 Task: Search and explore beachside Airbnb listings in Key West, Florida. 
Action: Mouse moved to (427, 57)
Screenshot: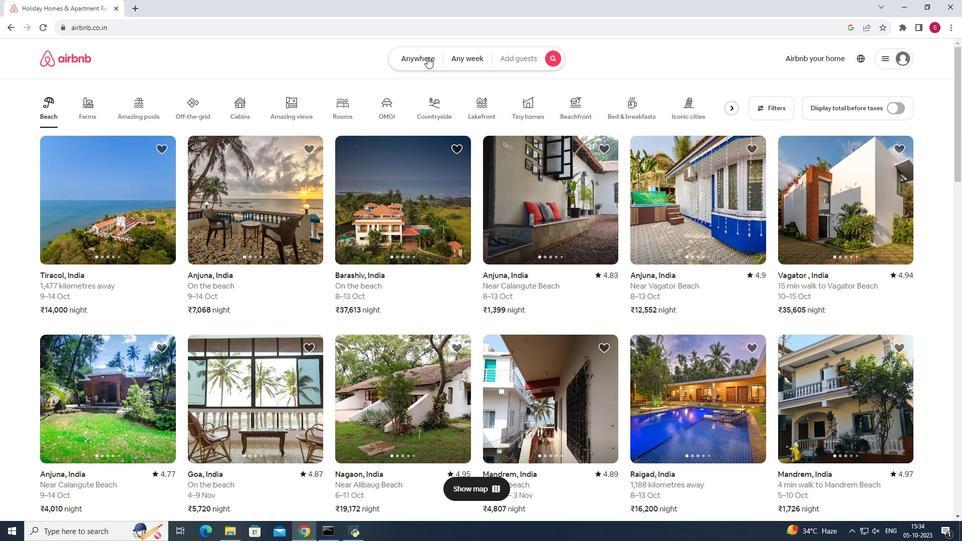 
Action: Mouse pressed left at (427, 57)
Screenshot: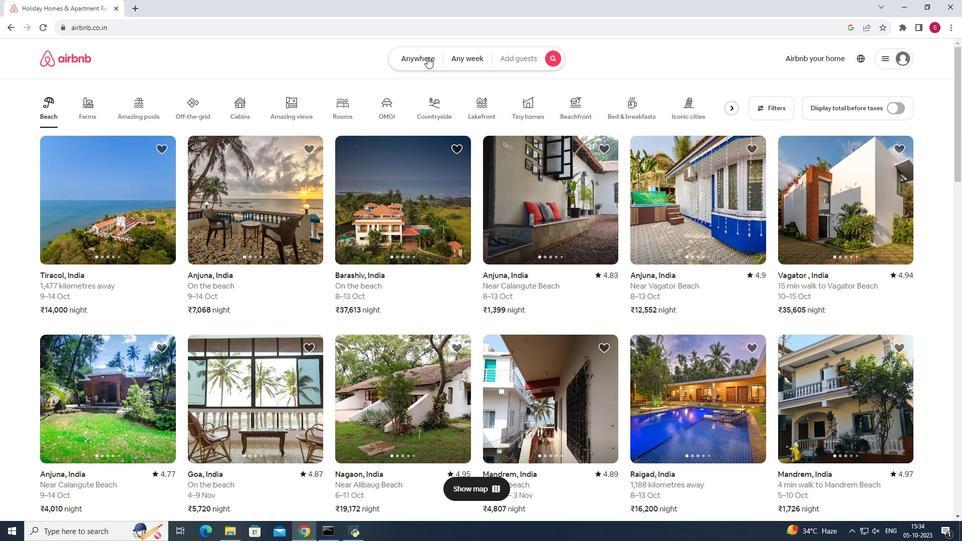 
Action: Mouse moved to (337, 94)
Screenshot: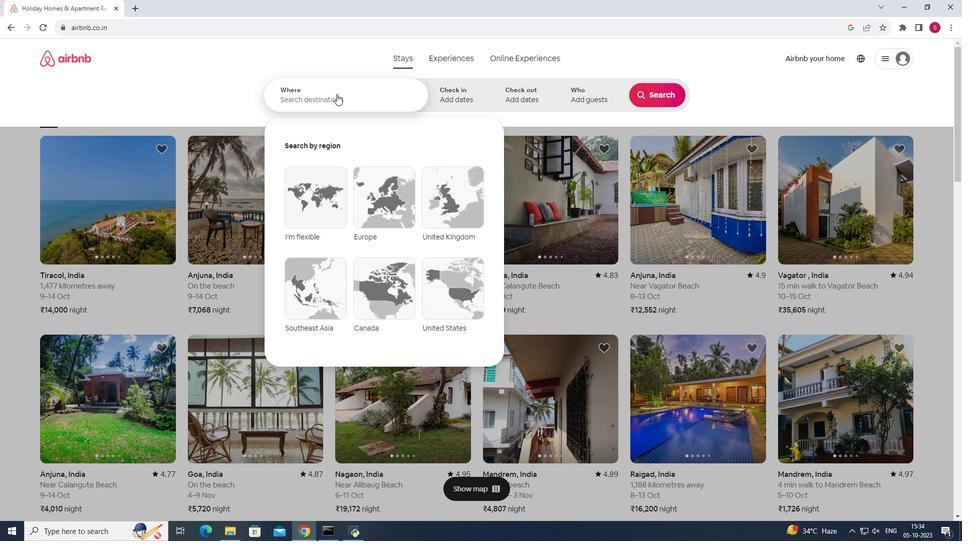
Action: Mouse pressed left at (337, 94)
Screenshot: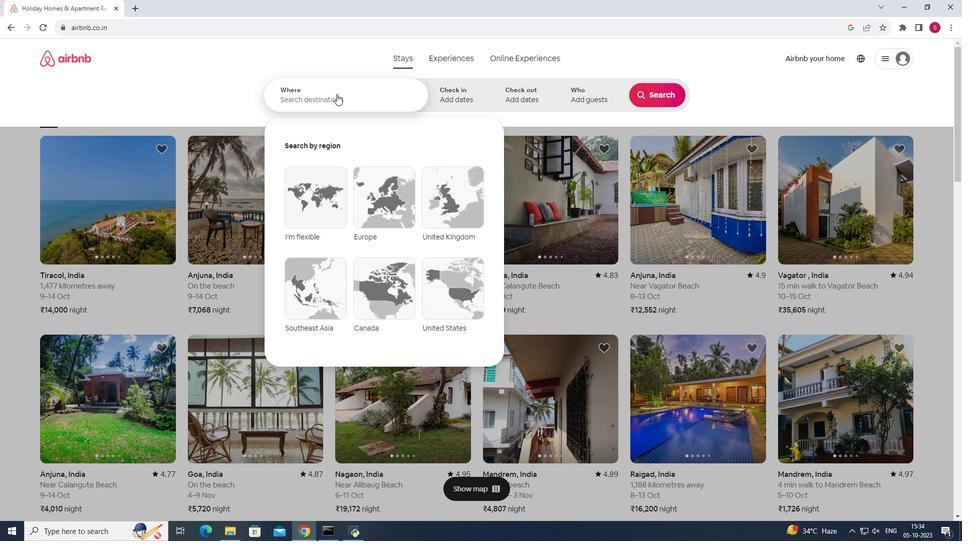 
Action: Mouse moved to (332, 101)
Screenshot: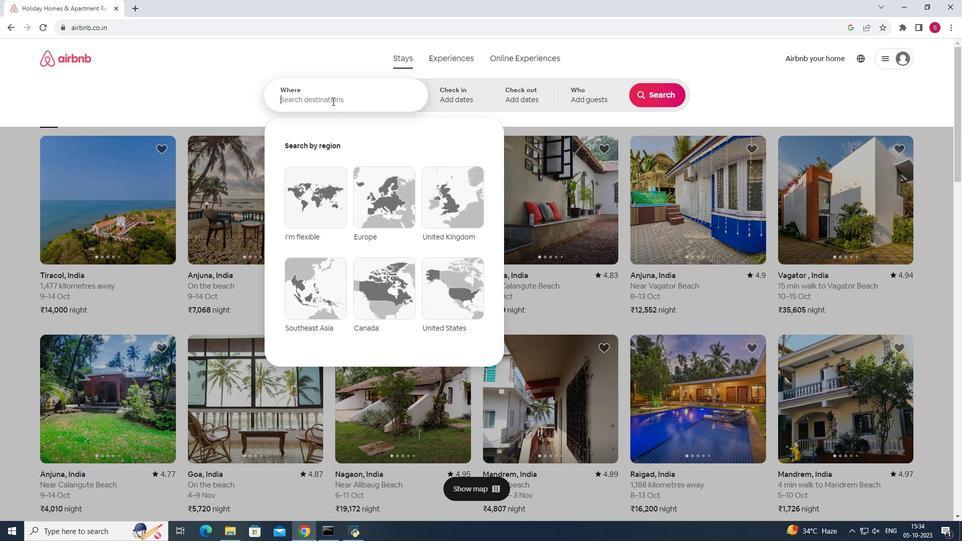 
Action: Key pressed <Key.shift>Key<Key.space><Key.shift>West
Screenshot: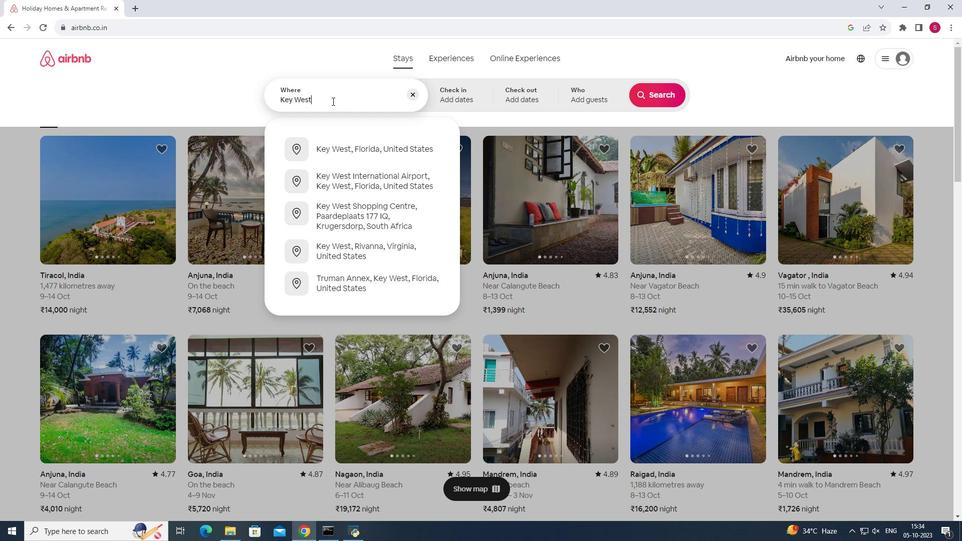 
Action: Mouse moved to (352, 156)
Screenshot: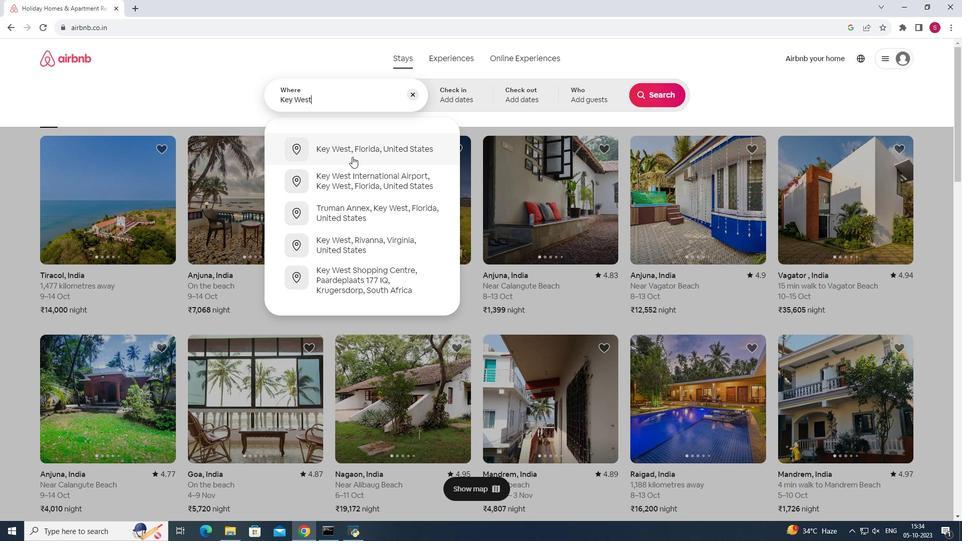 
Action: Mouse pressed left at (352, 156)
Screenshot: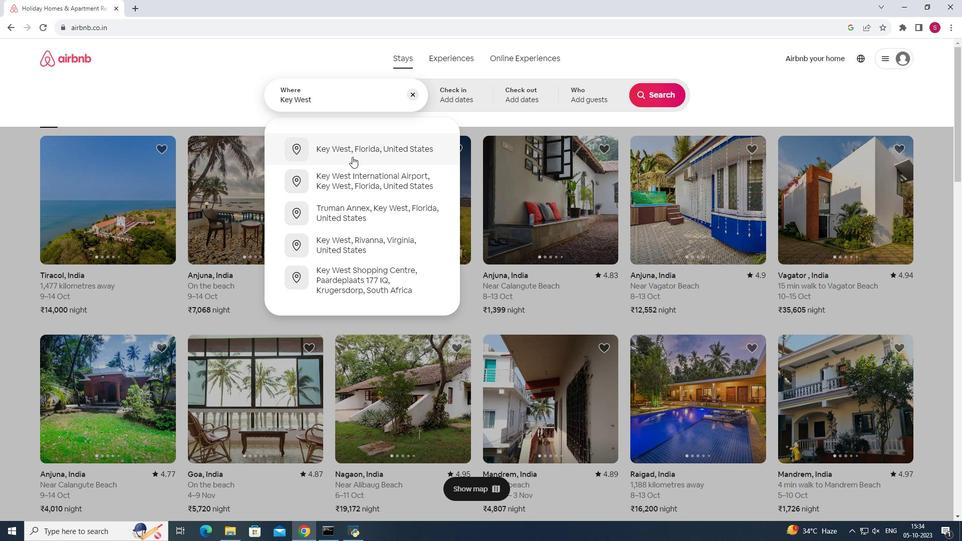
Action: Mouse moved to (664, 97)
Screenshot: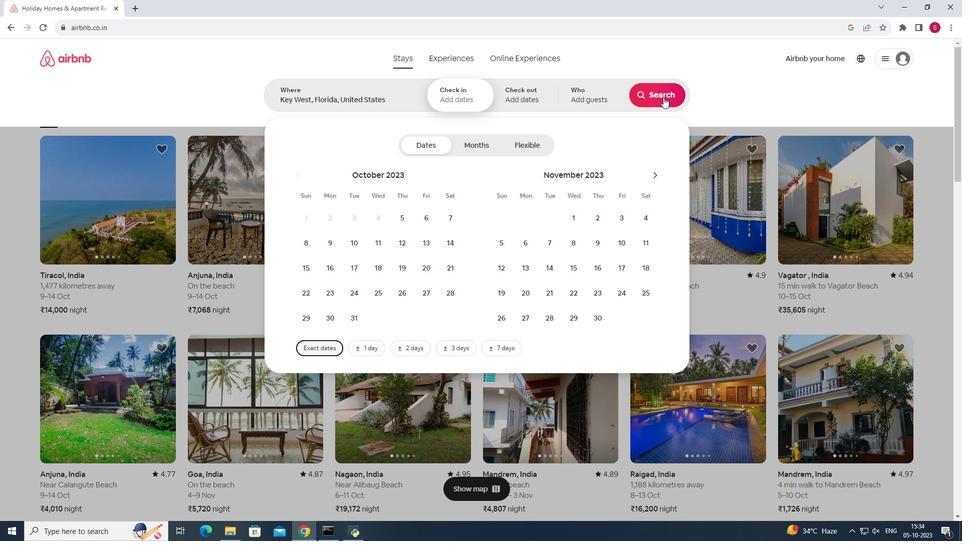 
Action: Mouse pressed left at (664, 97)
Screenshot: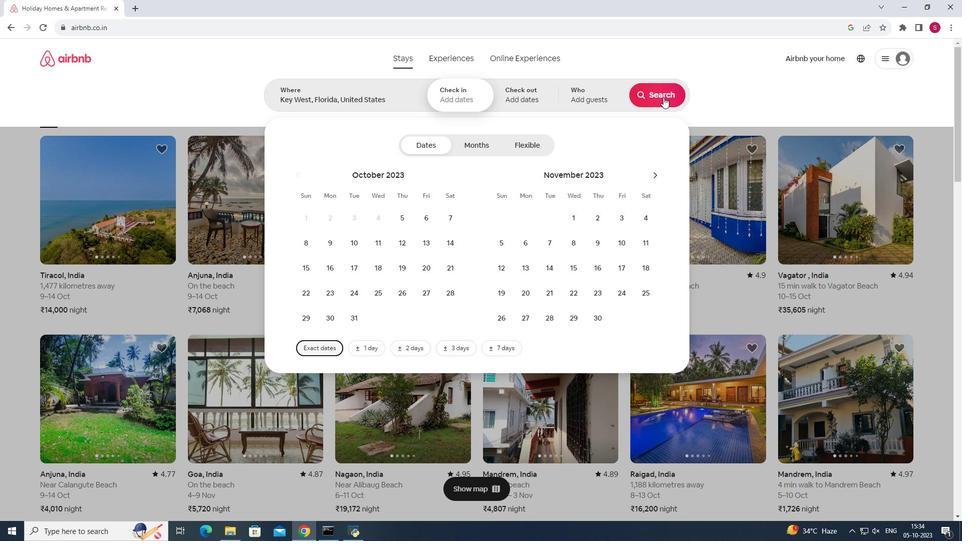 
Action: Mouse moved to (763, 96)
Screenshot: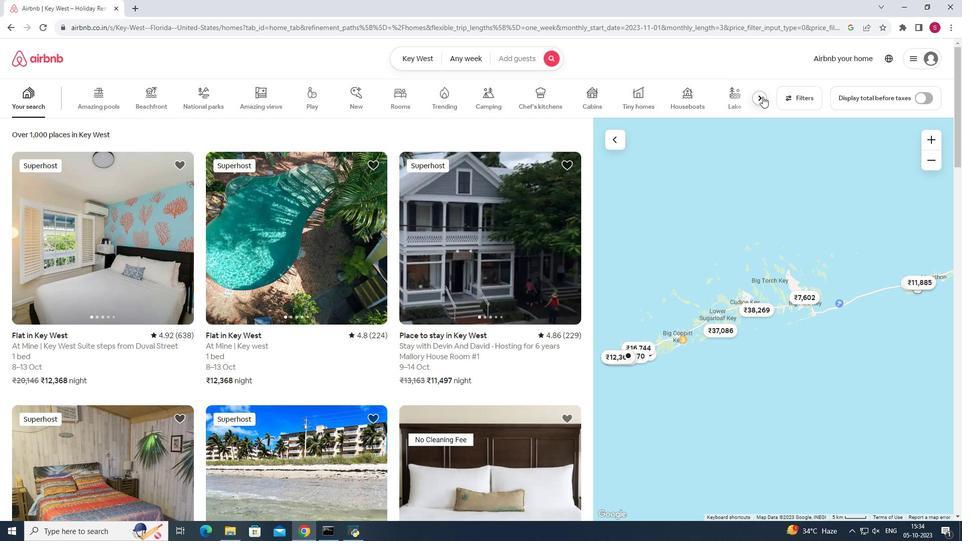 
Action: Mouse pressed left at (763, 96)
Screenshot: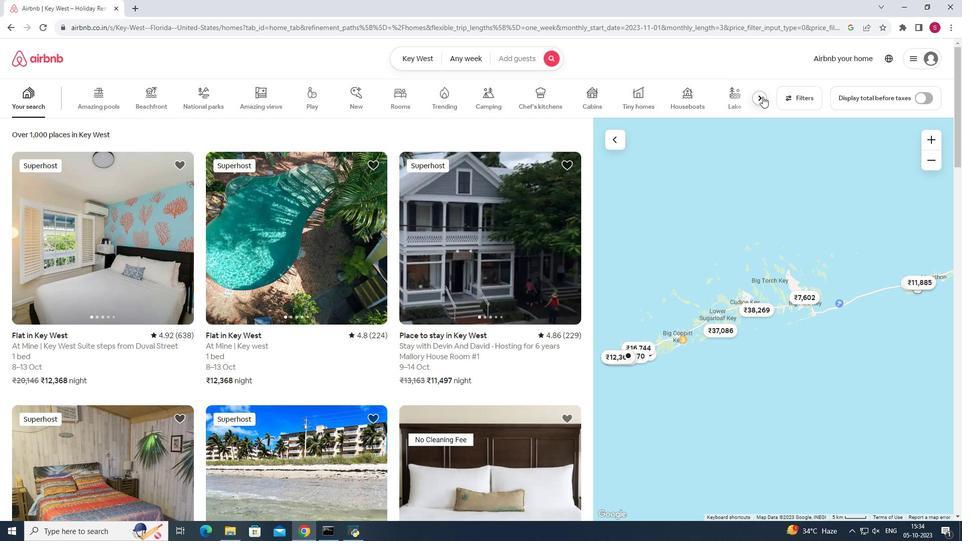 
Action: Mouse moved to (651, 96)
Screenshot: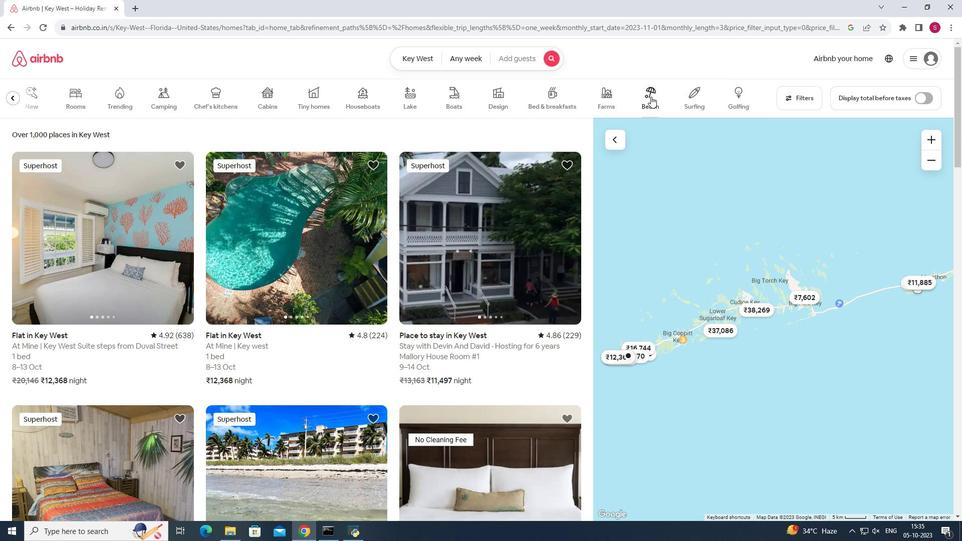 
Action: Mouse pressed left at (651, 96)
Screenshot: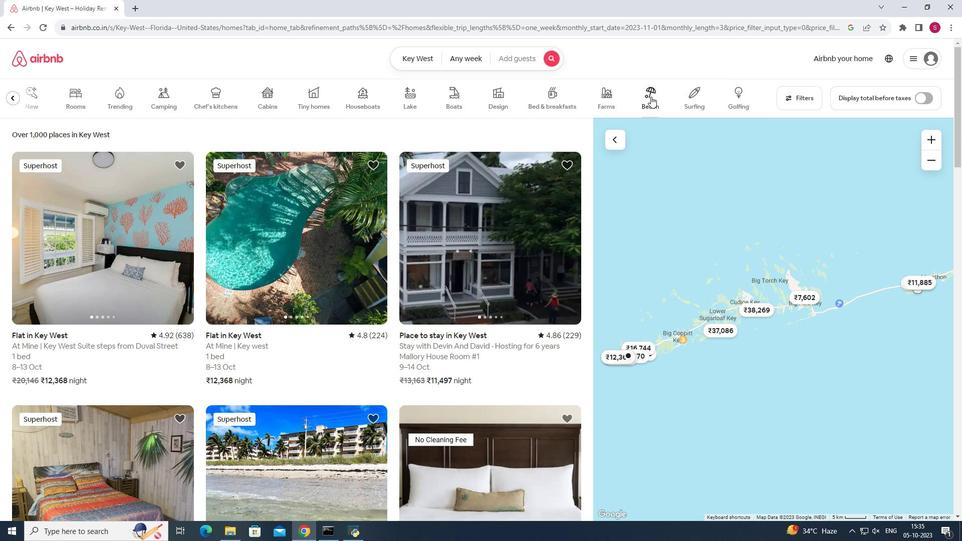 
Action: Mouse moved to (467, 273)
Screenshot: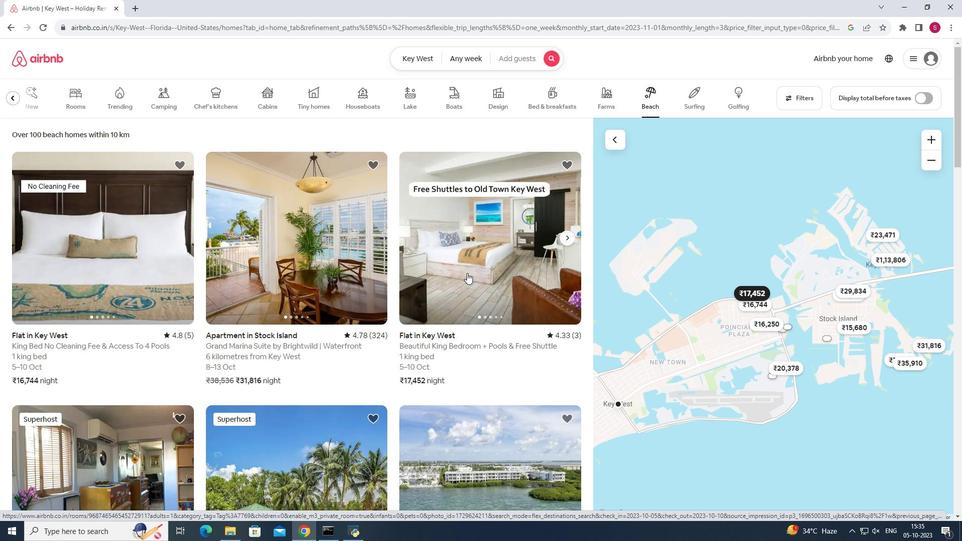 
Action: Mouse pressed left at (467, 273)
Screenshot: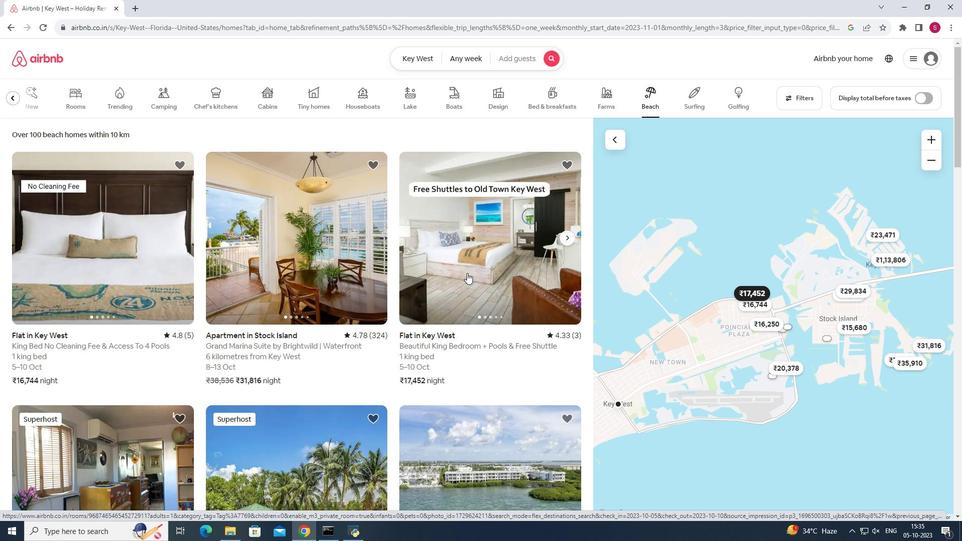 
Action: Mouse moved to (717, 356)
Screenshot: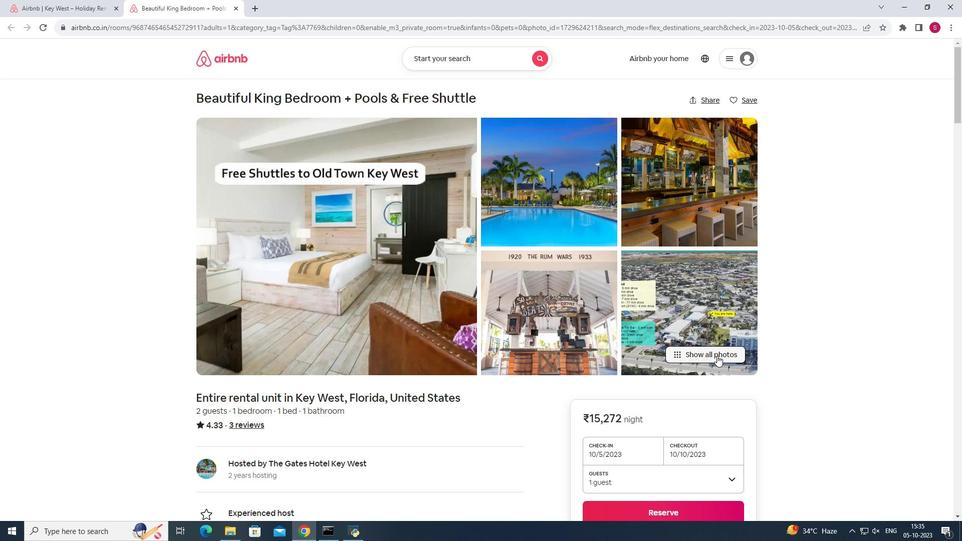 
Action: Mouse pressed left at (717, 356)
Screenshot: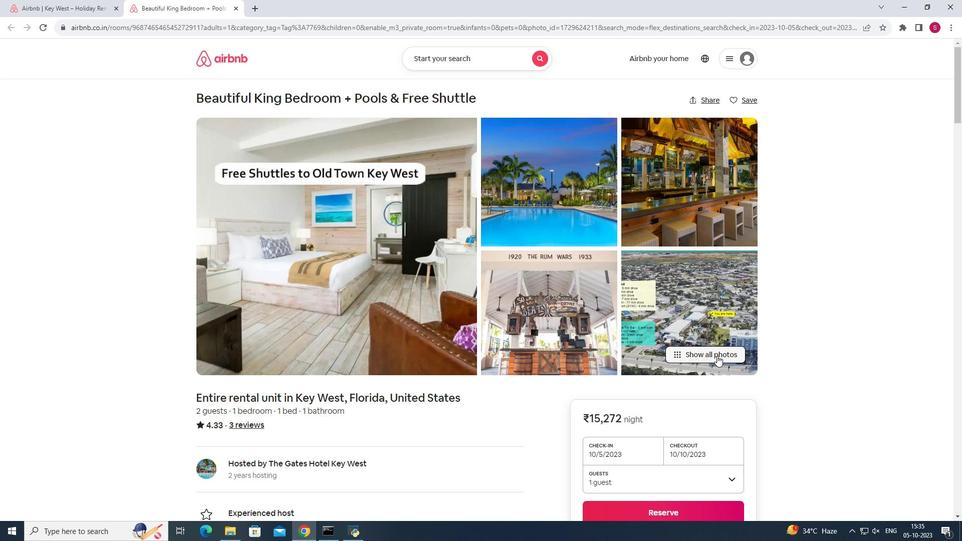 
Action: Mouse moved to (610, 318)
Screenshot: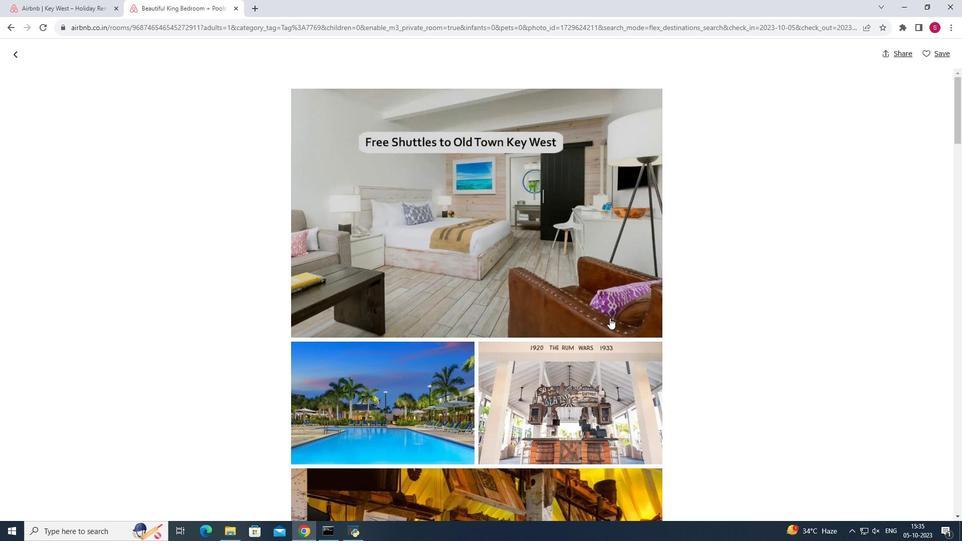 
Action: Mouse scrolled (610, 317) with delta (0, 0)
Screenshot: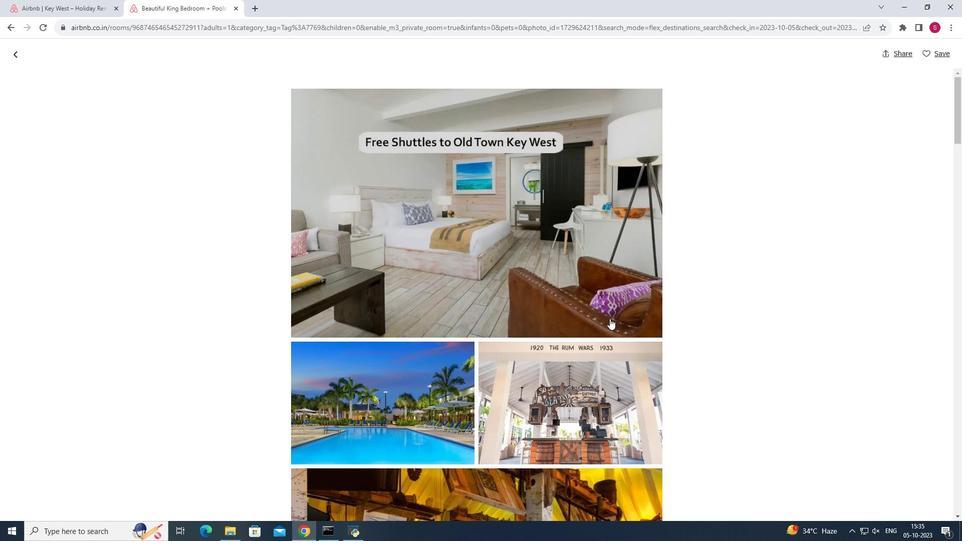 
Action: Mouse moved to (610, 318)
Screenshot: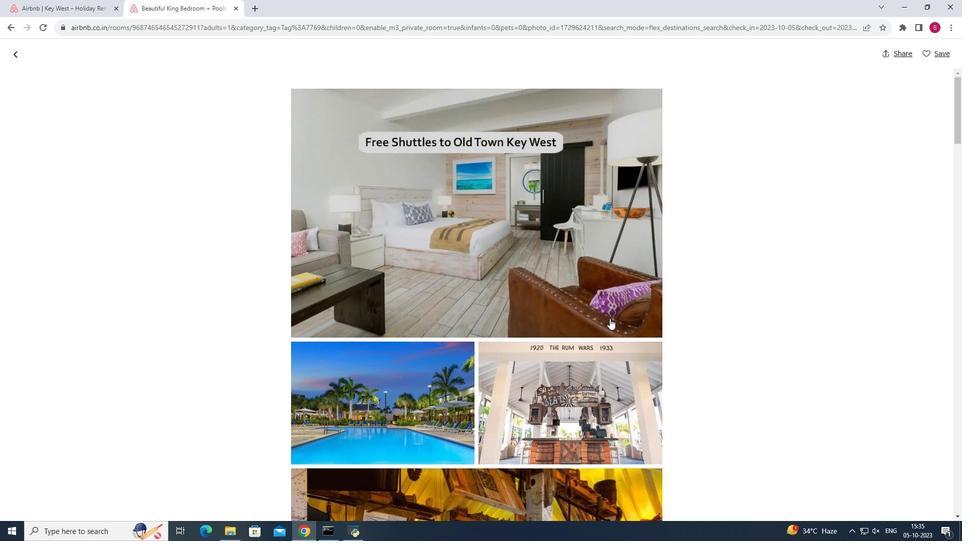 
Action: Mouse scrolled (610, 318) with delta (0, 0)
Screenshot: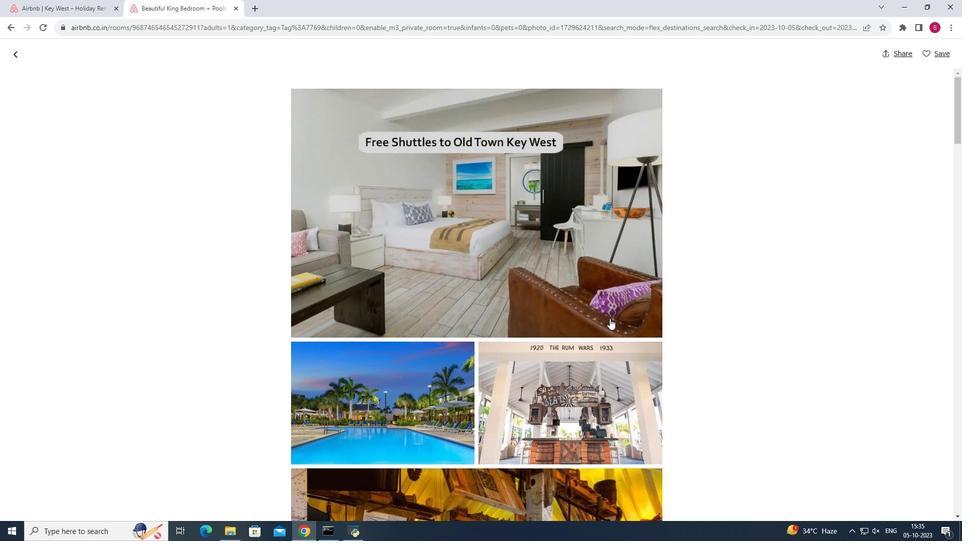 
Action: Mouse scrolled (610, 318) with delta (0, 0)
Screenshot: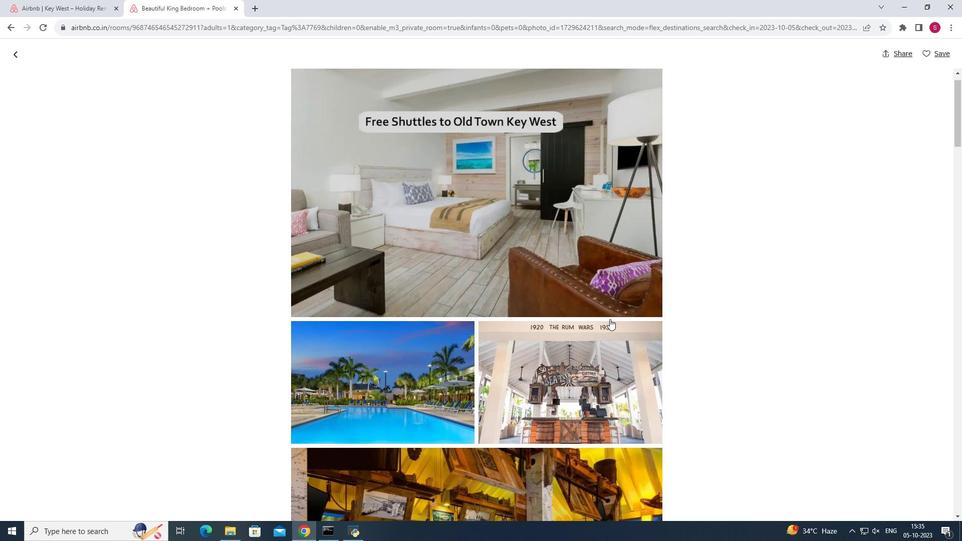 
Action: Mouse moved to (610, 319)
Screenshot: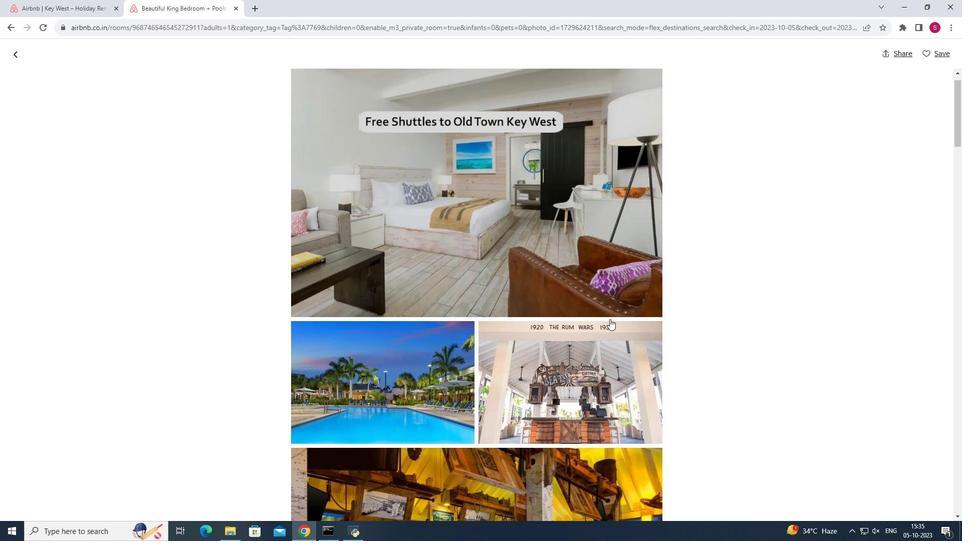 
Action: Mouse scrolled (610, 318) with delta (0, 0)
Screenshot: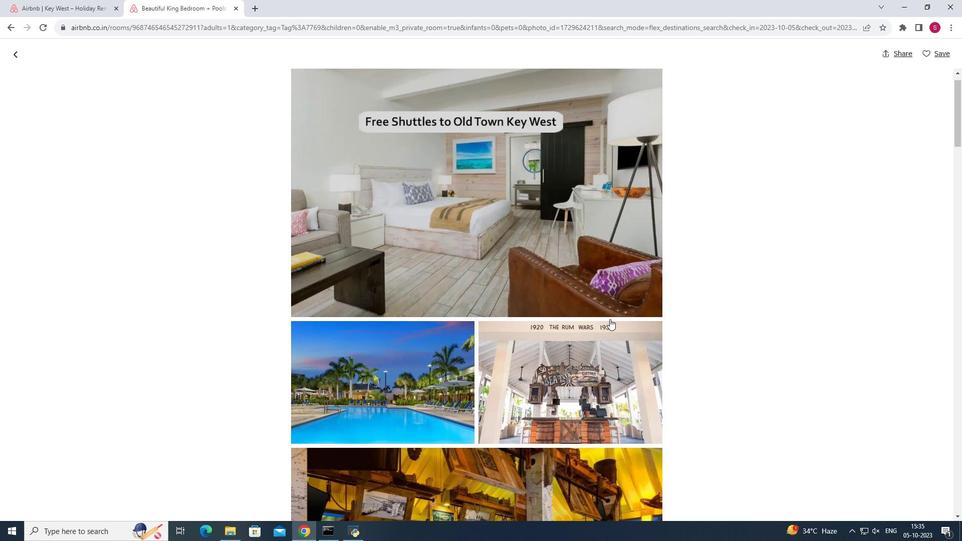 
Action: Mouse scrolled (610, 318) with delta (0, 0)
Screenshot: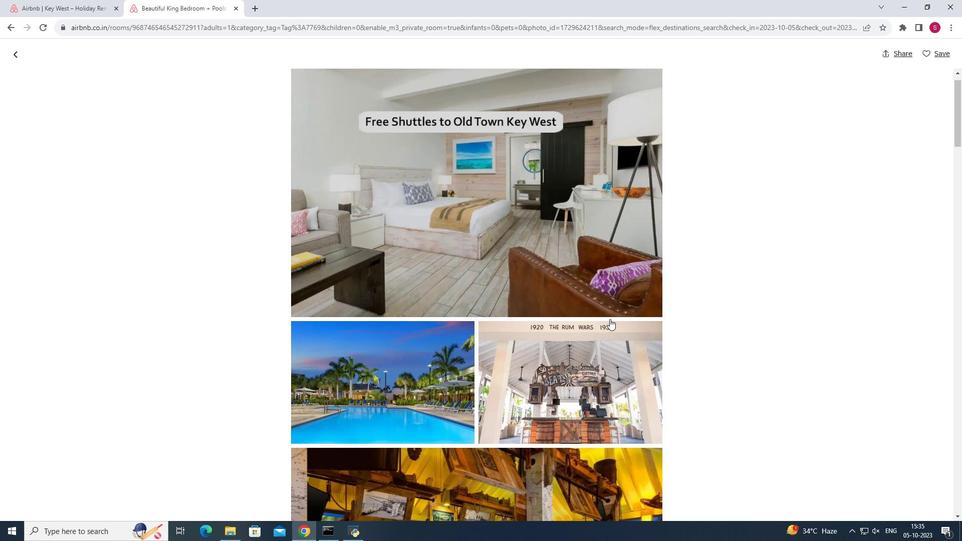 
Action: Mouse moved to (610, 319)
Screenshot: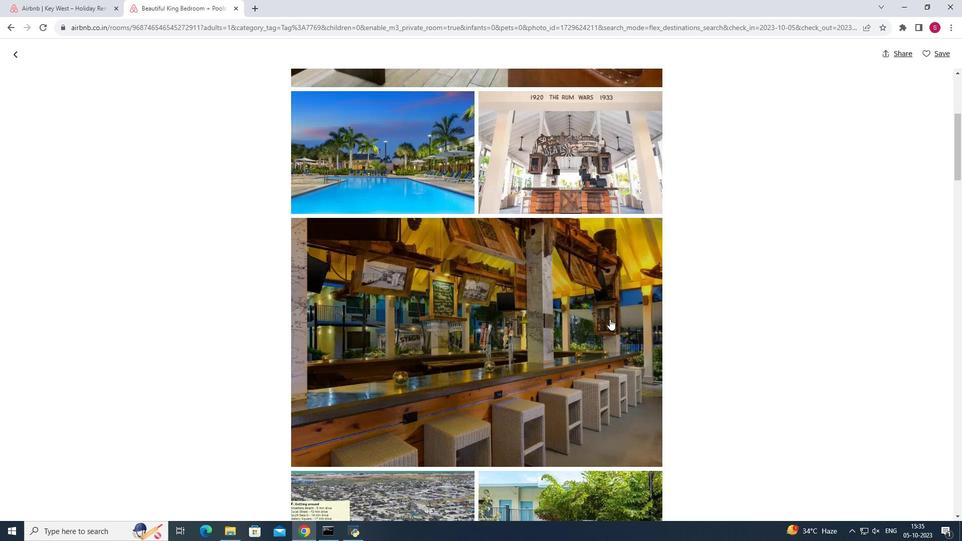 
Action: Mouse scrolled (610, 319) with delta (0, 0)
Screenshot: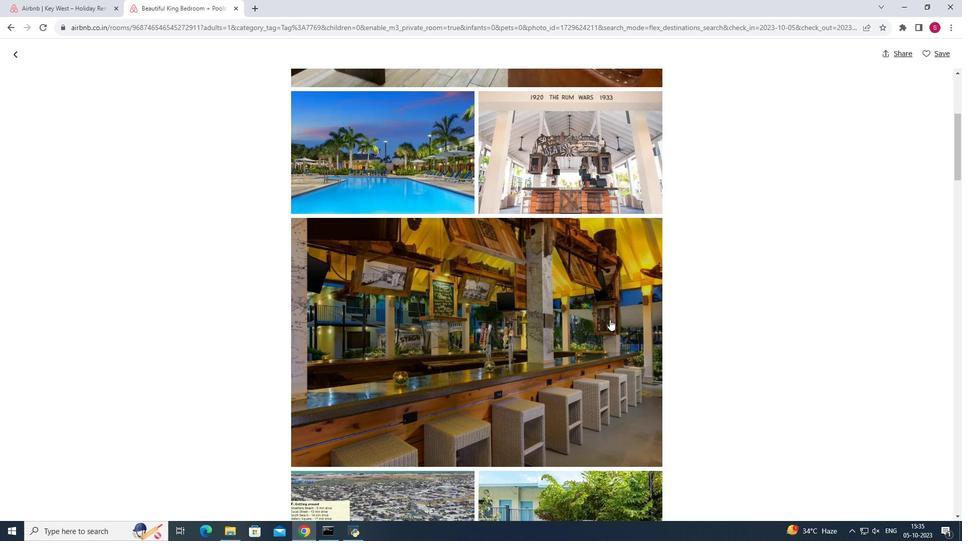 
Action: Mouse scrolled (610, 319) with delta (0, 0)
Screenshot: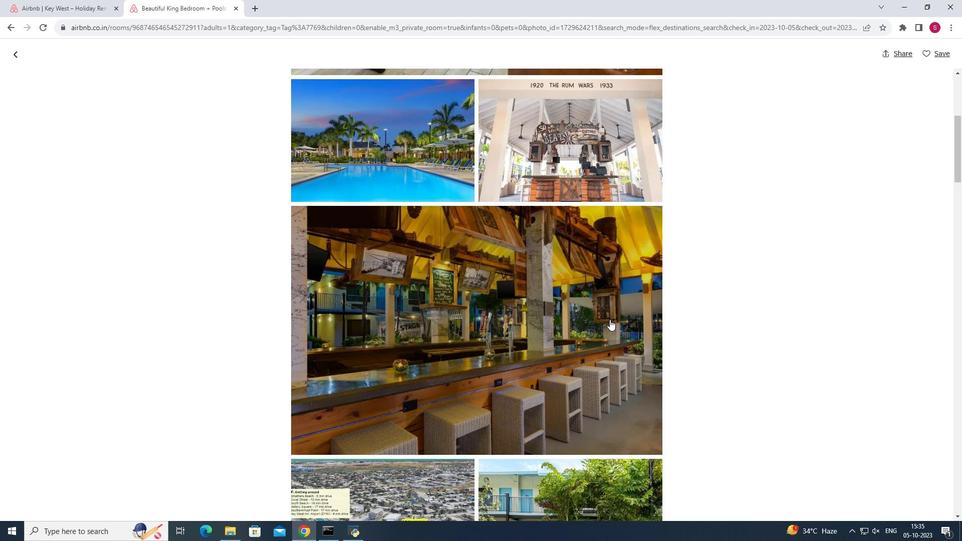 
Action: Mouse moved to (610, 319)
Screenshot: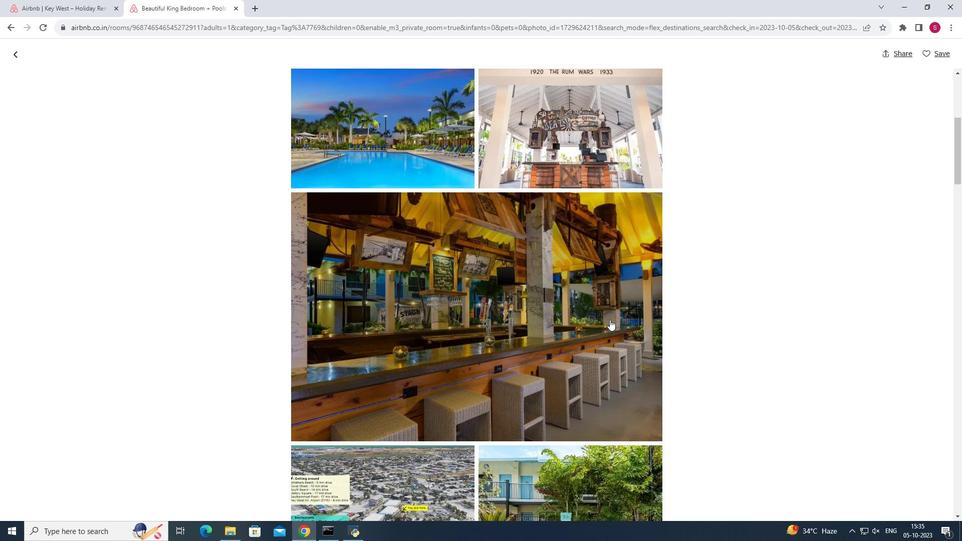 
Action: Mouse scrolled (610, 319) with delta (0, 0)
Screenshot: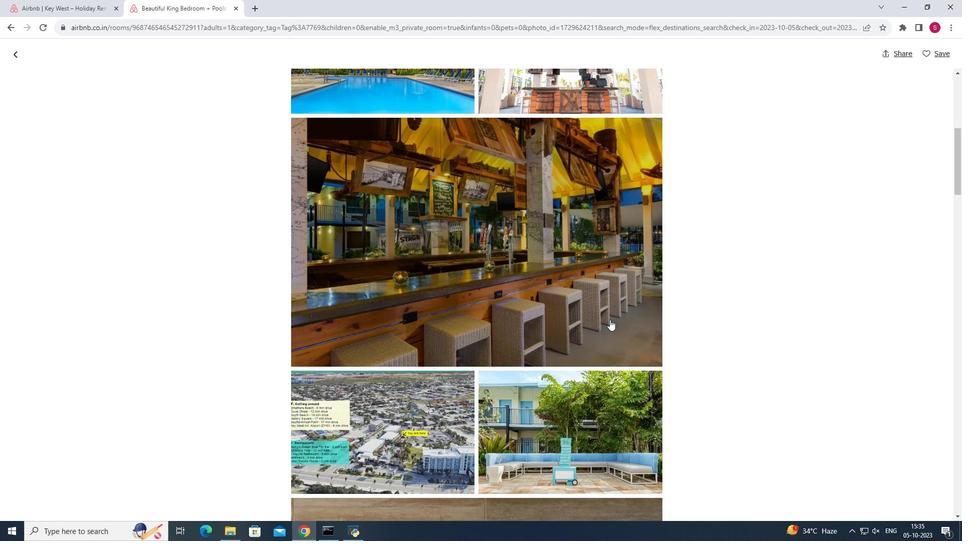 
Action: Mouse scrolled (610, 319) with delta (0, 0)
Screenshot: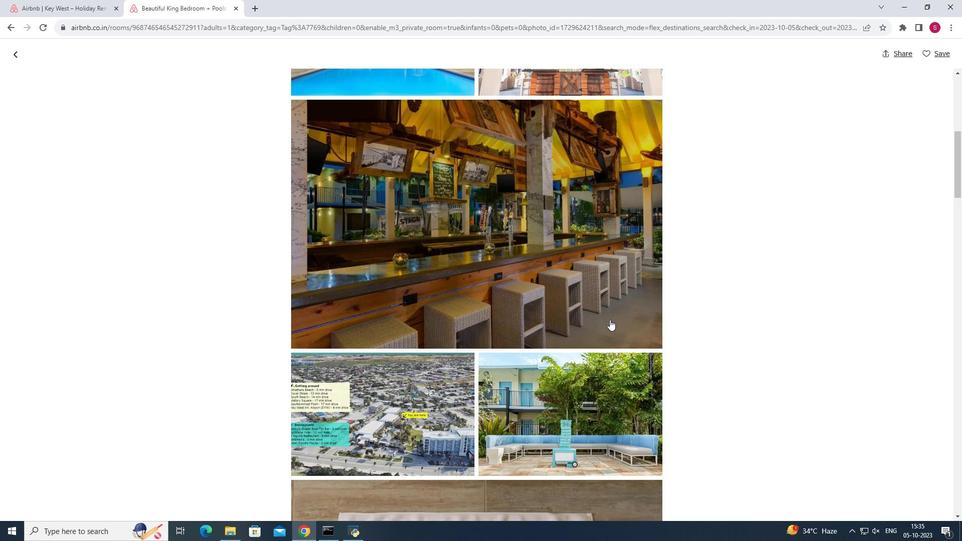 
Action: Mouse scrolled (610, 319) with delta (0, 0)
Screenshot: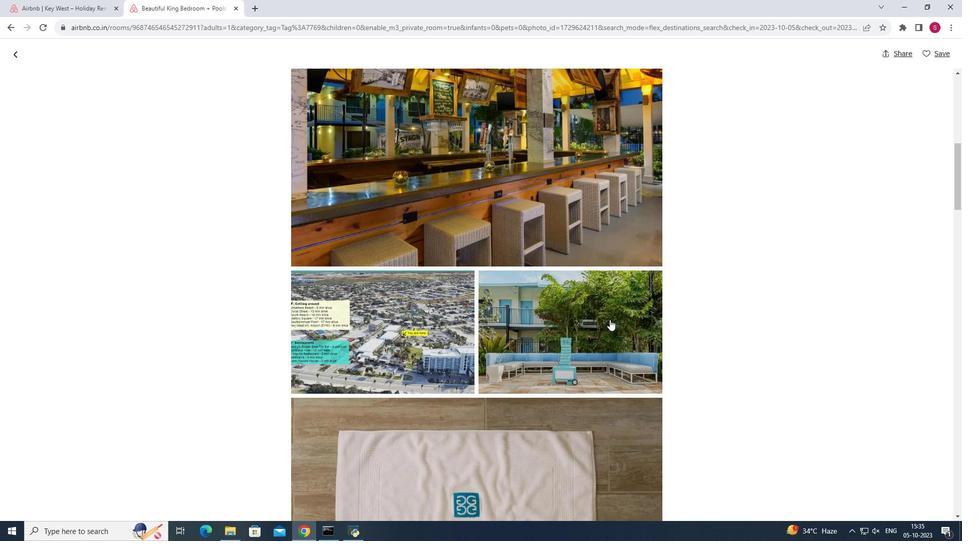 
Action: Mouse scrolled (610, 319) with delta (0, 0)
Screenshot: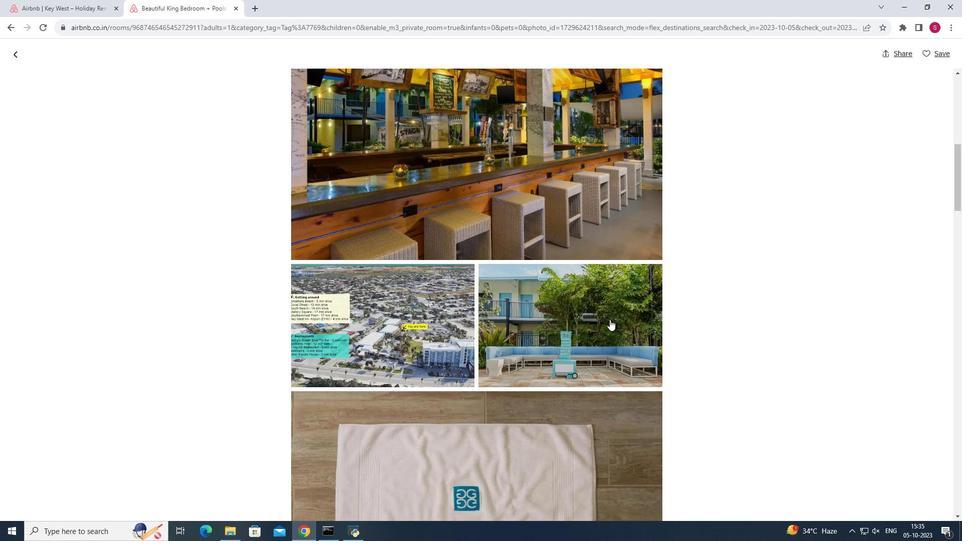 
Action: Mouse scrolled (610, 319) with delta (0, 0)
Screenshot: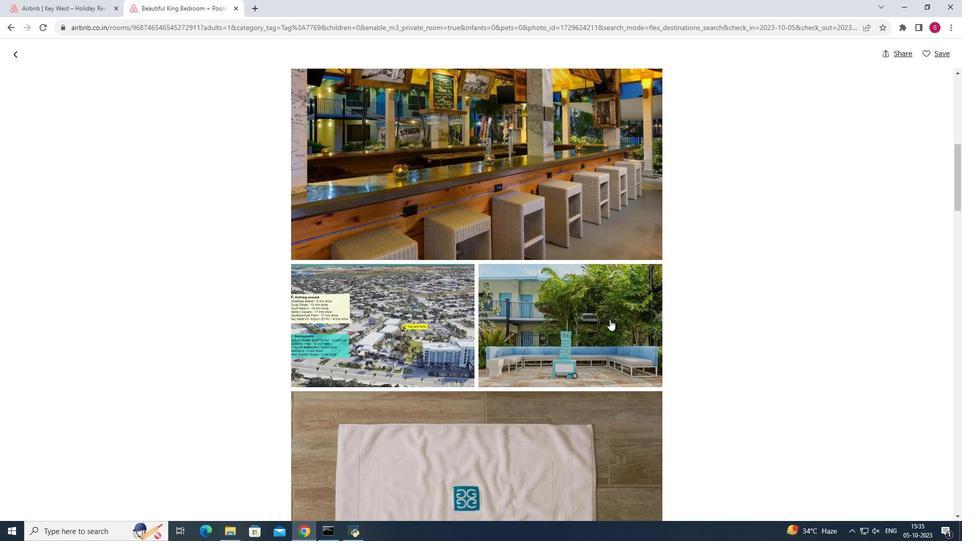 
Action: Mouse scrolled (610, 319) with delta (0, 0)
Screenshot: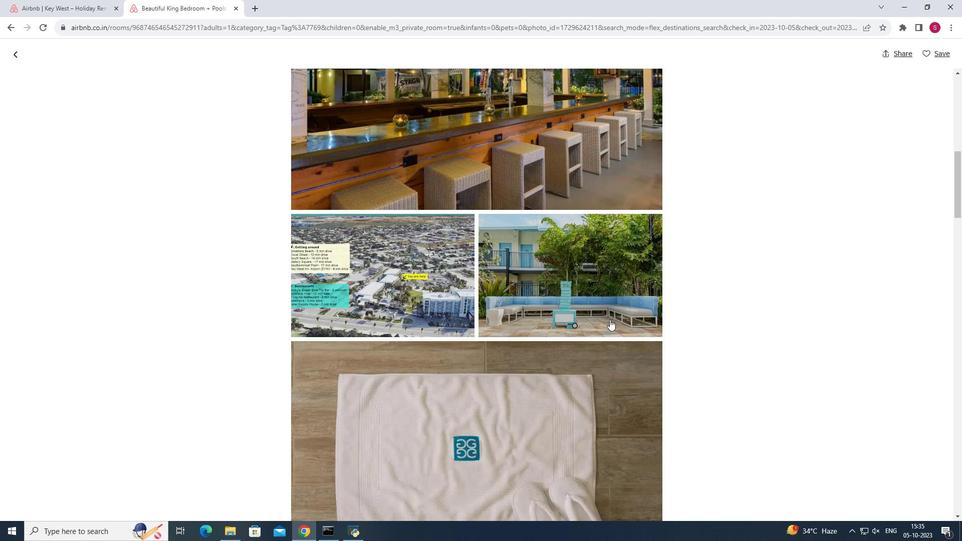 
Action: Mouse scrolled (610, 319) with delta (0, 0)
Screenshot: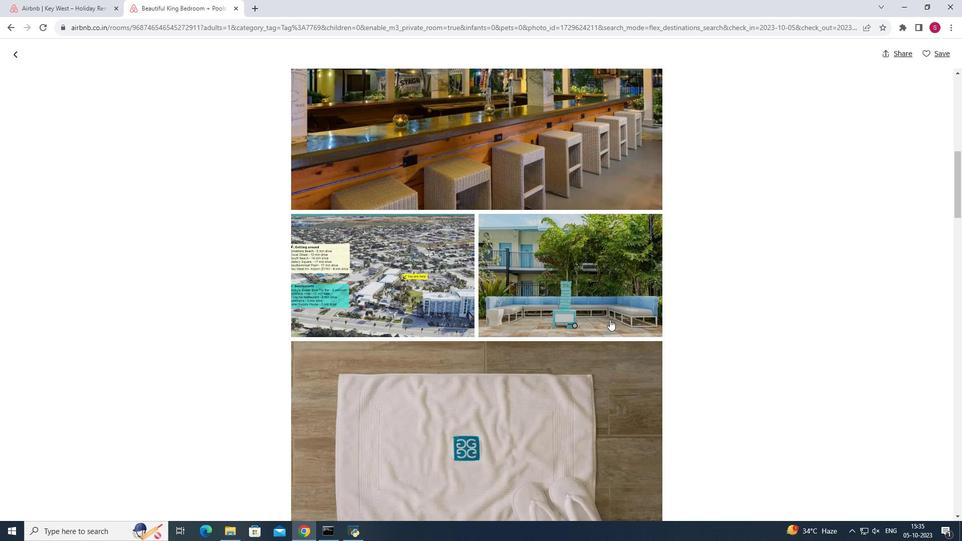 
Action: Mouse moved to (604, 320)
Screenshot: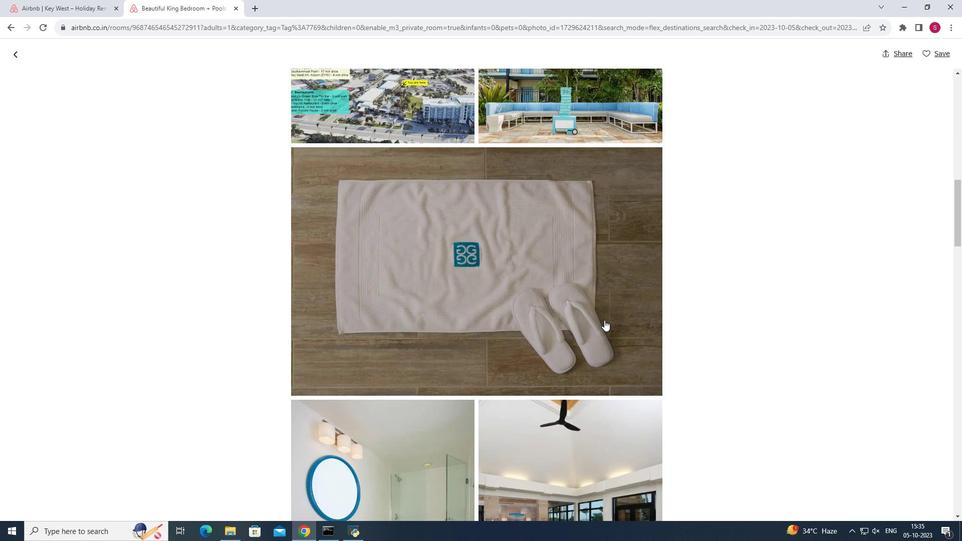 
Action: Mouse scrolled (604, 319) with delta (0, 0)
Screenshot: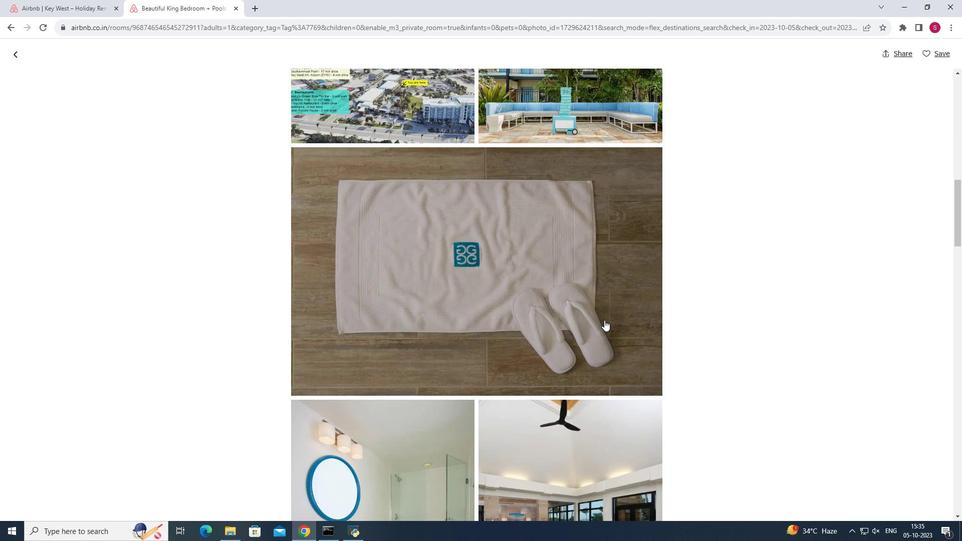
Action: Mouse moved to (604, 323)
Screenshot: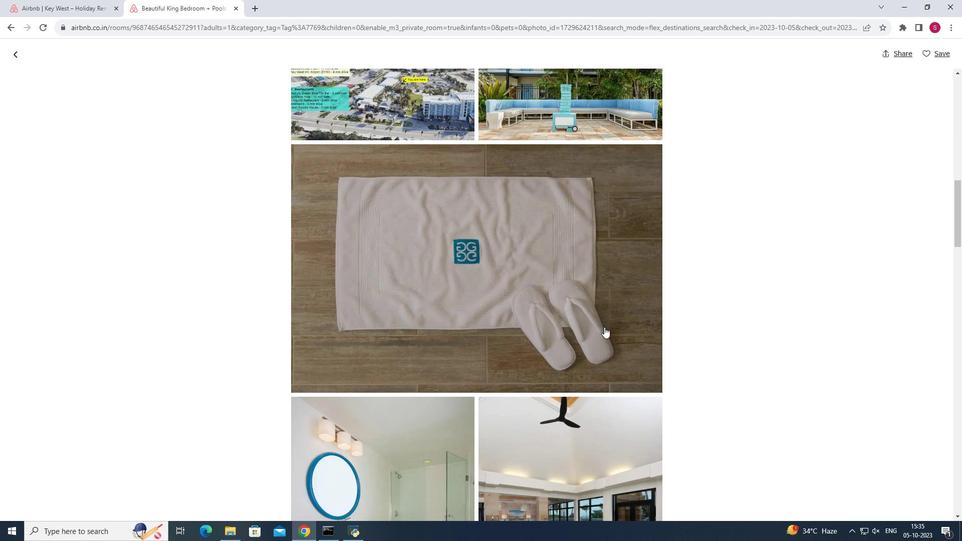 
Action: Mouse scrolled (604, 323) with delta (0, 0)
Screenshot: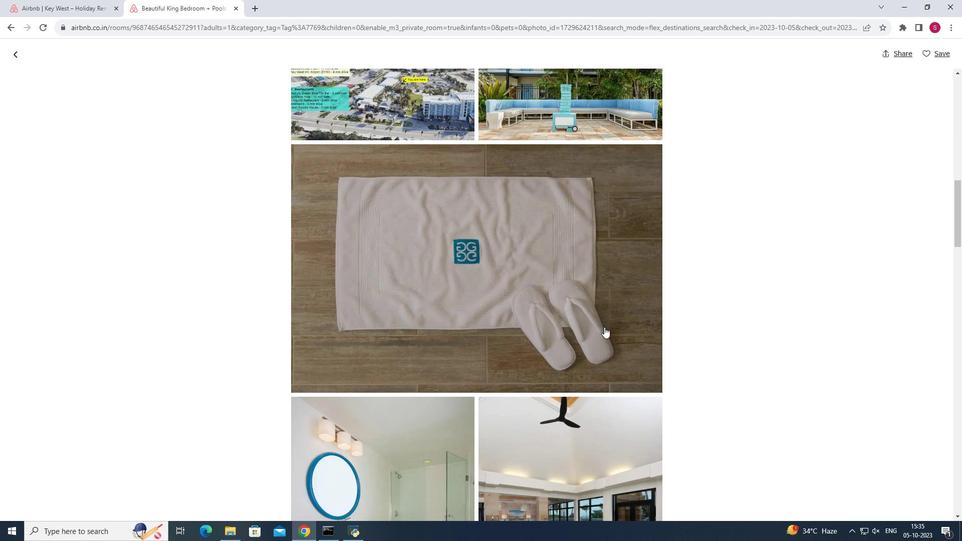 
Action: Mouse moved to (604, 325)
Screenshot: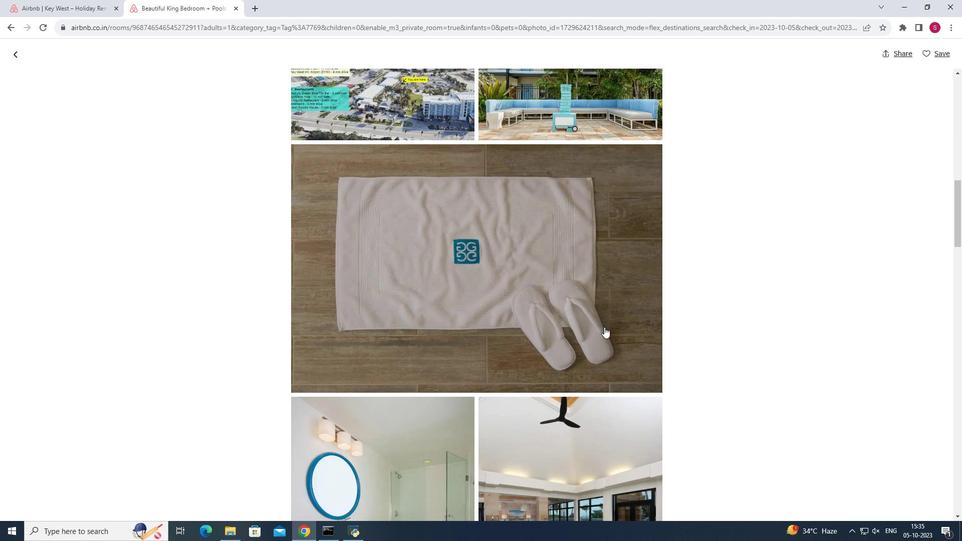 
Action: Mouse scrolled (604, 325) with delta (0, 0)
Screenshot: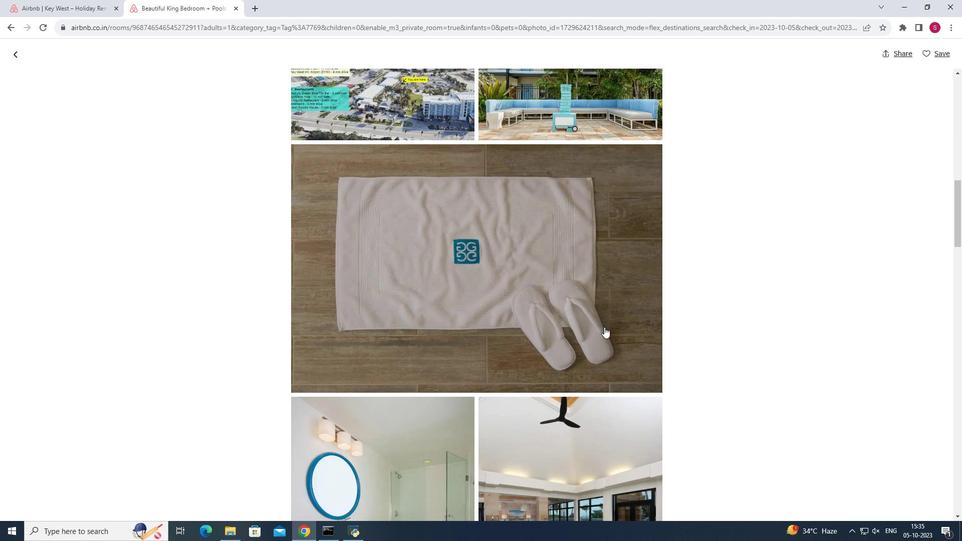 
Action: Mouse moved to (604, 327)
Screenshot: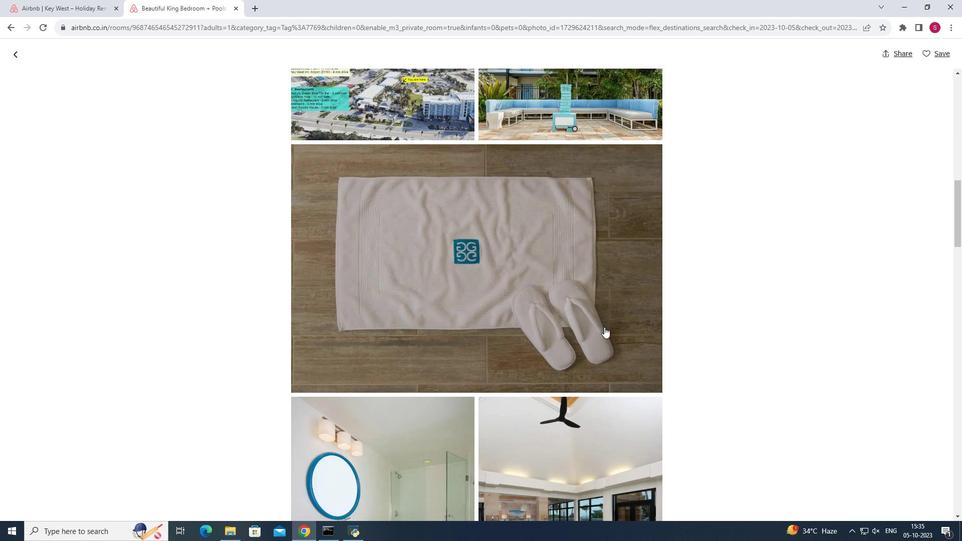 
Action: Mouse scrolled (604, 326) with delta (0, 0)
Screenshot: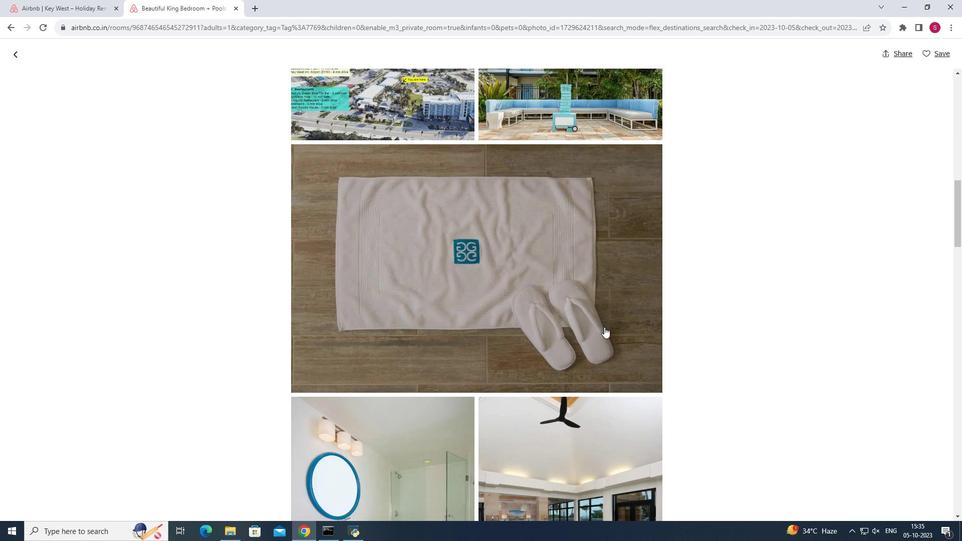
Action: Mouse moved to (604, 327)
Screenshot: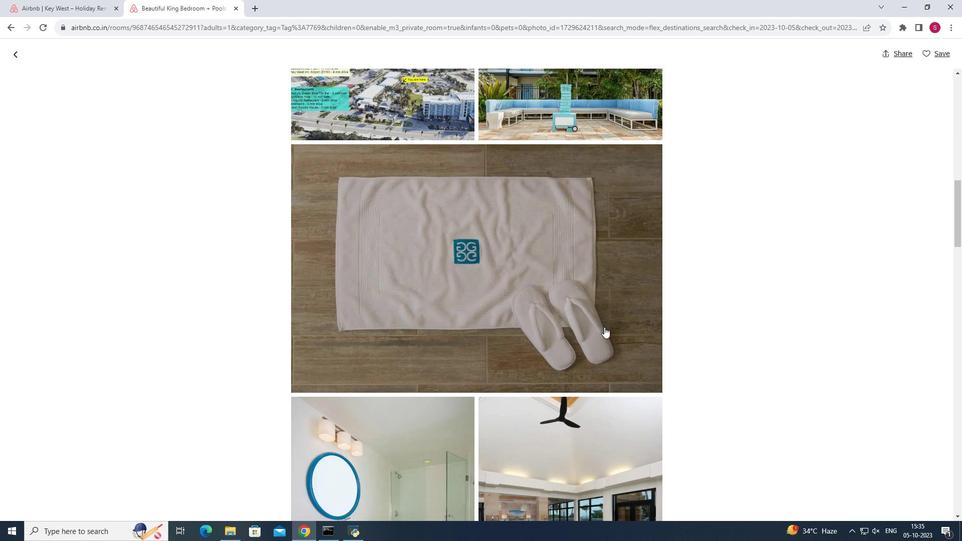 
Action: Mouse scrolled (604, 327) with delta (0, 0)
Screenshot: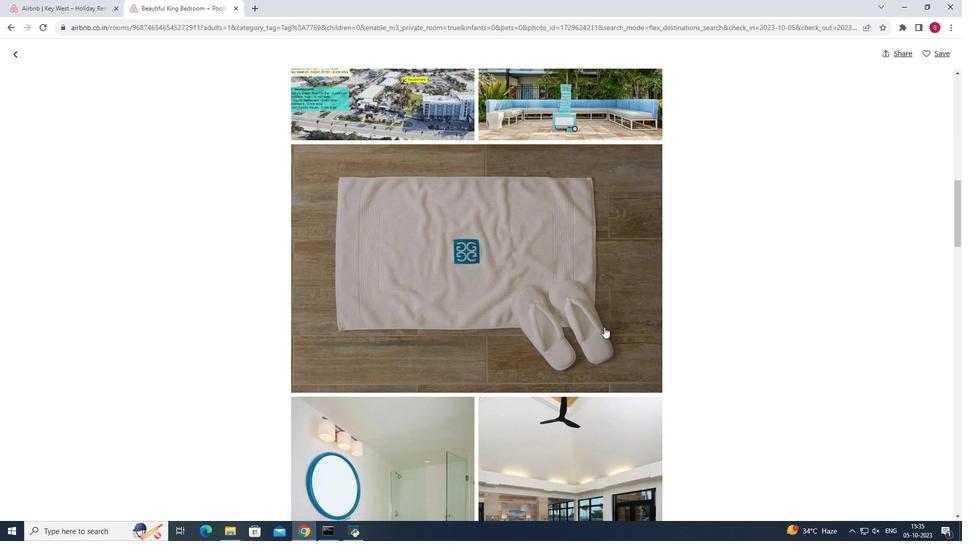 
Action: Mouse scrolled (604, 327) with delta (0, 0)
Screenshot: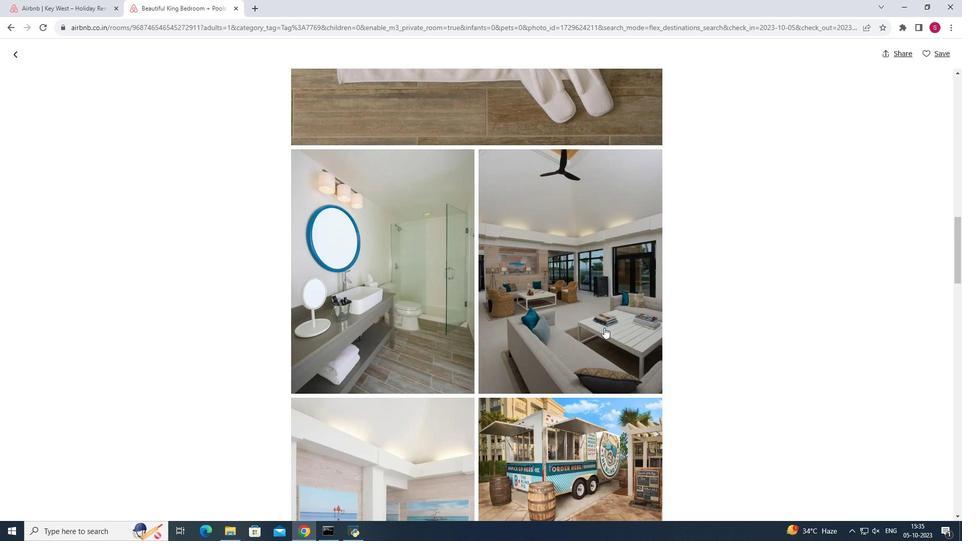 
Action: Mouse scrolled (604, 327) with delta (0, 0)
Screenshot: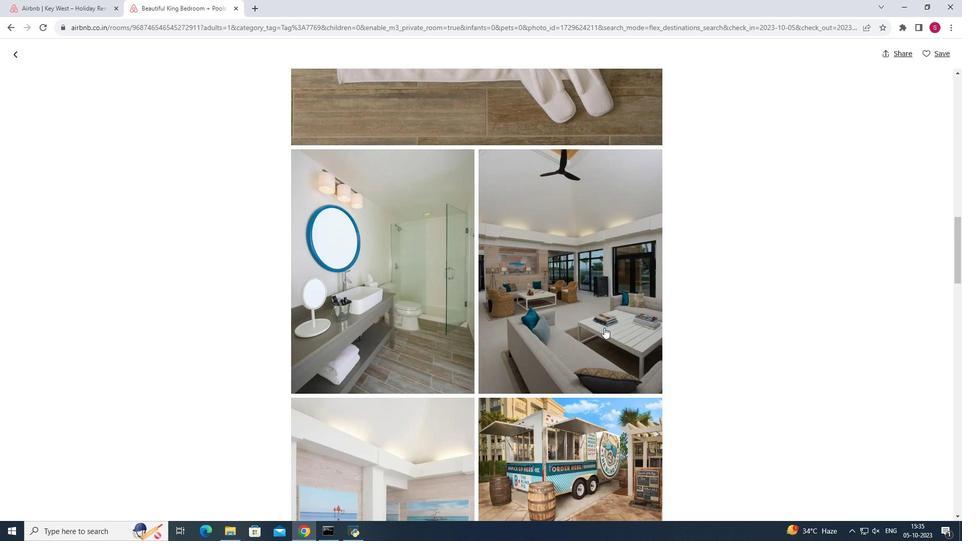 
Action: Mouse scrolled (604, 327) with delta (0, 0)
Screenshot: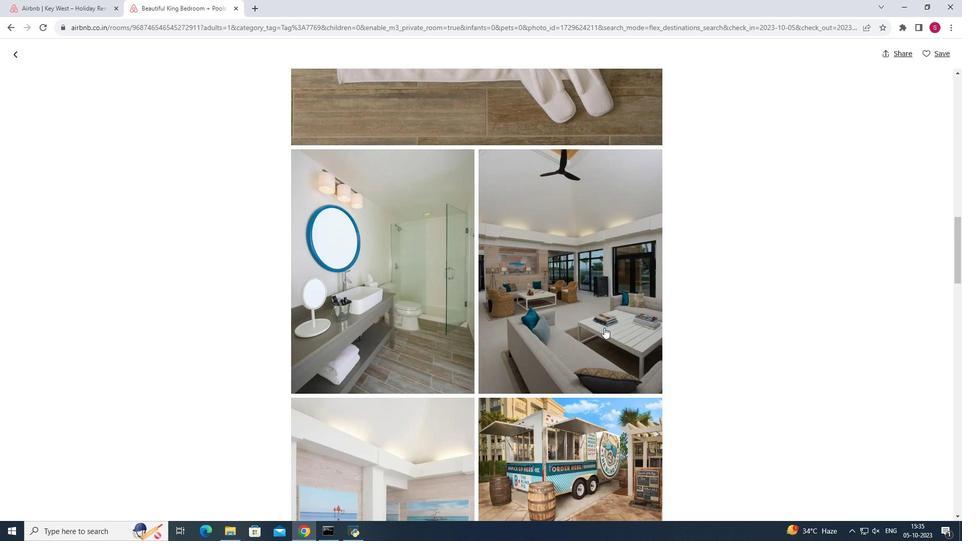
Action: Mouse scrolled (604, 327) with delta (0, 0)
Screenshot: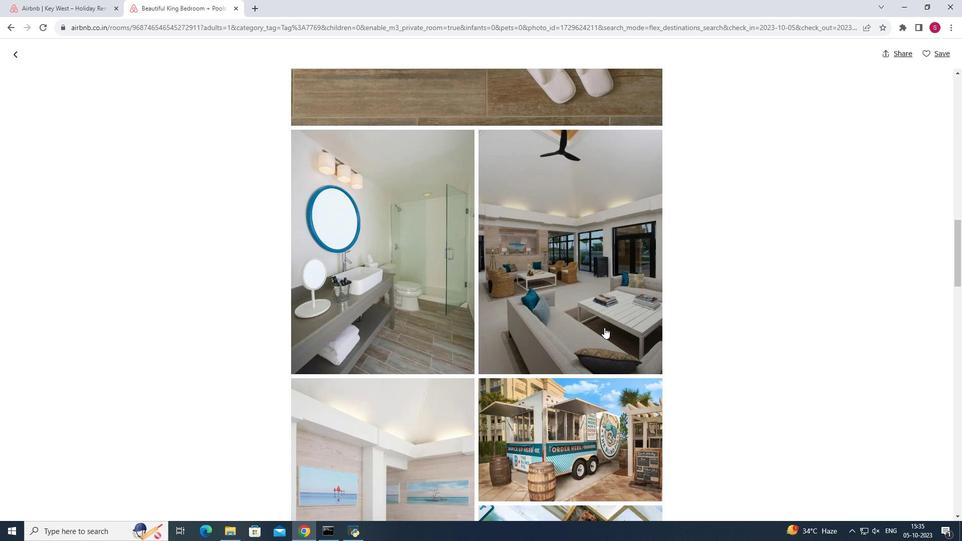 
Action: Mouse scrolled (604, 327) with delta (0, 0)
Screenshot: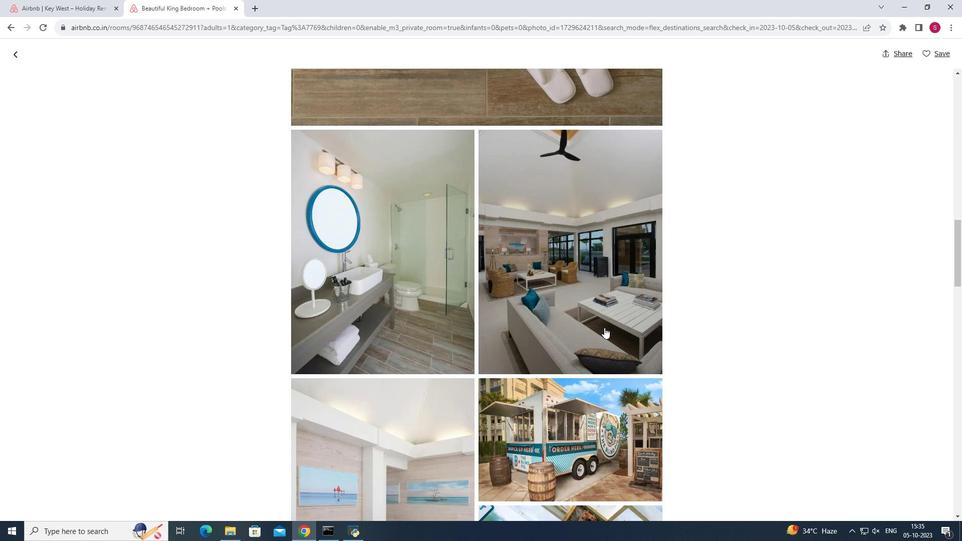 
Action: Mouse moved to (604, 327)
Screenshot: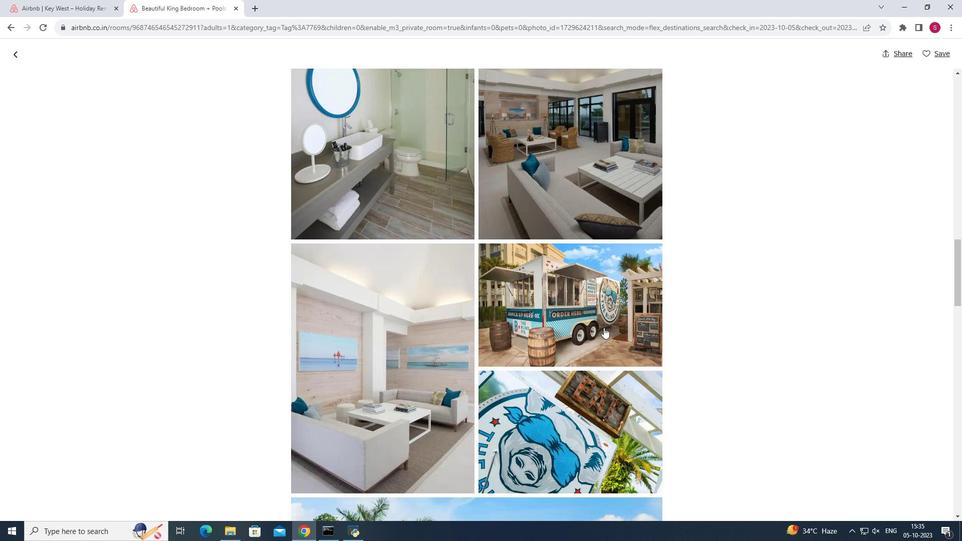
Action: Mouse scrolled (604, 327) with delta (0, 0)
Screenshot: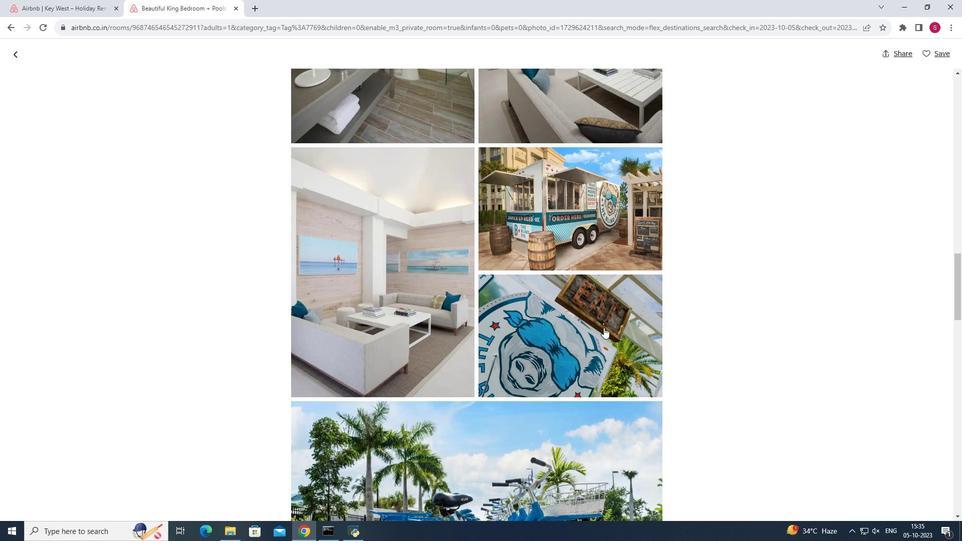 
Action: Mouse scrolled (604, 327) with delta (0, 0)
Screenshot: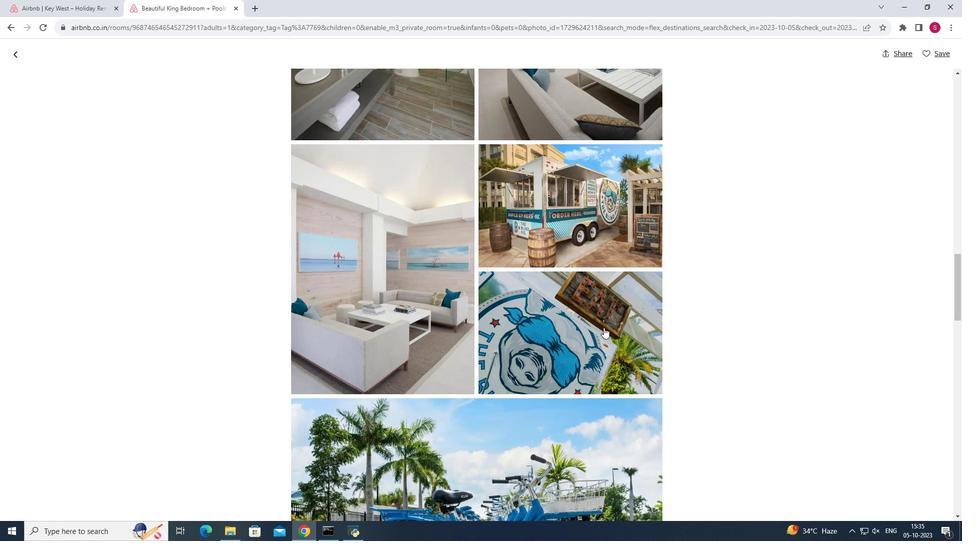 
Action: Mouse scrolled (604, 327) with delta (0, 0)
Screenshot: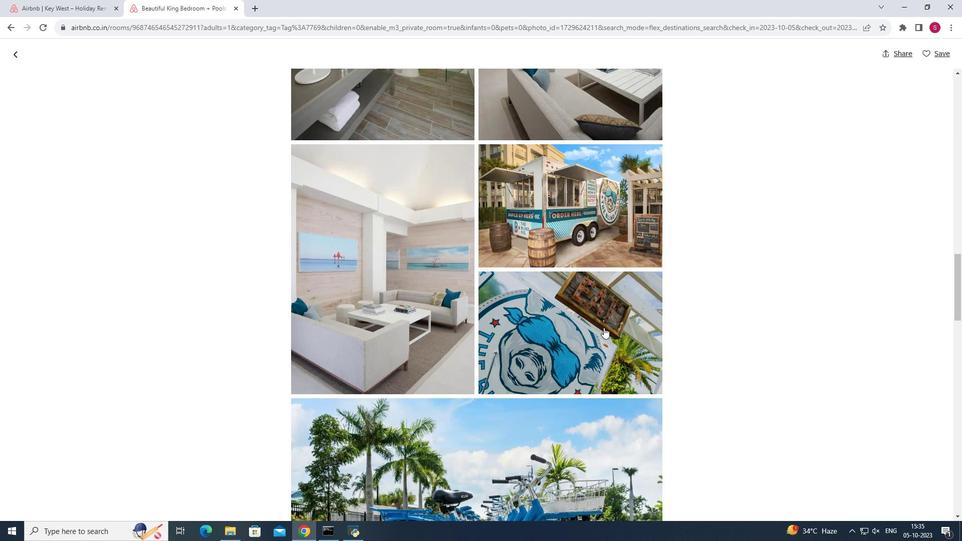 
Action: Mouse scrolled (604, 327) with delta (0, 0)
Screenshot: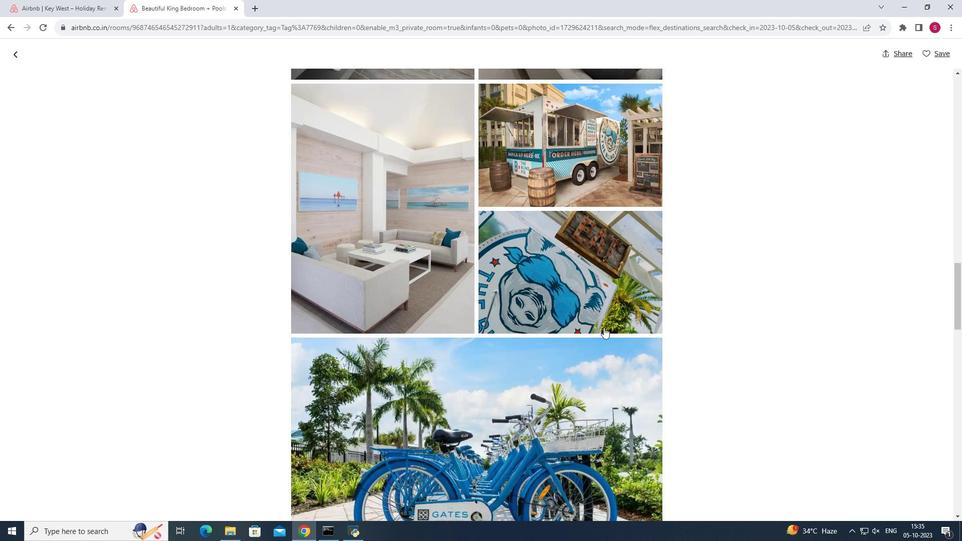 
Action: Mouse scrolled (604, 327) with delta (0, 0)
Screenshot: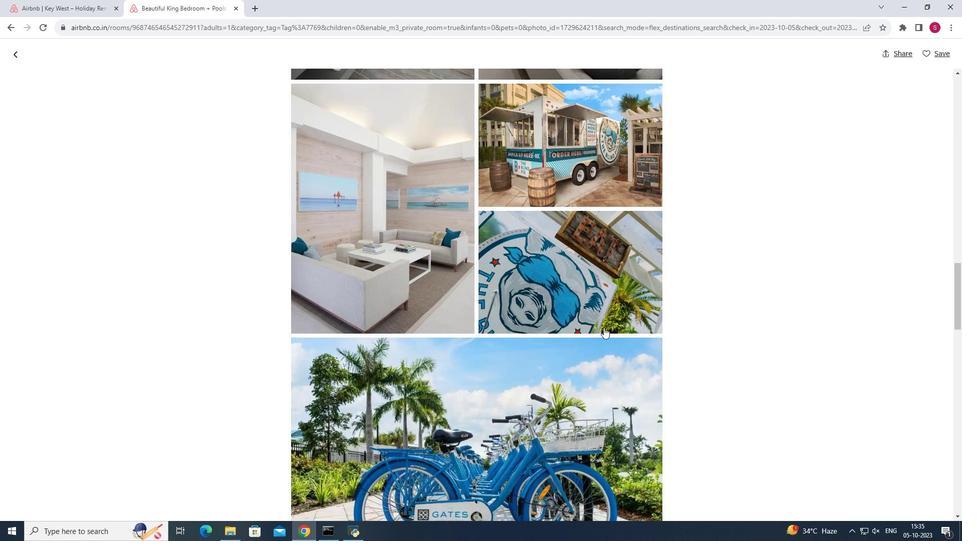 
Action: Mouse moved to (598, 324)
Screenshot: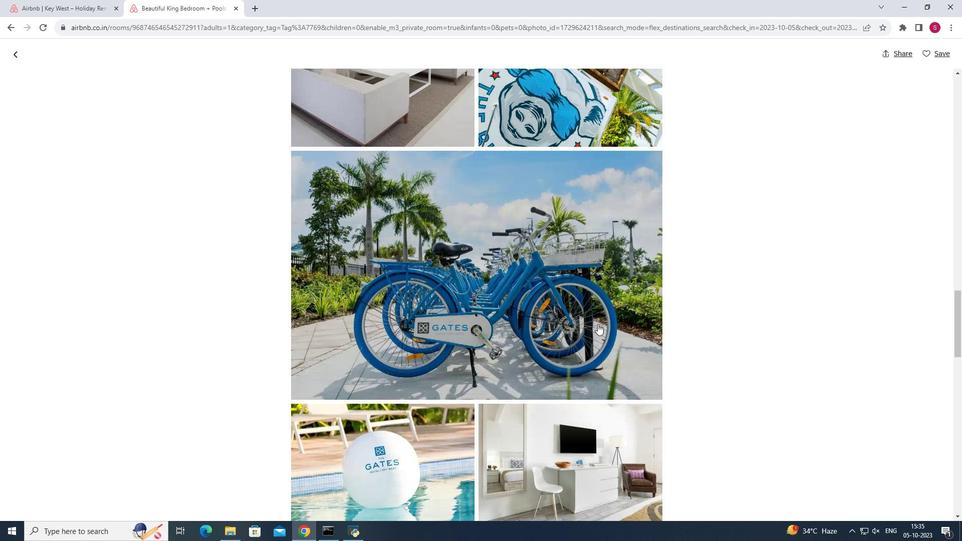 
Action: Mouse scrolled (598, 323) with delta (0, 0)
Screenshot: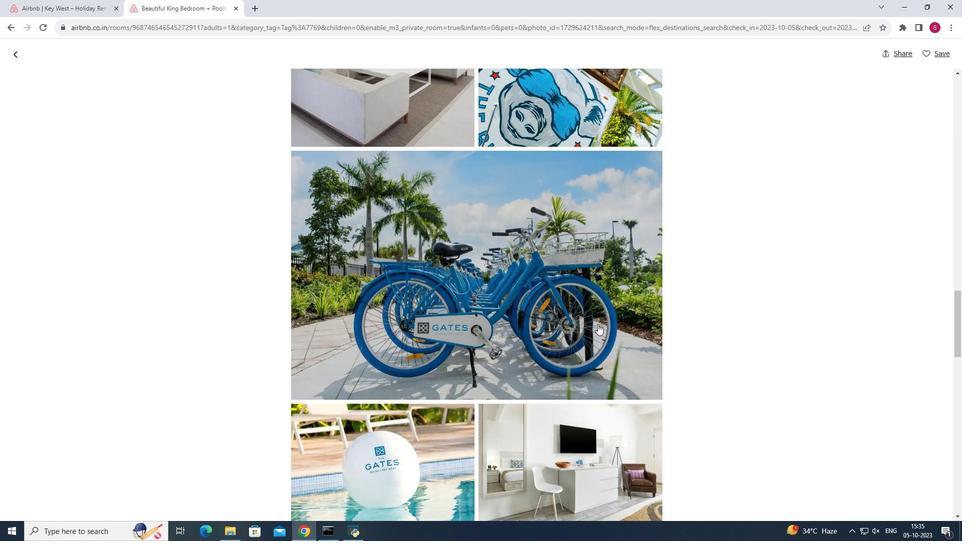 
Action: Mouse moved to (597, 324)
Screenshot: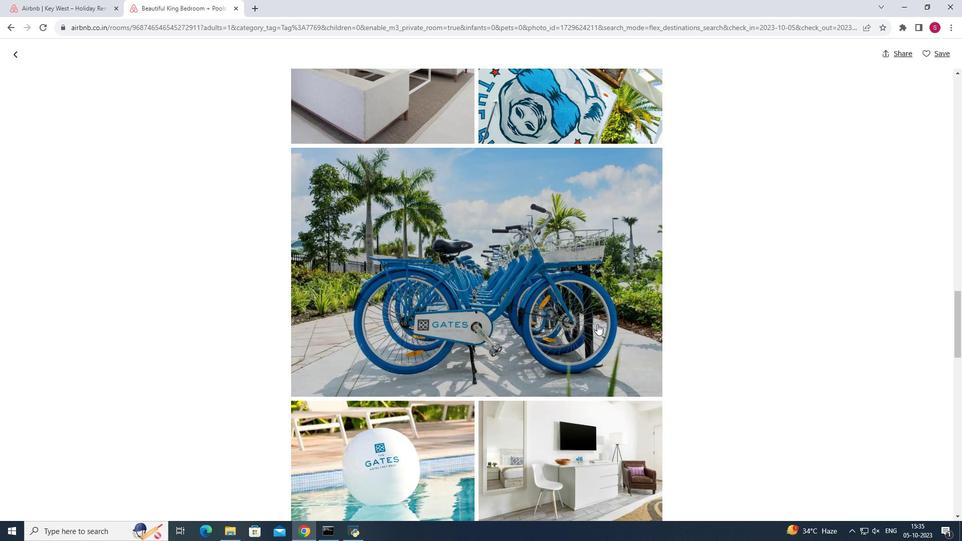 
Action: Mouse scrolled (597, 323) with delta (0, 0)
Screenshot: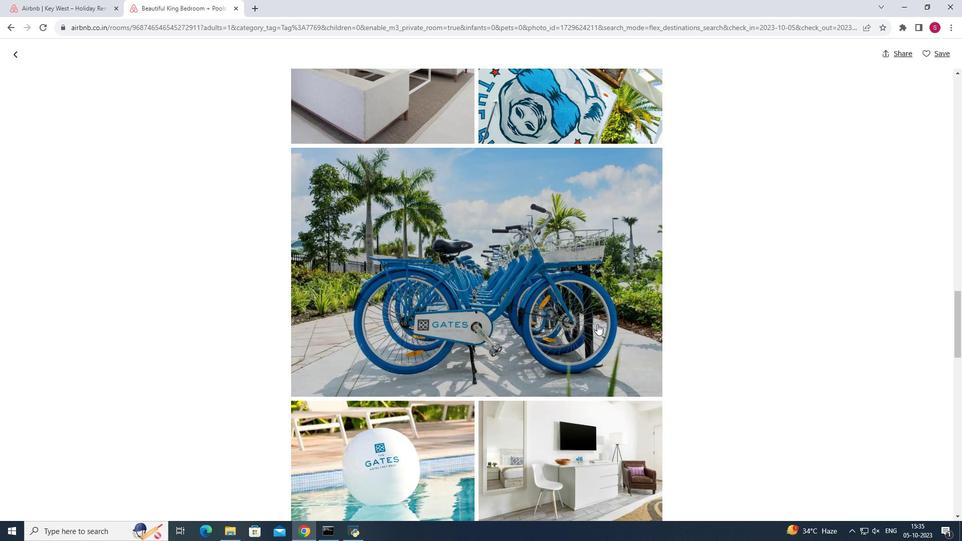 
Action: Mouse scrolled (597, 323) with delta (0, 0)
Screenshot: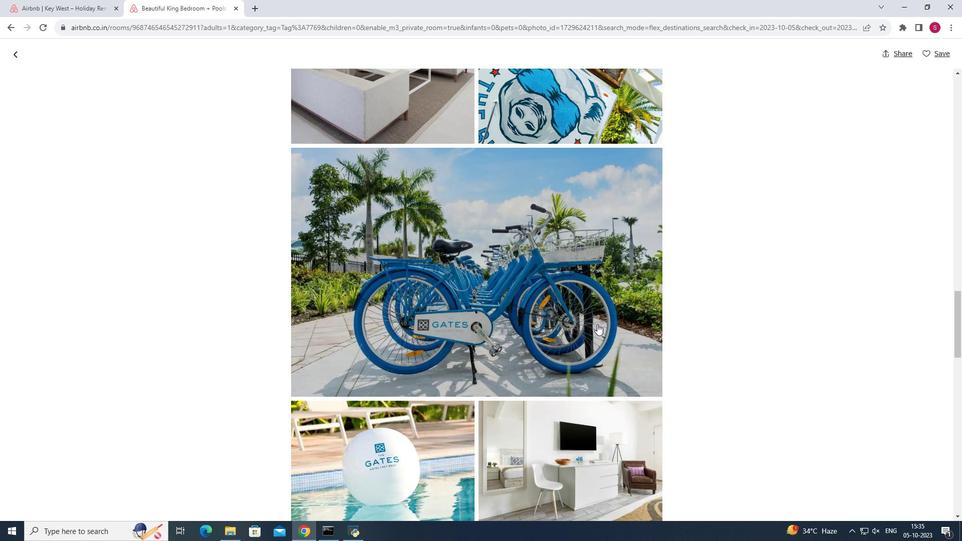 
Action: Mouse scrolled (597, 323) with delta (0, 0)
Screenshot: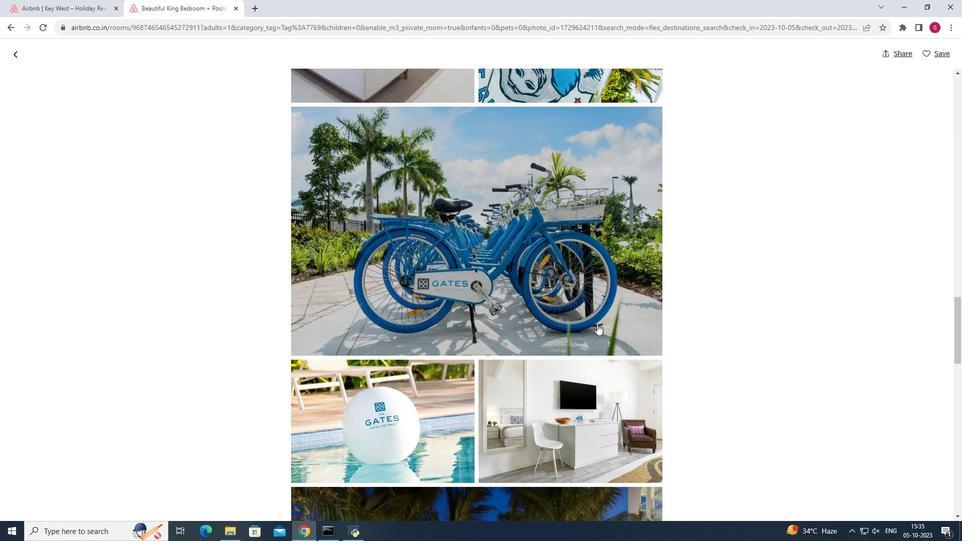 
Action: Mouse scrolled (597, 323) with delta (0, 0)
Screenshot: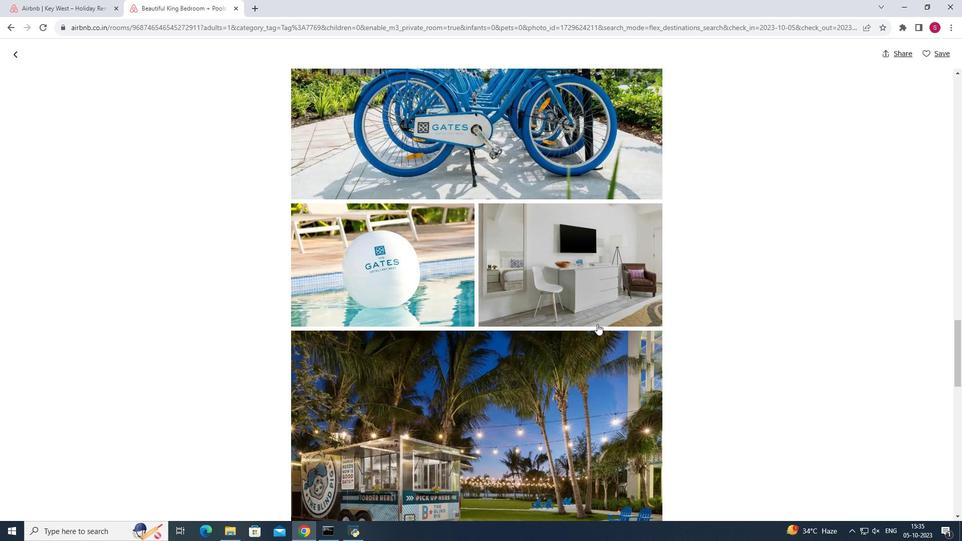 
Action: Mouse scrolled (597, 323) with delta (0, 0)
Screenshot: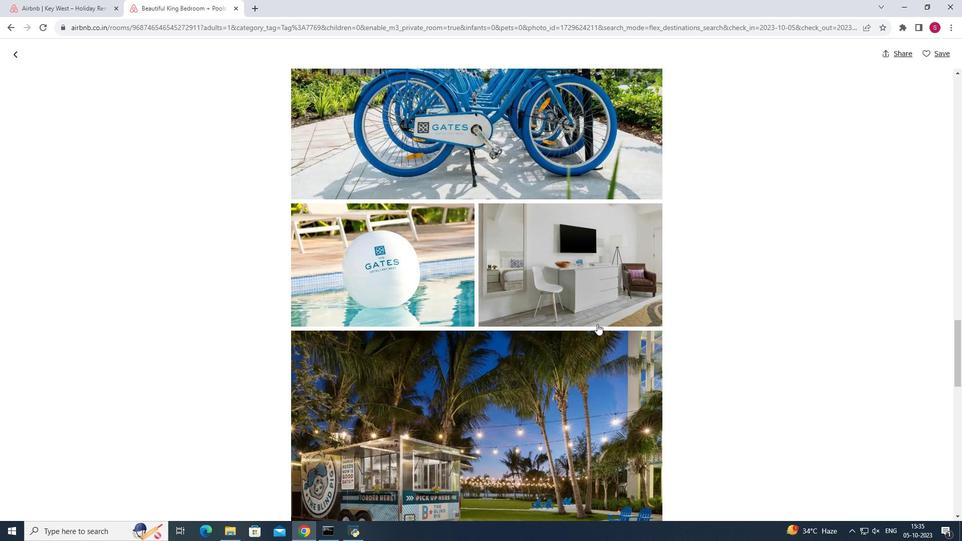 
Action: Mouse scrolled (597, 323) with delta (0, 0)
Screenshot: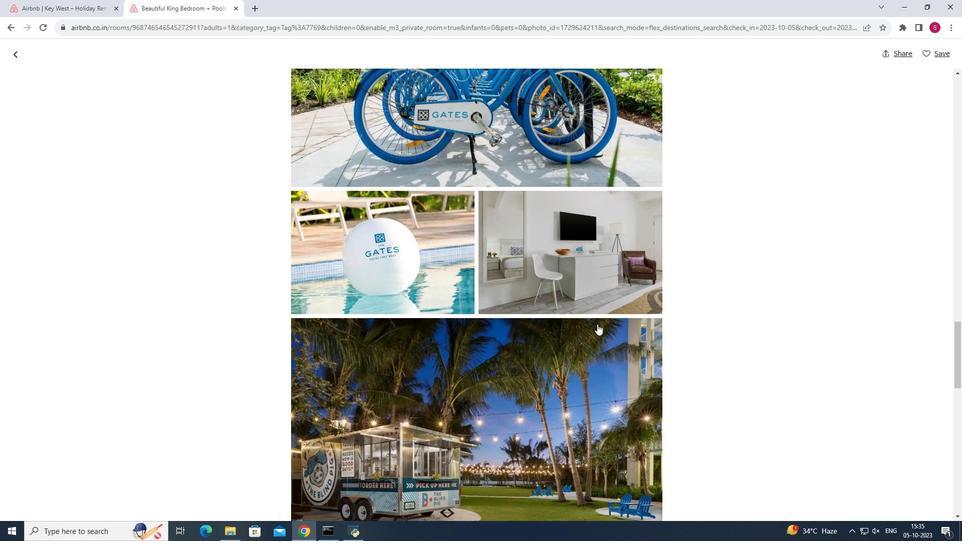 
Action: Mouse scrolled (597, 323) with delta (0, 0)
Screenshot: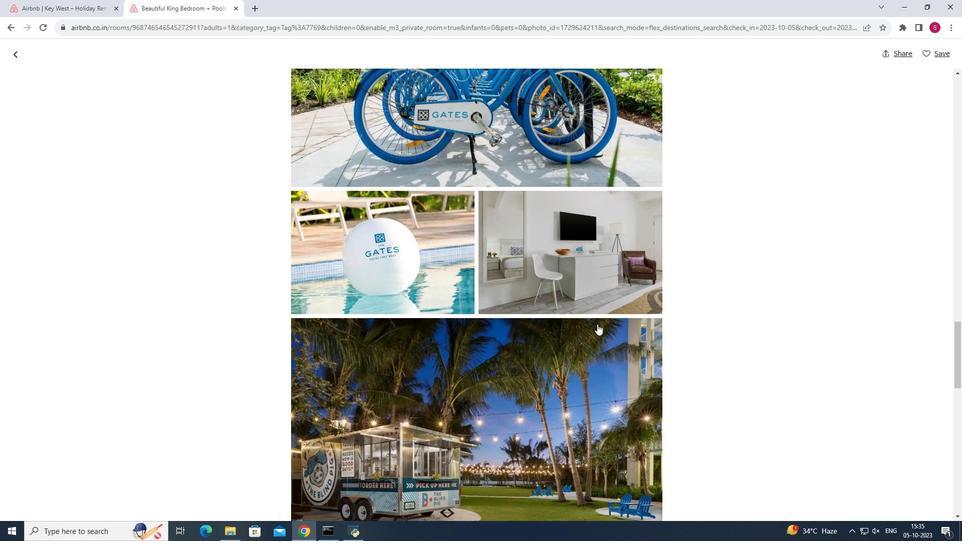 
Action: Mouse scrolled (597, 323) with delta (0, 0)
Screenshot: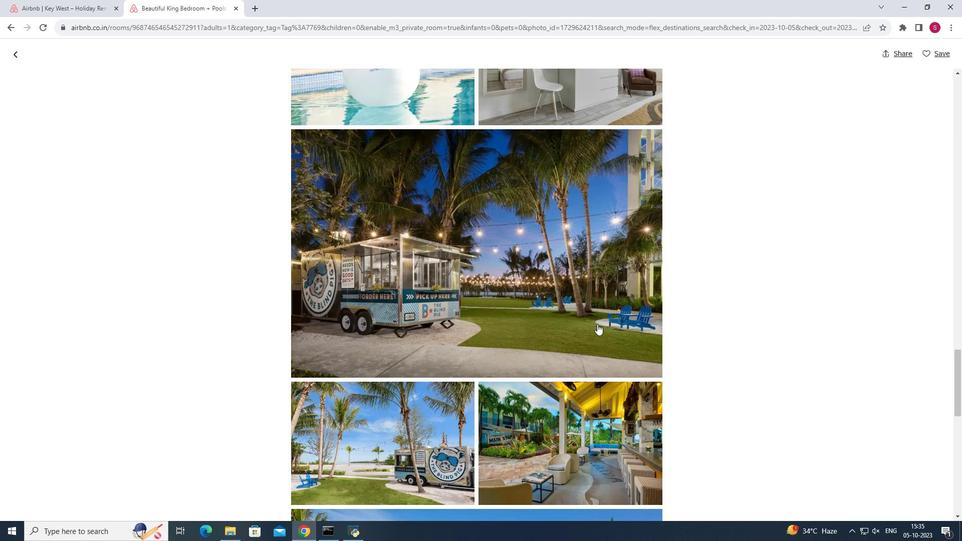 
Action: Mouse scrolled (597, 323) with delta (0, 0)
Screenshot: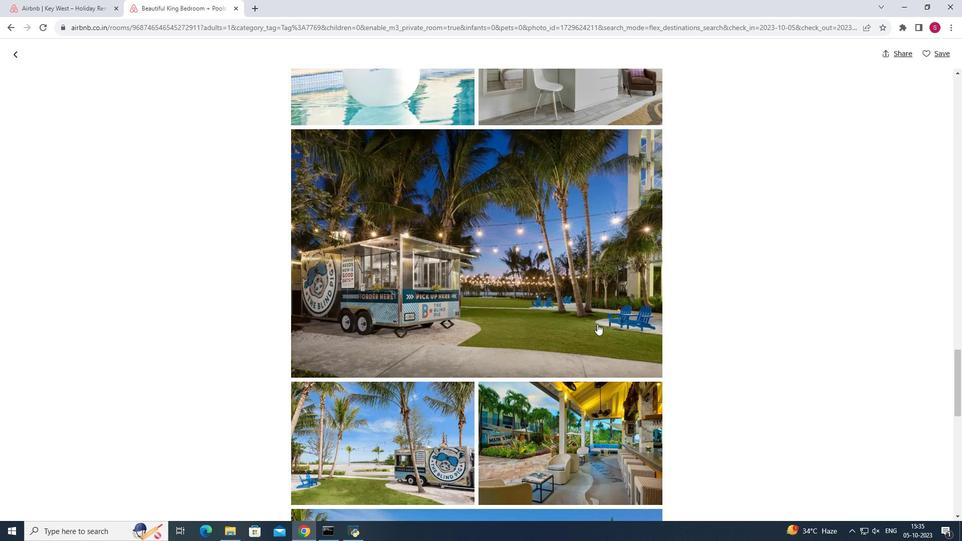 
Action: Mouse scrolled (597, 323) with delta (0, 0)
Screenshot: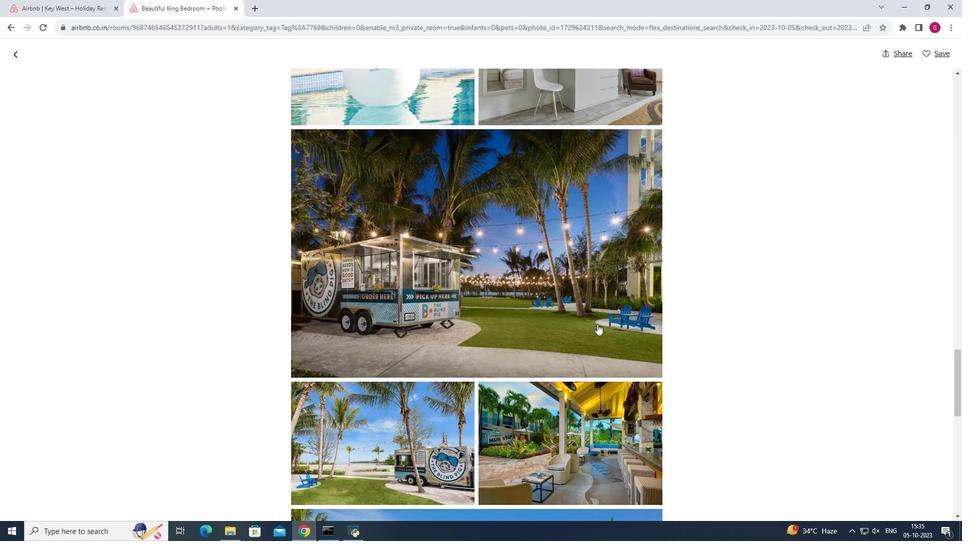 
Action: Mouse scrolled (597, 323) with delta (0, 0)
Screenshot: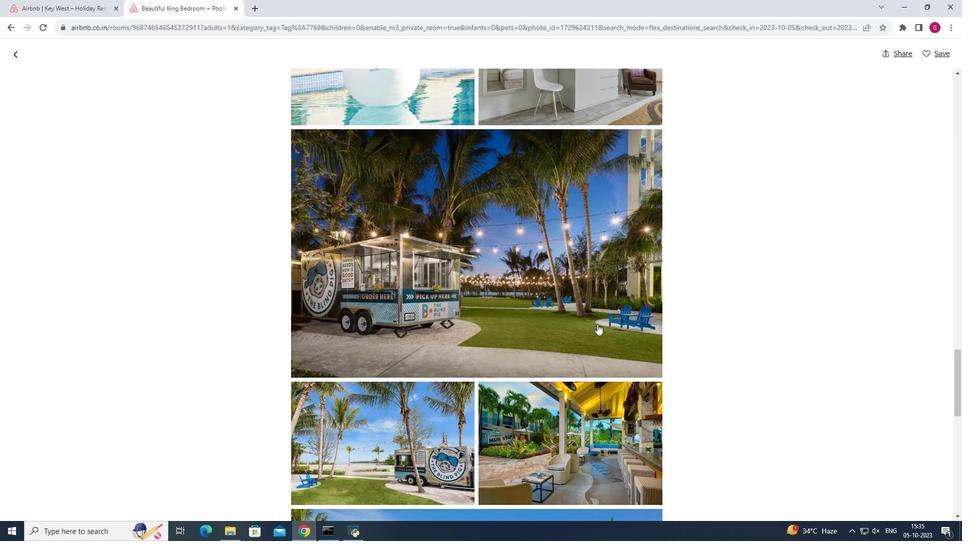 
Action: Mouse moved to (597, 323)
Screenshot: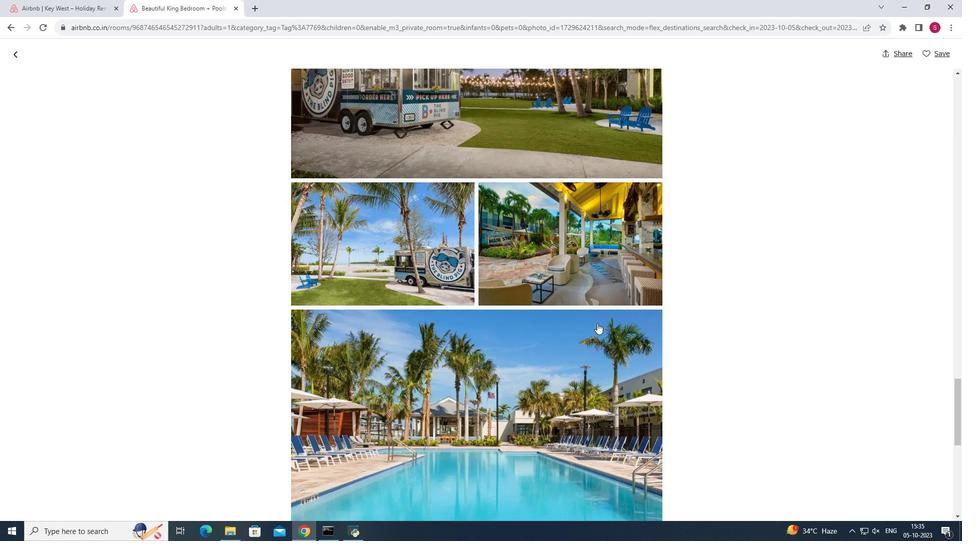 
Action: Mouse scrolled (597, 322) with delta (0, 0)
Screenshot: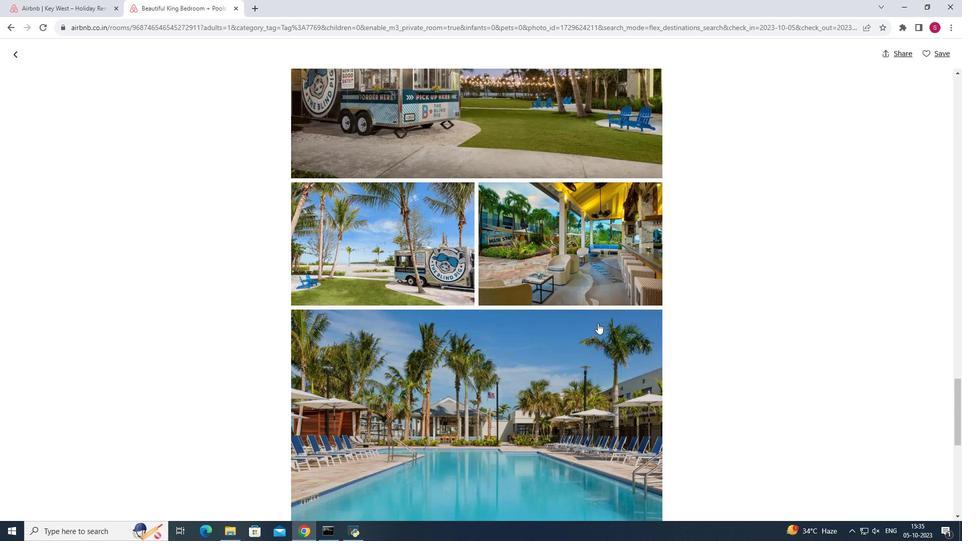 
Action: Mouse moved to (598, 323)
Screenshot: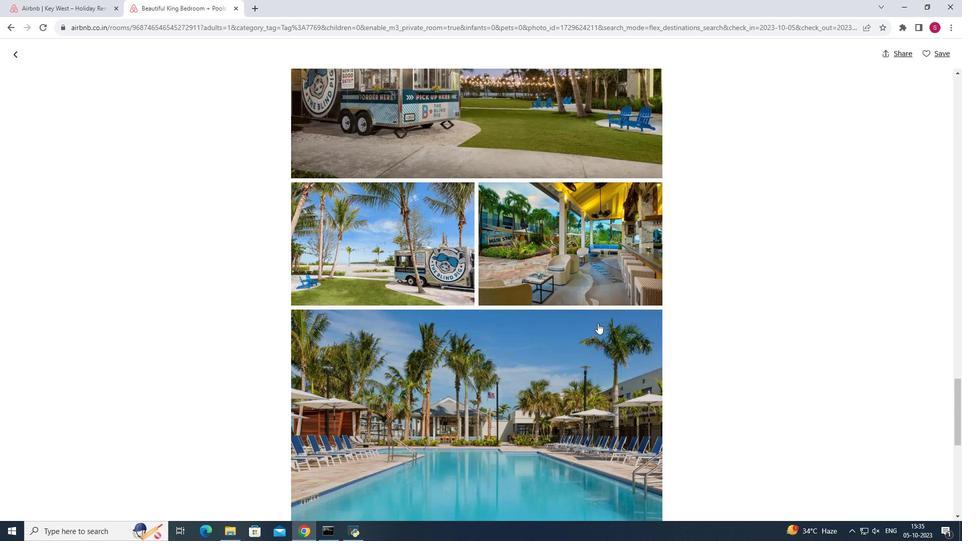 
Action: Mouse scrolled (598, 322) with delta (0, 0)
Screenshot: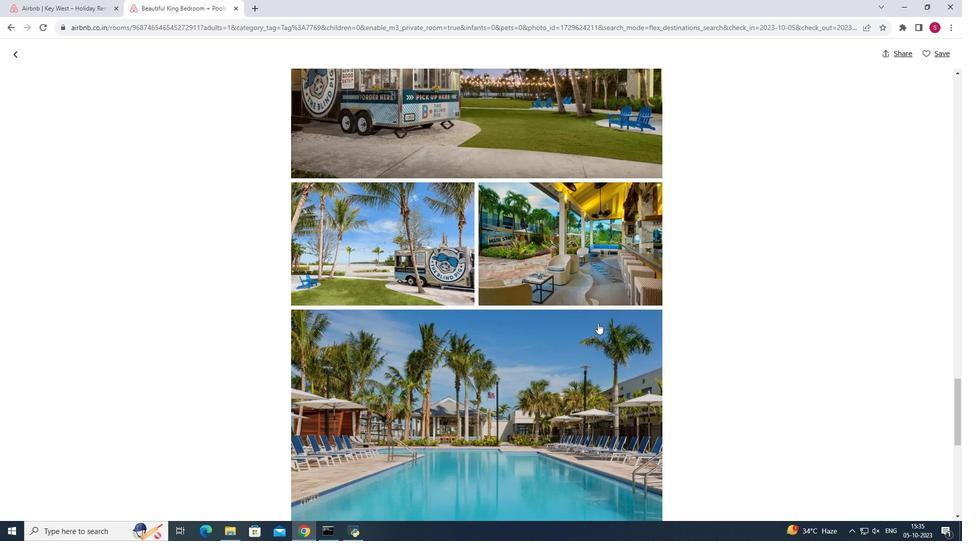 
Action: Mouse scrolled (598, 322) with delta (0, 0)
Screenshot: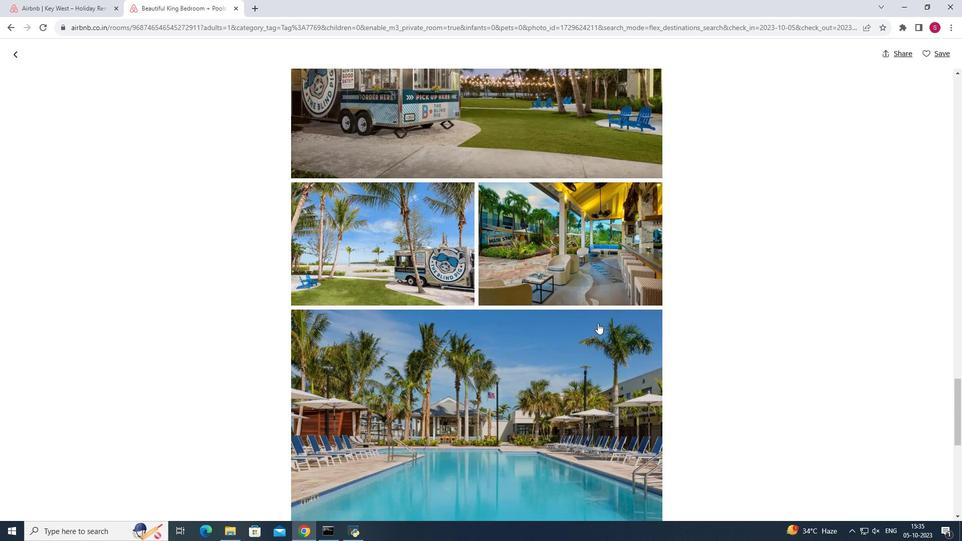 
Action: Mouse moved to (598, 323)
Screenshot: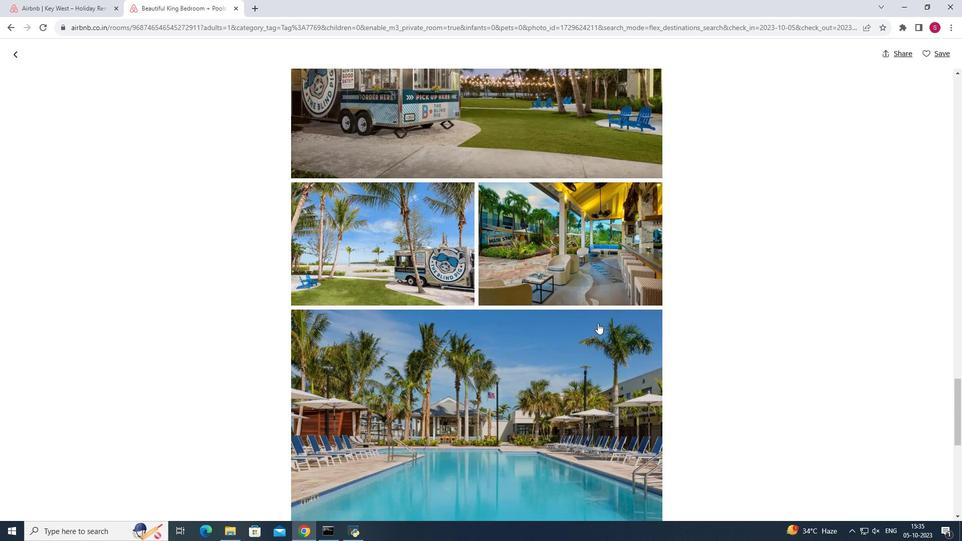 
Action: Mouse scrolled (598, 322) with delta (0, 0)
Screenshot: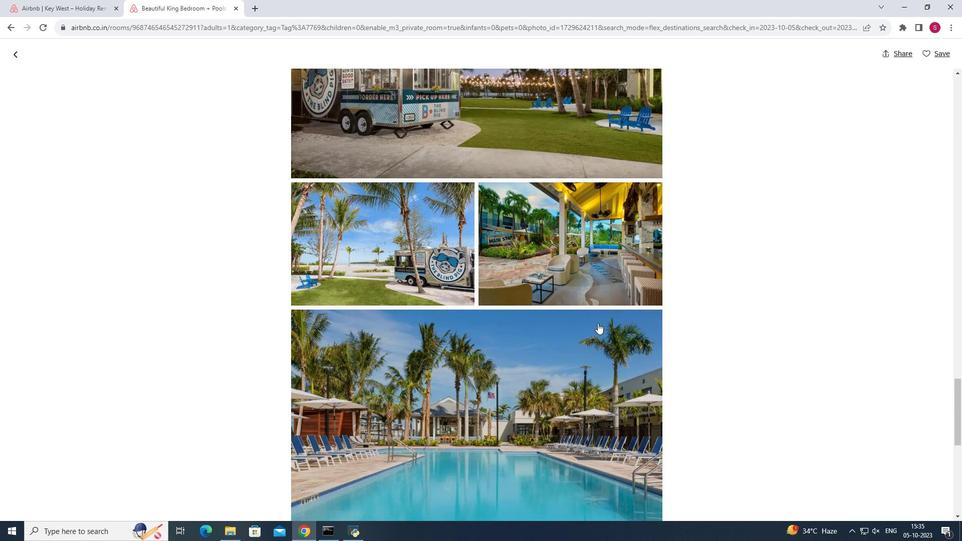 
Action: Mouse scrolled (598, 322) with delta (0, 0)
Screenshot: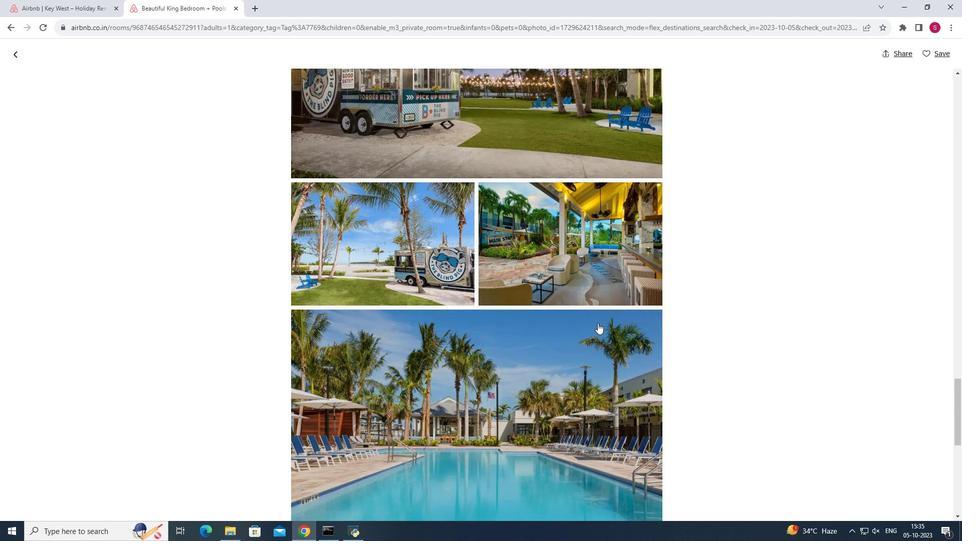 
Action: Mouse moved to (604, 323)
Screenshot: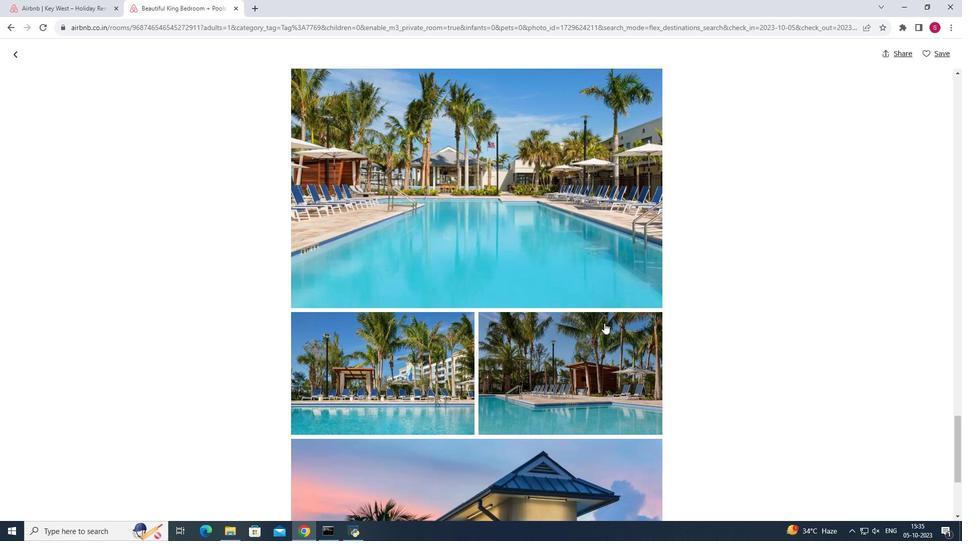 
Action: Mouse scrolled (604, 322) with delta (0, 0)
Screenshot: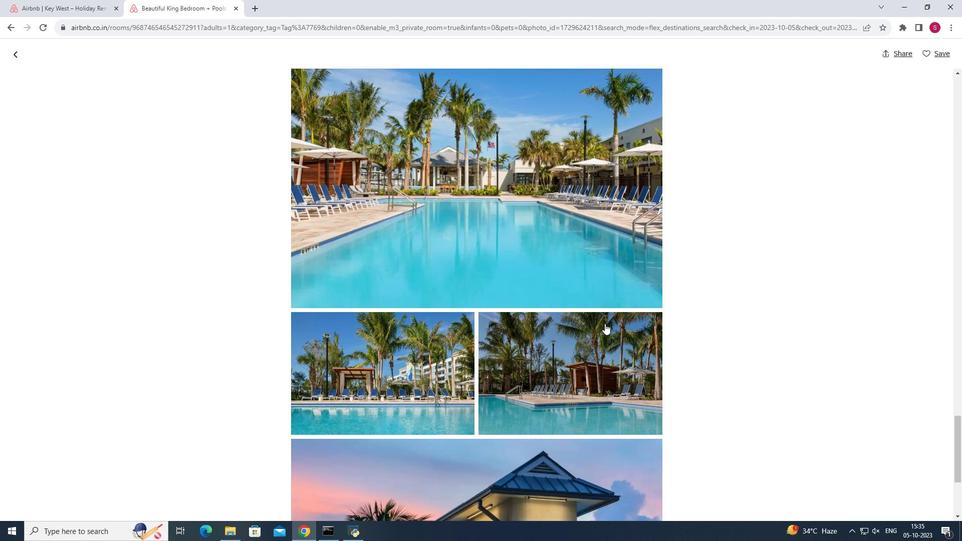 
Action: Mouse moved to (605, 323)
Screenshot: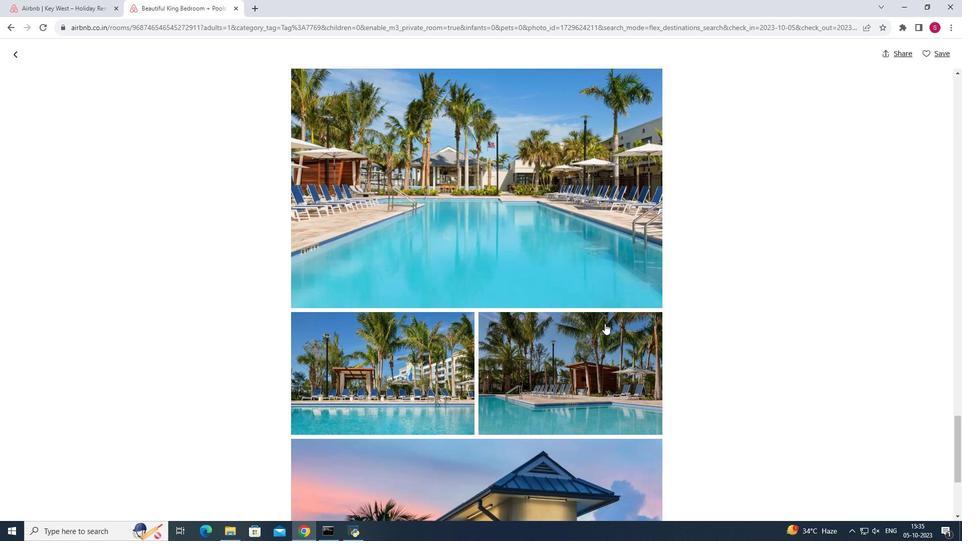 
Action: Mouse scrolled (605, 323) with delta (0, 0)
Screenshot: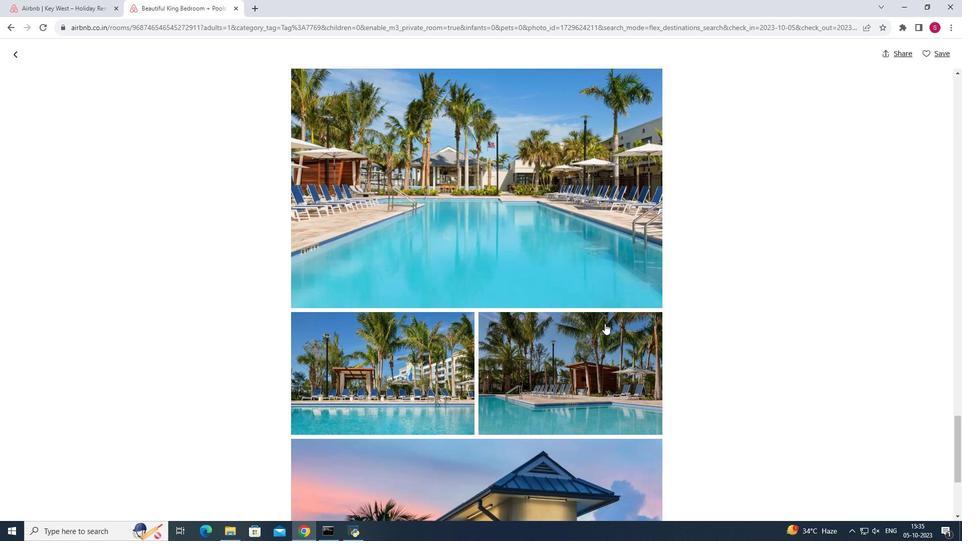 
Action: Mouse scrolled (605, 323) with delta (0, 0)
Screenshot: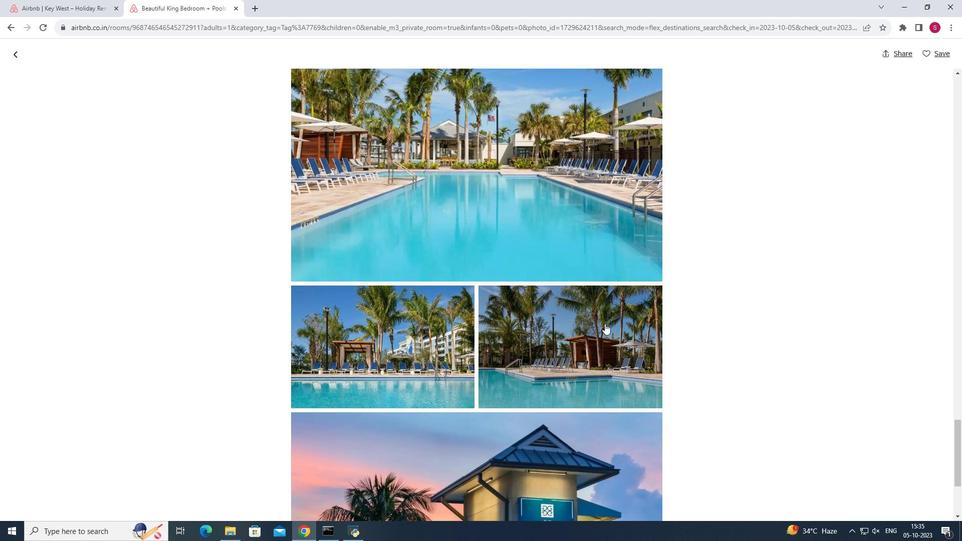 
Action: Mouse scrolled (605, 323) with delta (0, 0)
Screenshot: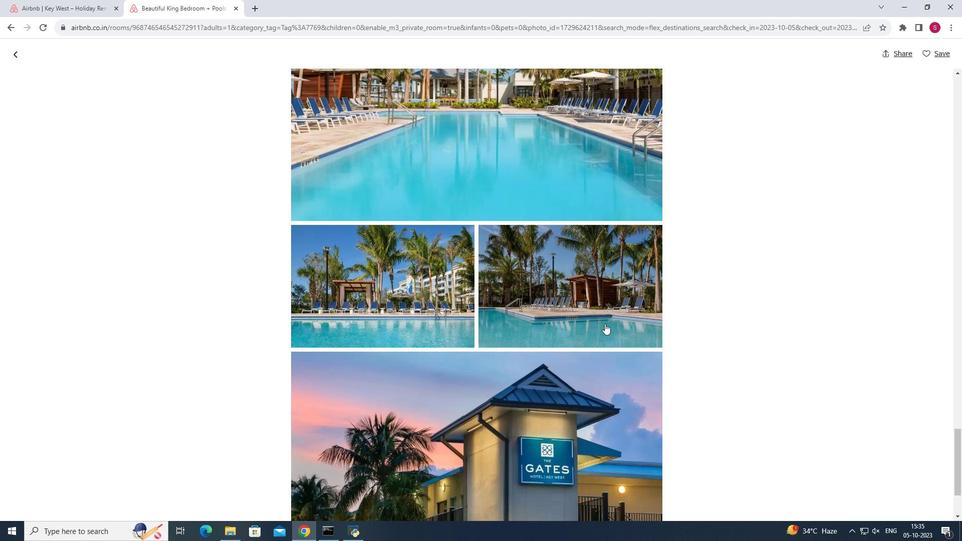 
Action: Mouse scrolled (605, 323) with delta (0, 0)
Screenshot: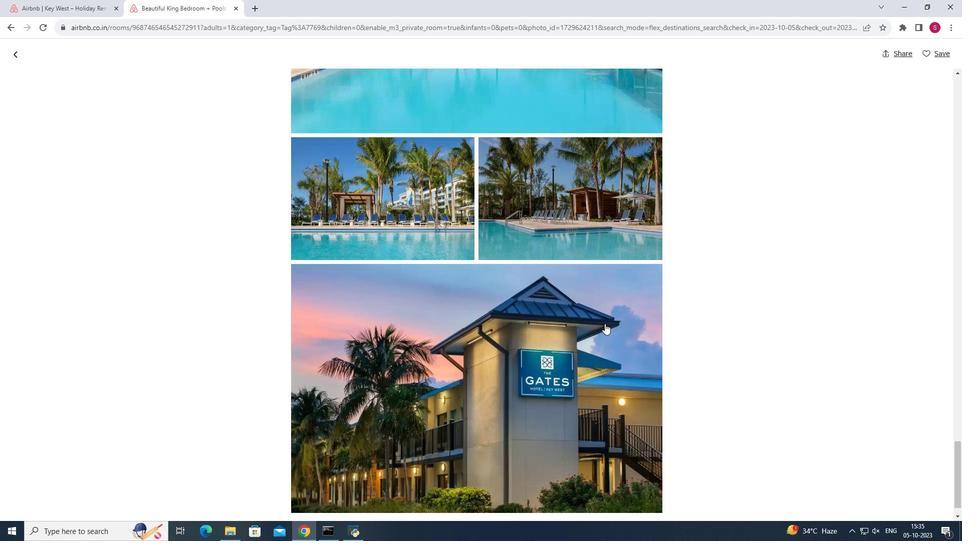 
Action: Mouse moved to (17, 55)
Screenshot: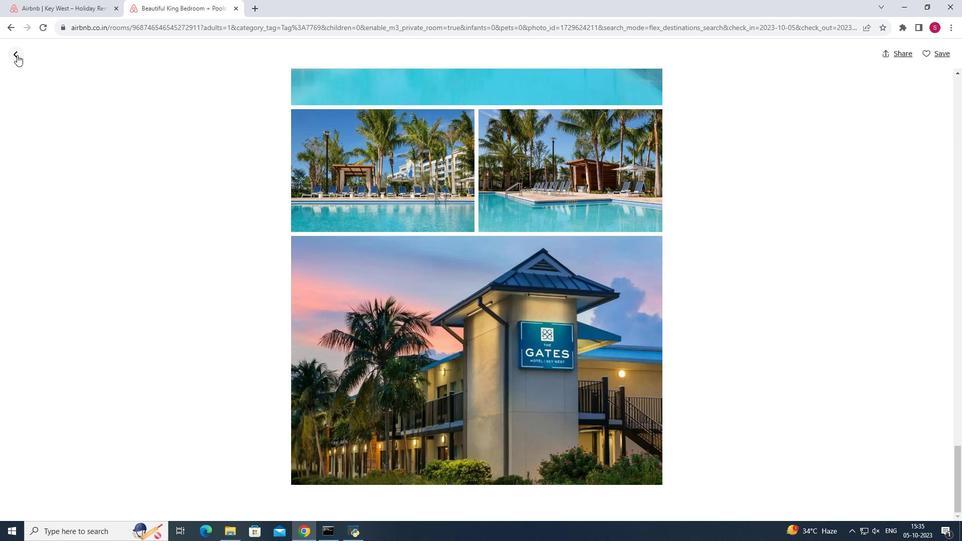 
Action: Mouse pressed left at (17, 55)
Screenshot: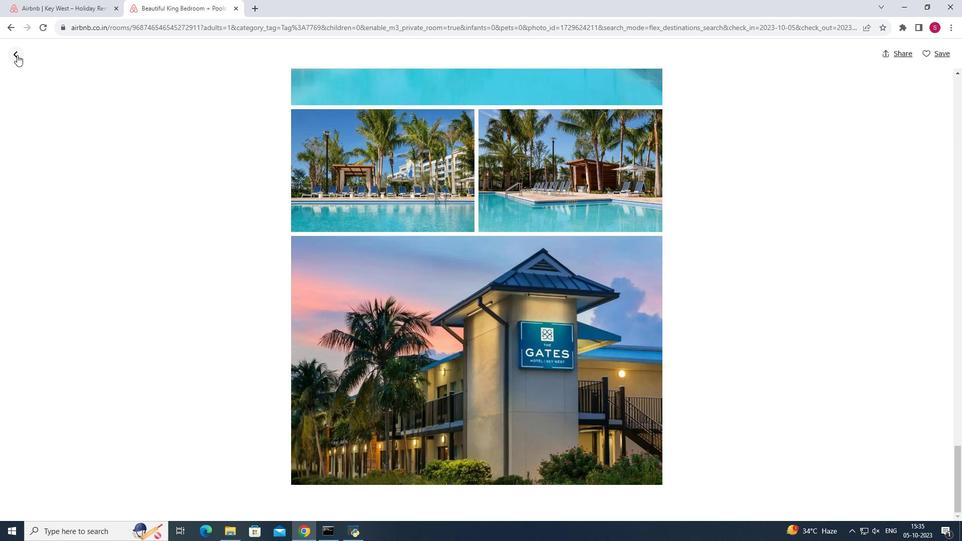 
Action: Mouse moved to (362, 303)
Screenshot: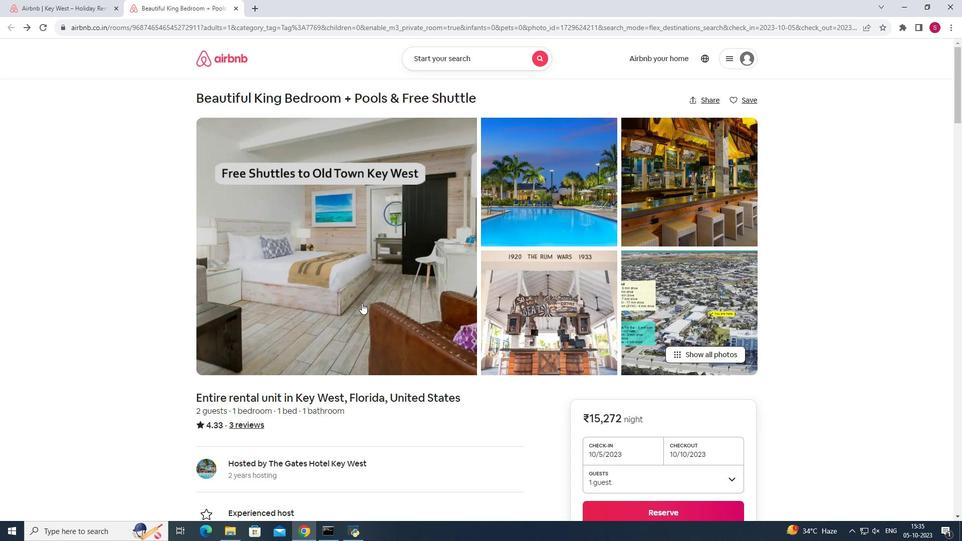 
Action: Mouse scrolled (362, 302) with delta (0, 0)
Screenshot: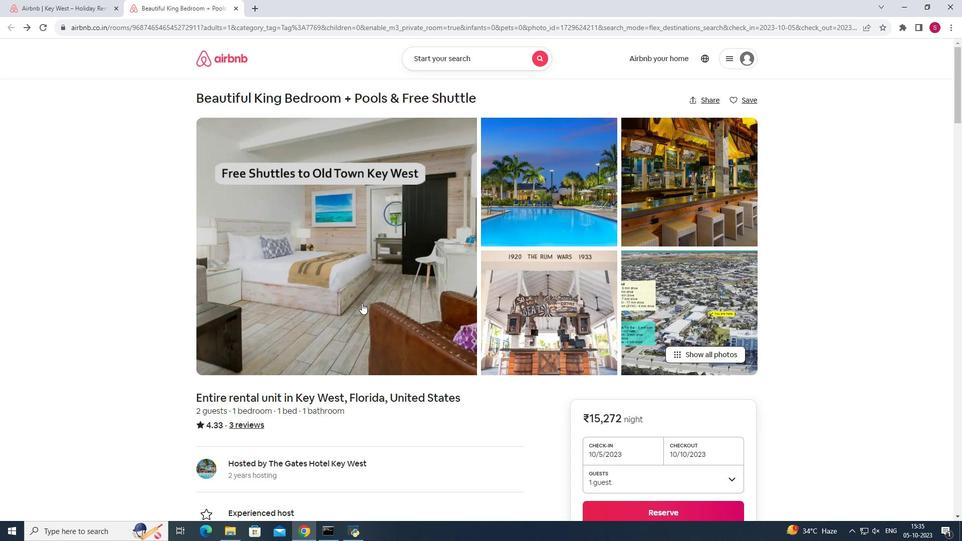
Action: Mouse scrolled (362, 302) with delta (0, 0)
Screenshot: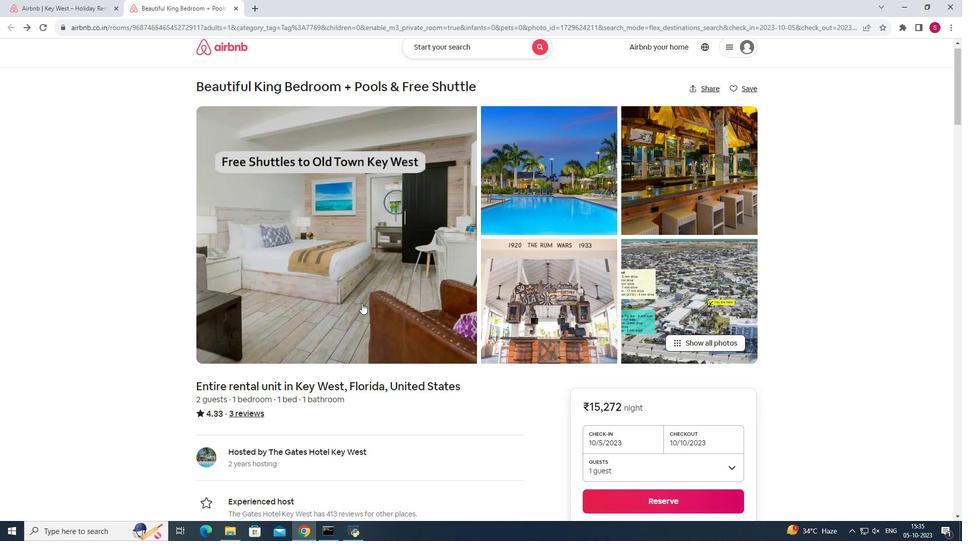 
Action: Mouse scrolled (362, 302) with delta (0, 0)
Screenshot: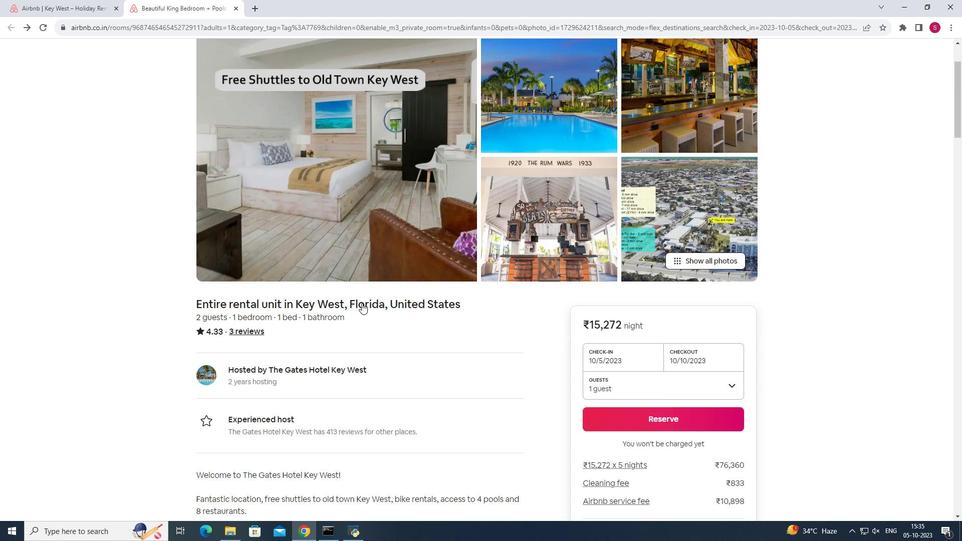 
Action: Mouse moved to (361, 294)
Screenshot: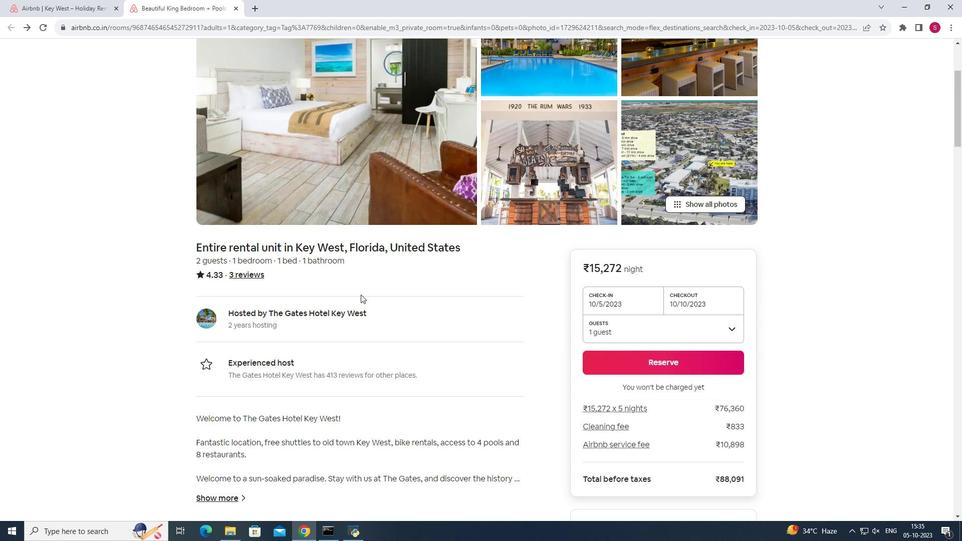 
Action: Mouse scrolled (361, 294) with delta (0, 0)
Screenshot: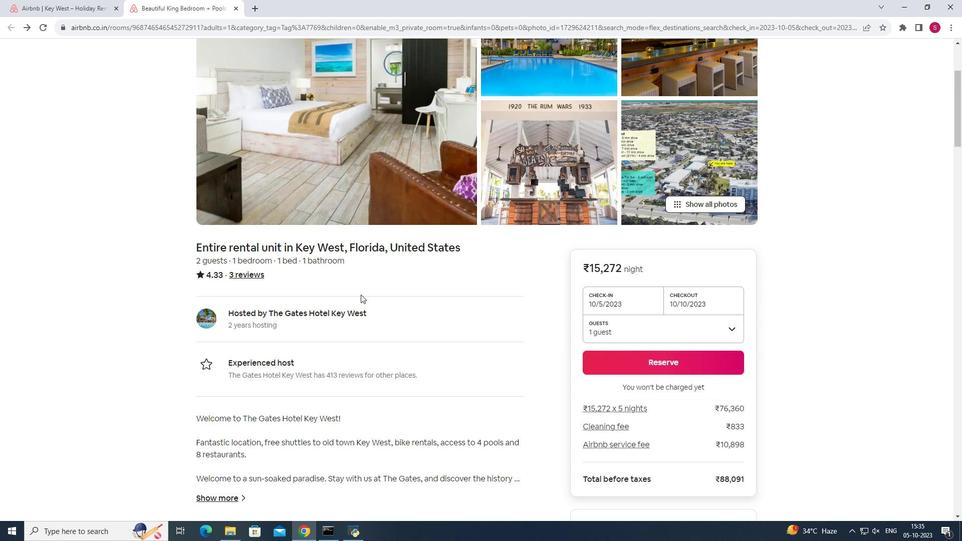 
Action: Mouse moved to (359, 293)
Screenshot: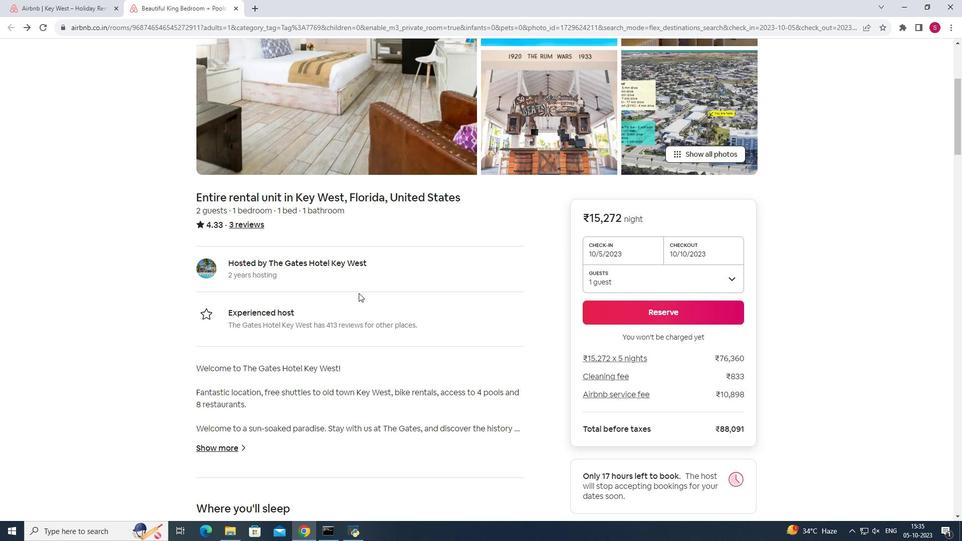 
Action: Mouse scrolled (359, 292) with delta (0, 0)
Screenshot: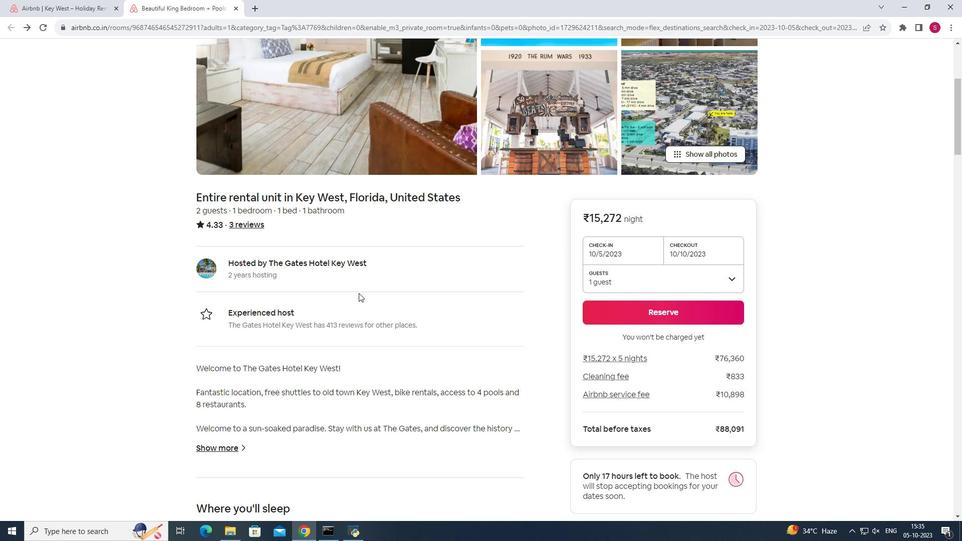 
Action: Mouse scrolled (359, 292) with delta (0, 0)
Screenshot: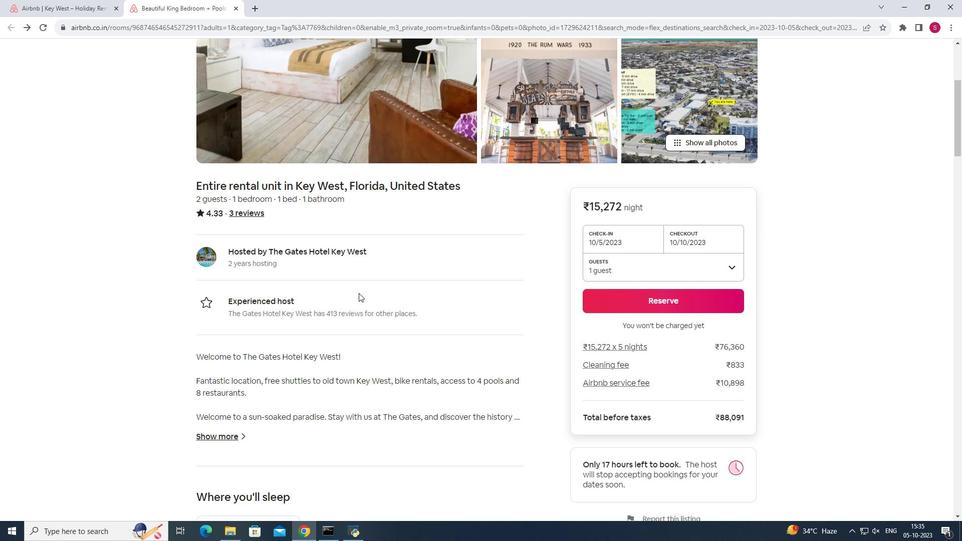 
Action: Mouse moved to (369, 297)
Screenshot: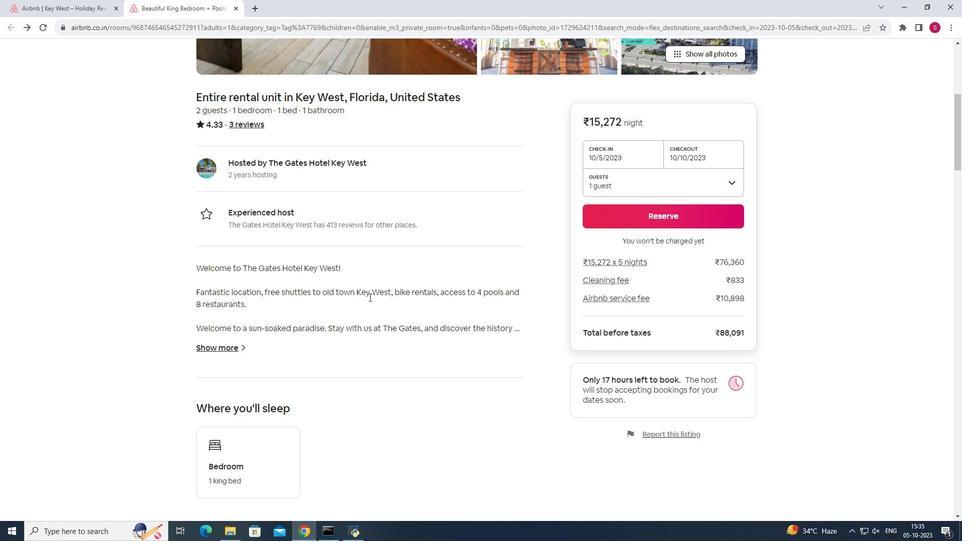 
Action: Mouse scrolled (369, 296) with delta (0, 0)
Screenshot: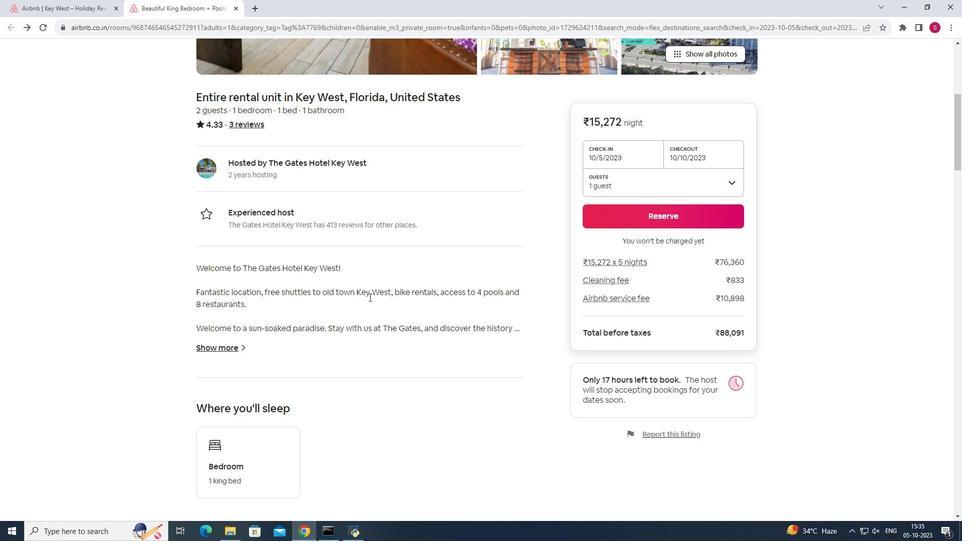 
Action: Mouse moved to (367, 287)
Screenshot: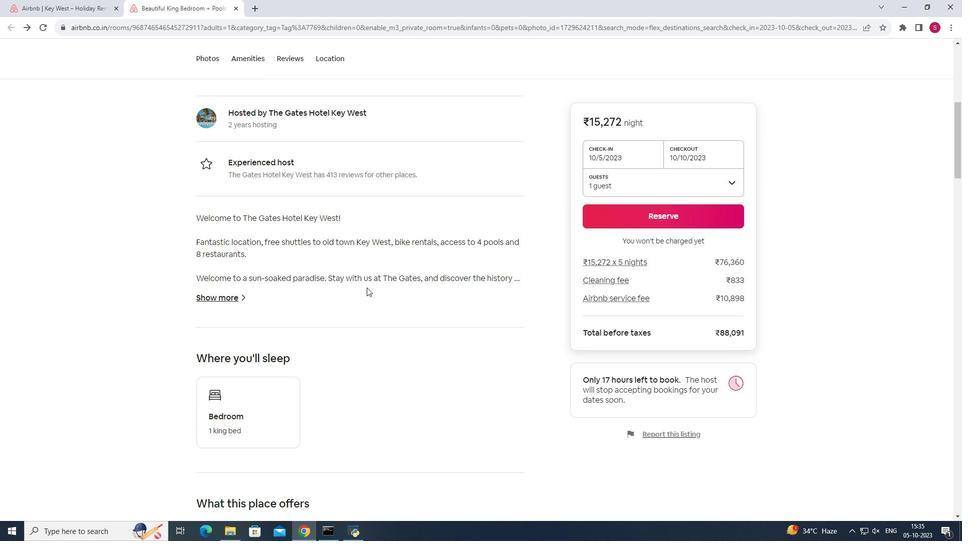 
Action: Mouse scrolled (367, 287) with delta (0, 0)
Screenshot: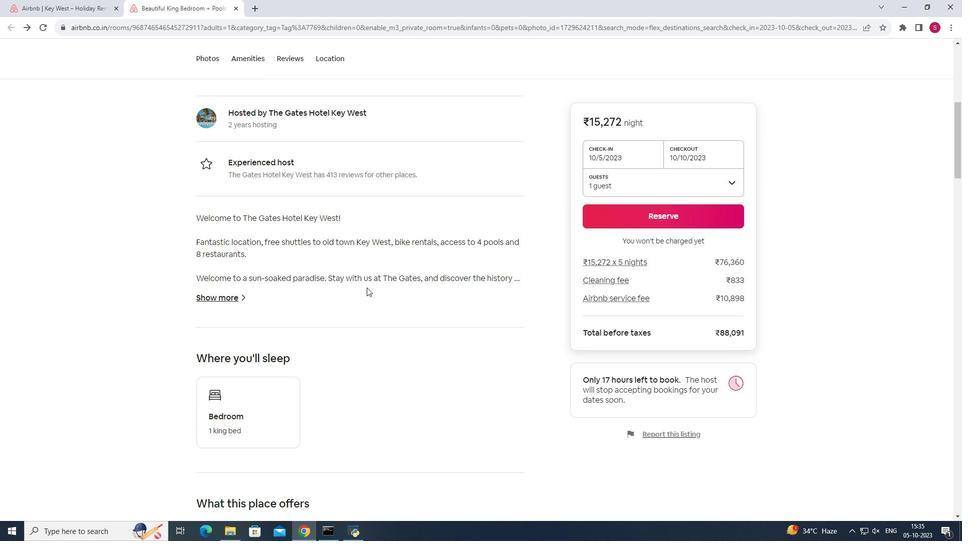 
Action: Mouse scrolled (367, 287) with delta (0, 0)
Screenshot: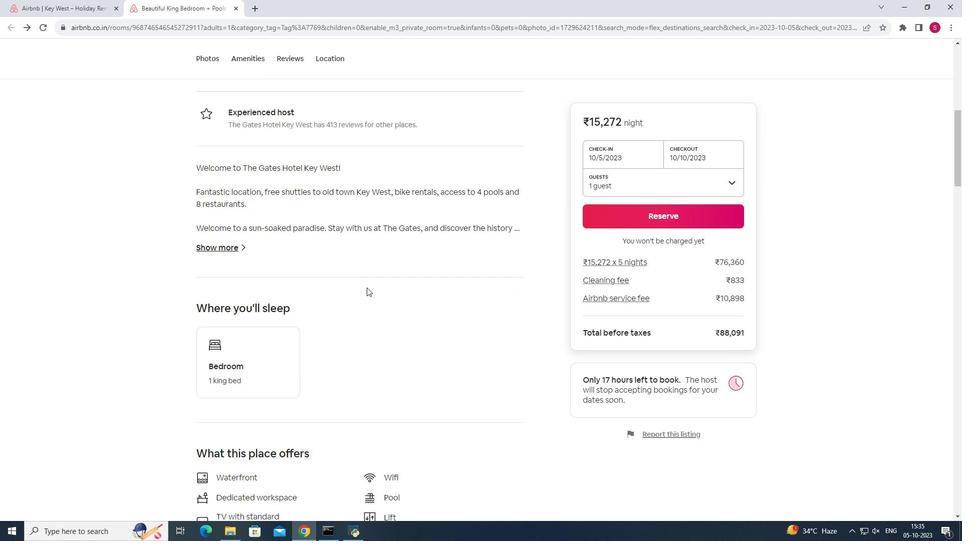 
Action: Mouse moved to (367, 287)
Screenshot: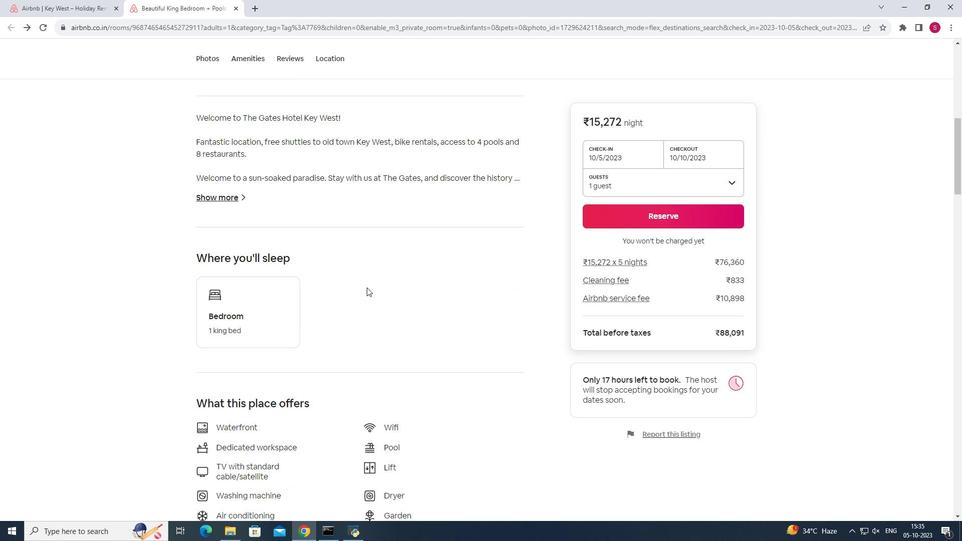 
Action: Mouse scrolled (367, 287) with delta (0, 0)
Screenshot: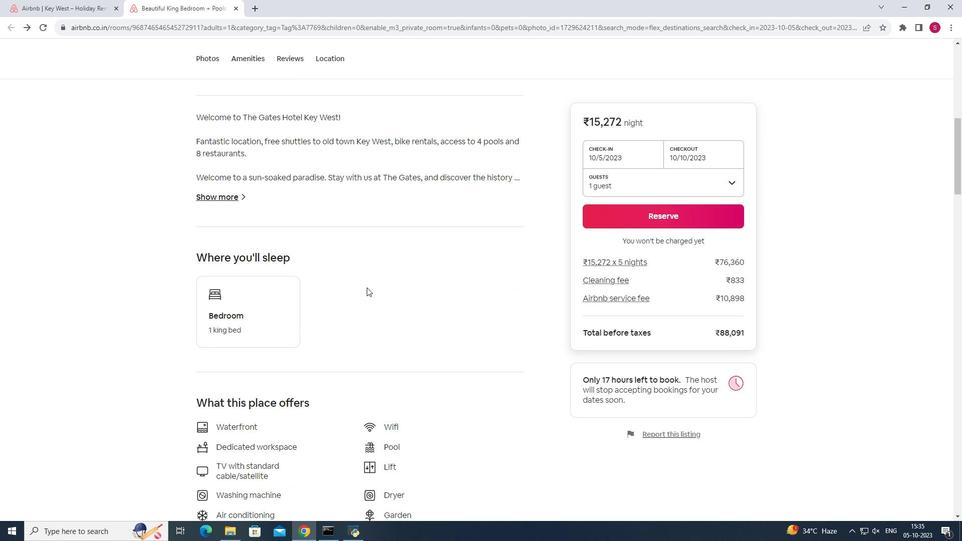 
Action: Mouse scrolled (367, 287) with delta (0, 0)
Screenshot: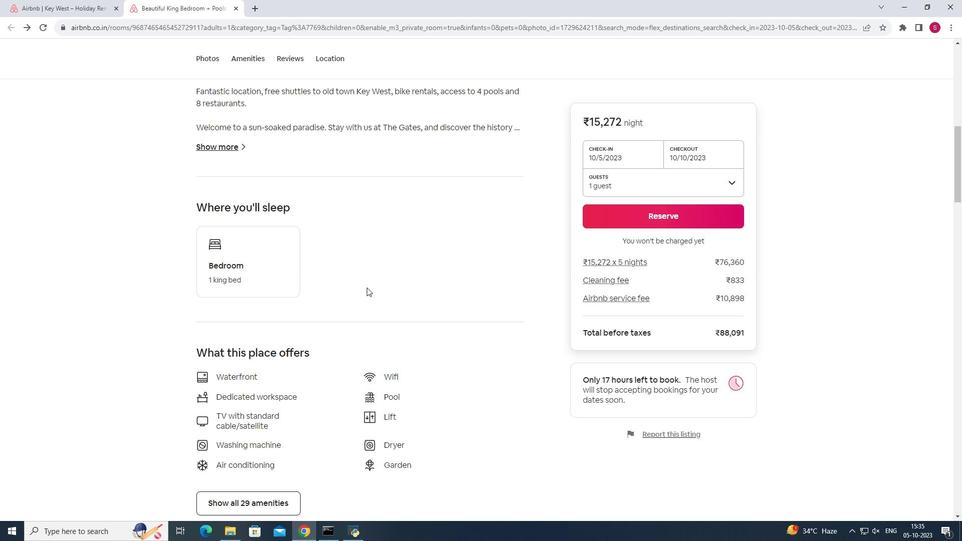 
Action: Mouse scrolled (367, 287) with delta (0, 0)
Screenshot: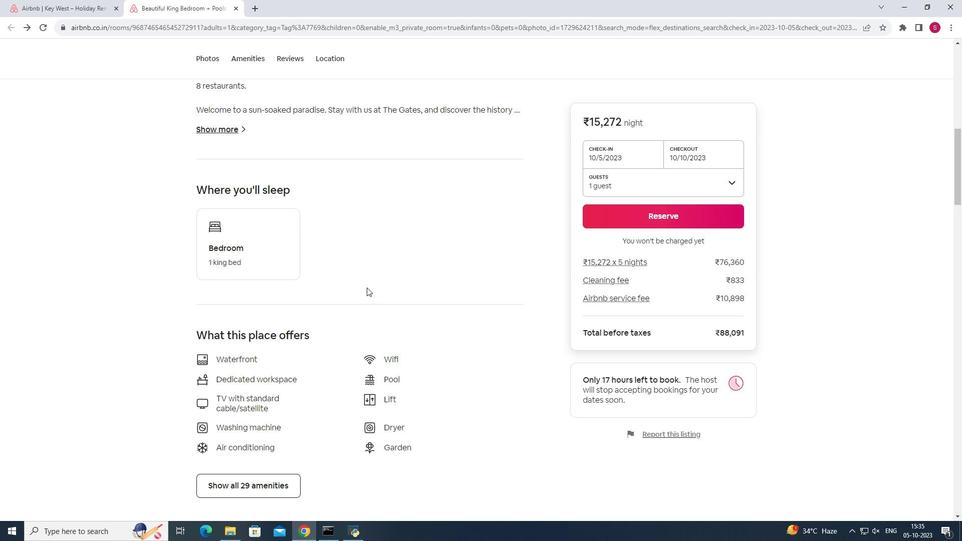 
Action: Mouse scrolled (367, 287) with delta (0, 0)
Screenshot: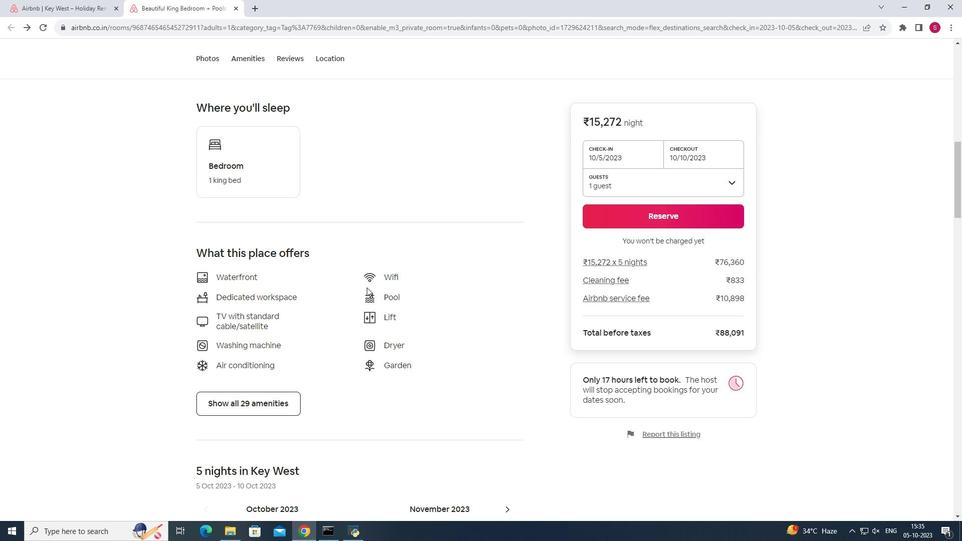 
Action: Mouse scrolled (367, 287) with delta (0, 0)
Screenshot: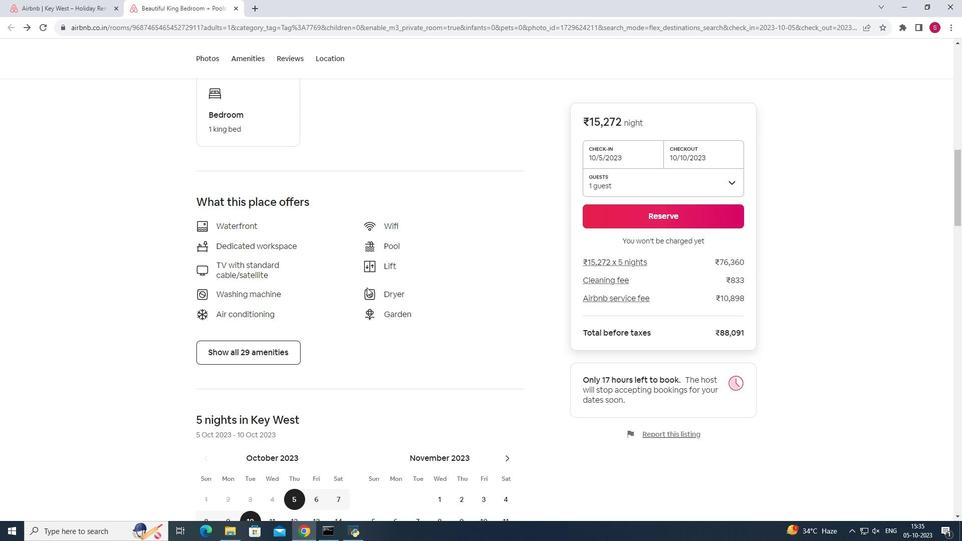 
Action: Mouse moved to (276, 299)
Screenshot: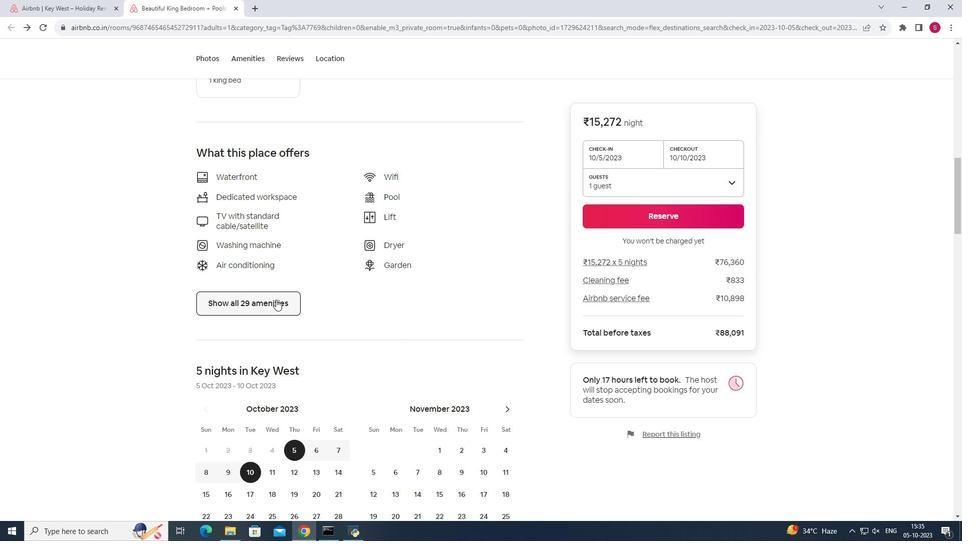 
Action: Mouse pressed left at (276, 299)
Screenshot: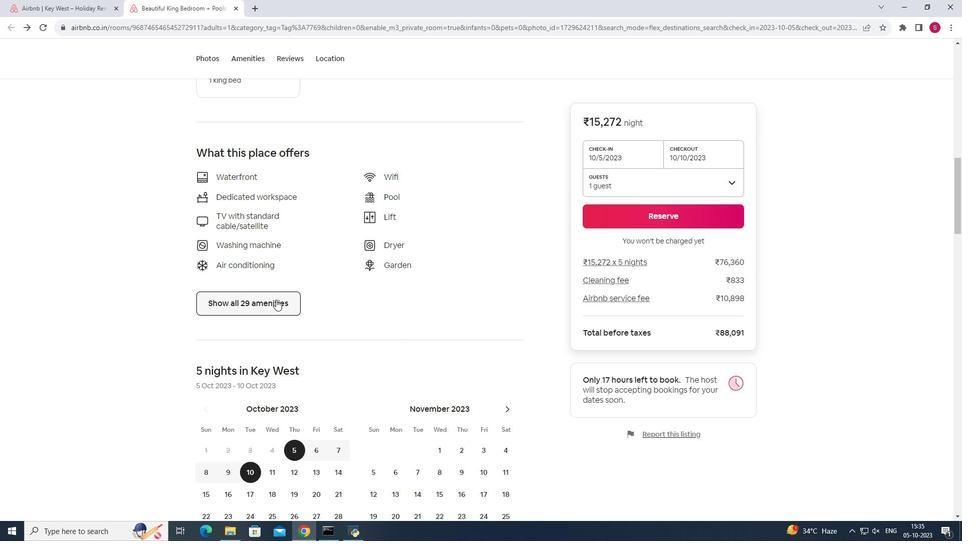 
Action: Mouse moved to (547, 401)
Screenshot: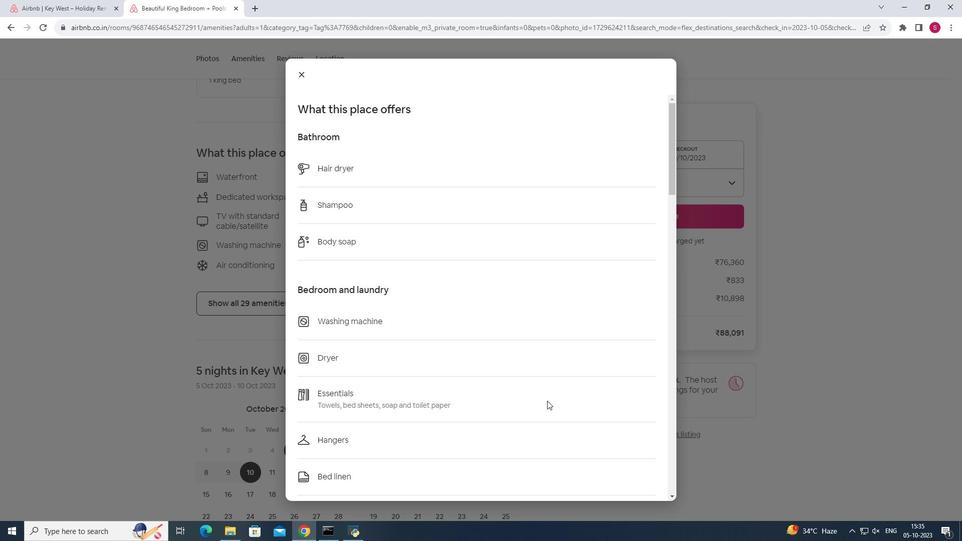 
Action: Mouse scrolled (547, 400) with delta (0, 0)
Screenshot: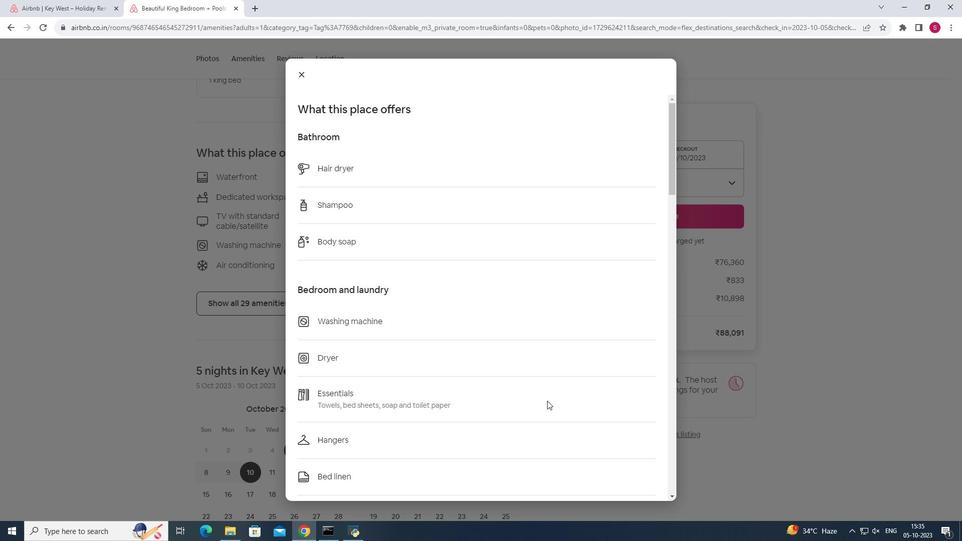 
Action: Mouse scrolled (547, 400) with delta (0, 0)
Screenshot: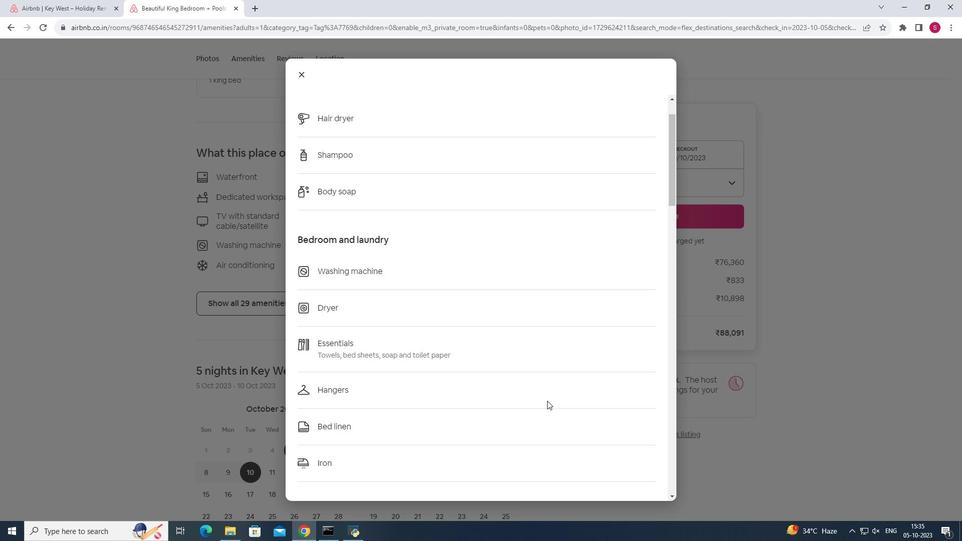 
Action: Mouse scrolled (547, 400) with delta (0, 0)
Screenshot: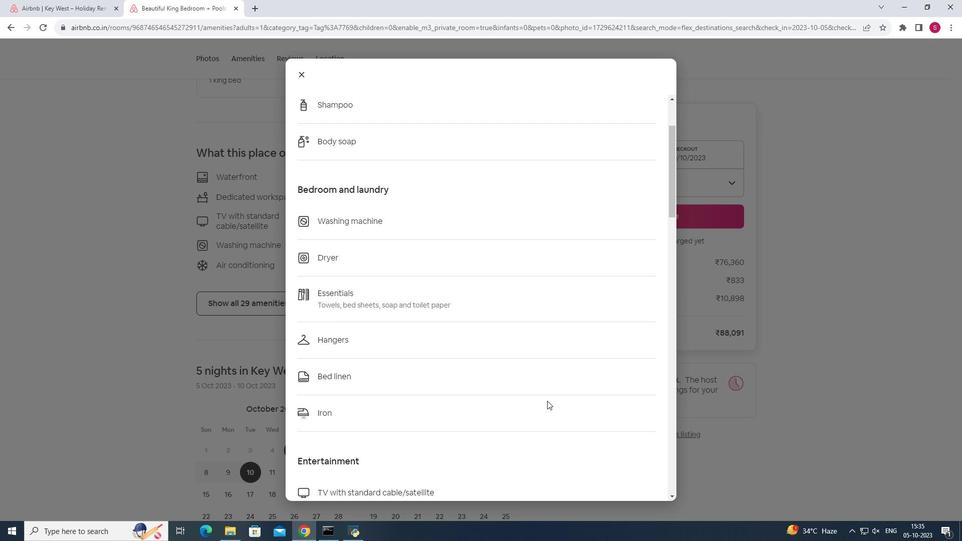 
Action: Mouse scrolled (547, 400) with delta (0, 0)
Screenshot: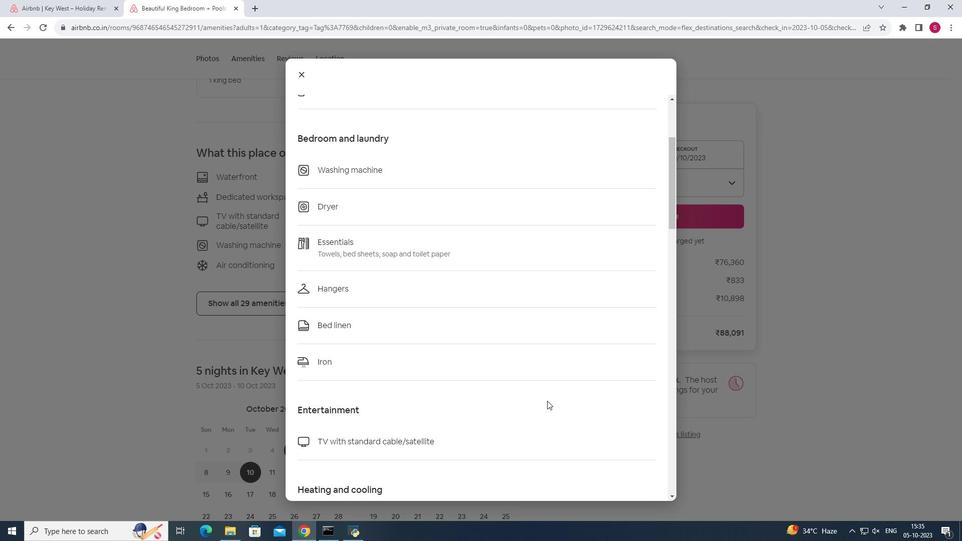 
Action: Mouse scrolled (547, 400) with delta (0, 0)
Screenshot: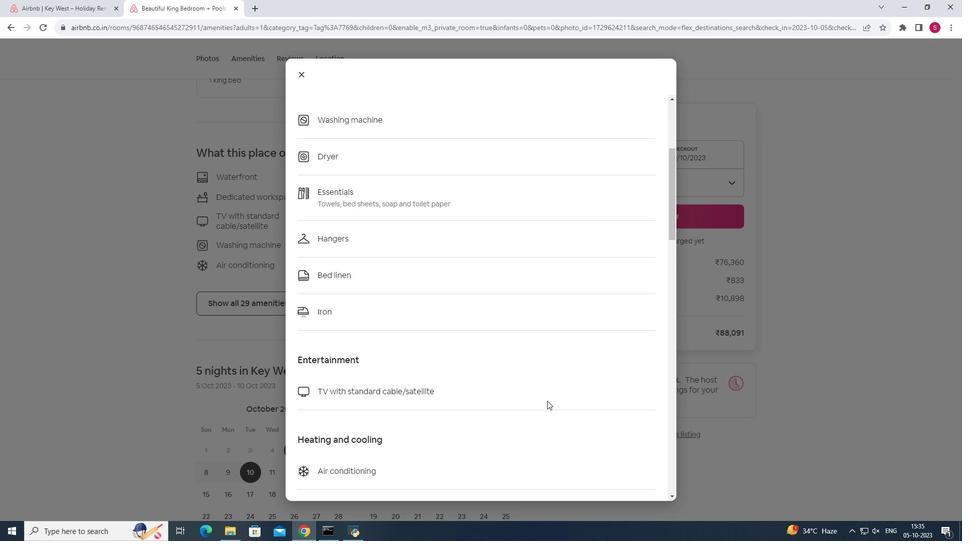 
Action: Mouse scrolled (547, 400) with delta (0, 0)
Screenshot: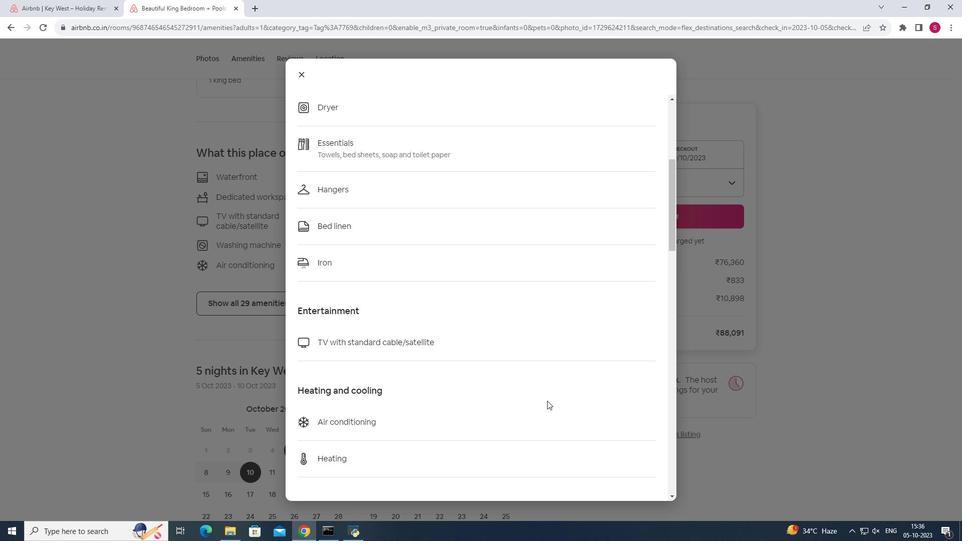 
Action: Mouse scrolled (547, 400) with delta (0, 0)
Screenshot: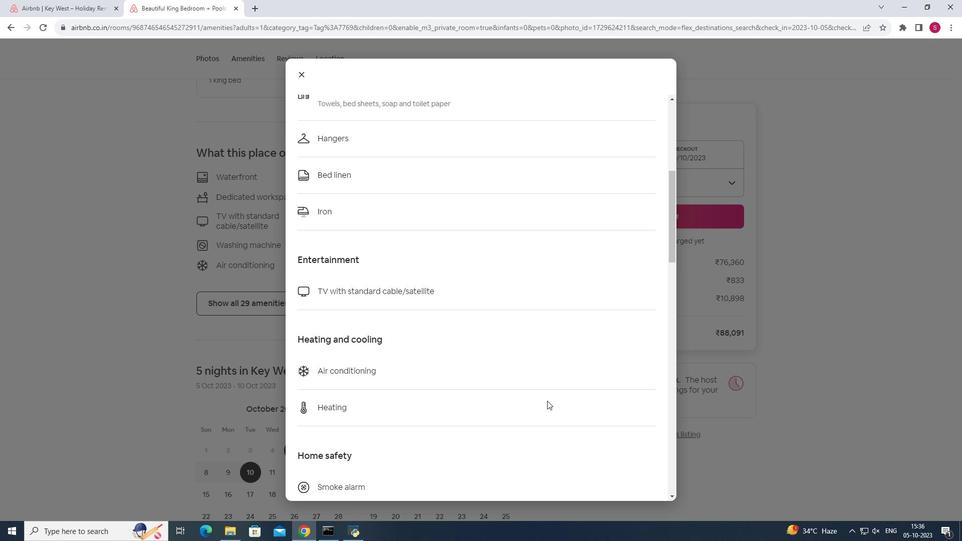 
Action: Mouse scrolled (547, 400) with delta (0, 0)
Screenshot: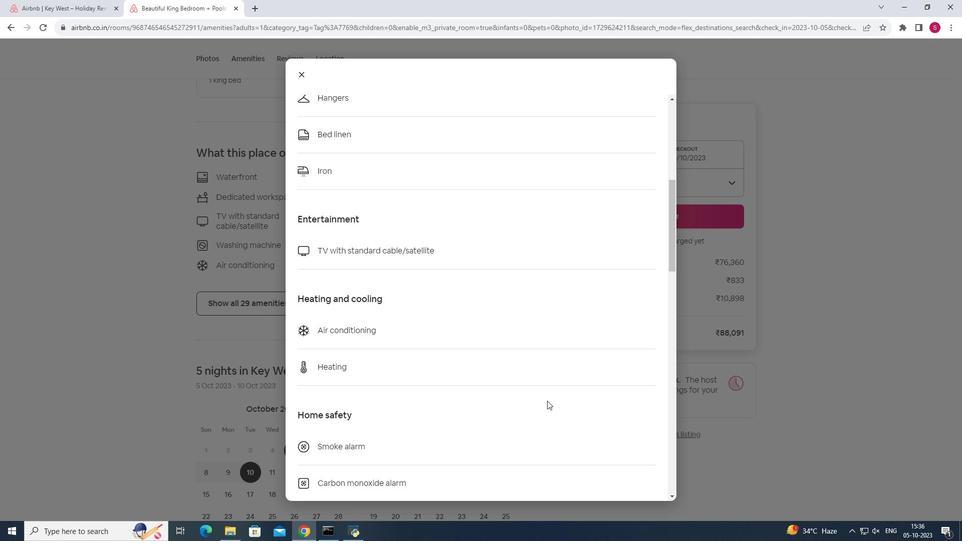 
Action: Mouse scrolled (547, 400) with delta (0, 0)
Screenshot: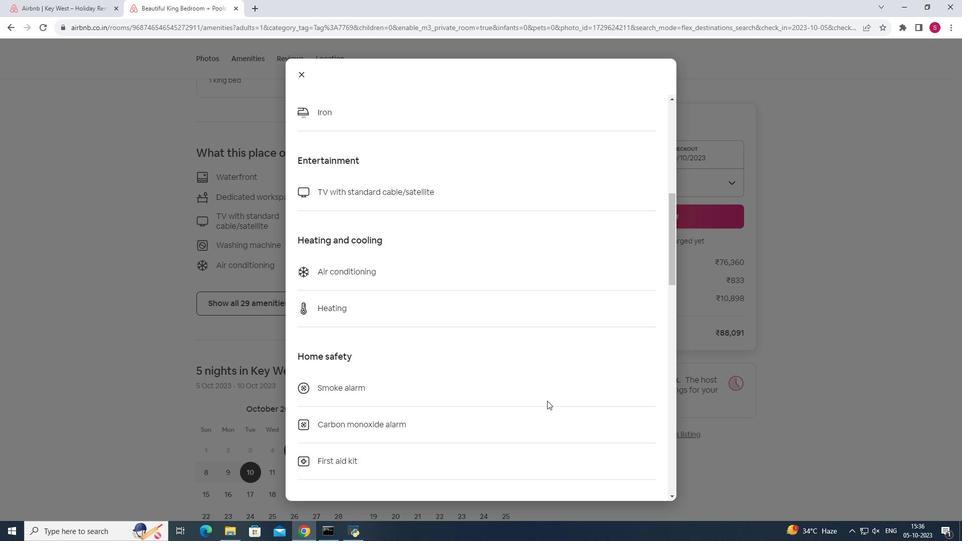 
Action: Mouse scrolled (547, 400) with delta (0, 0)
Screenshot: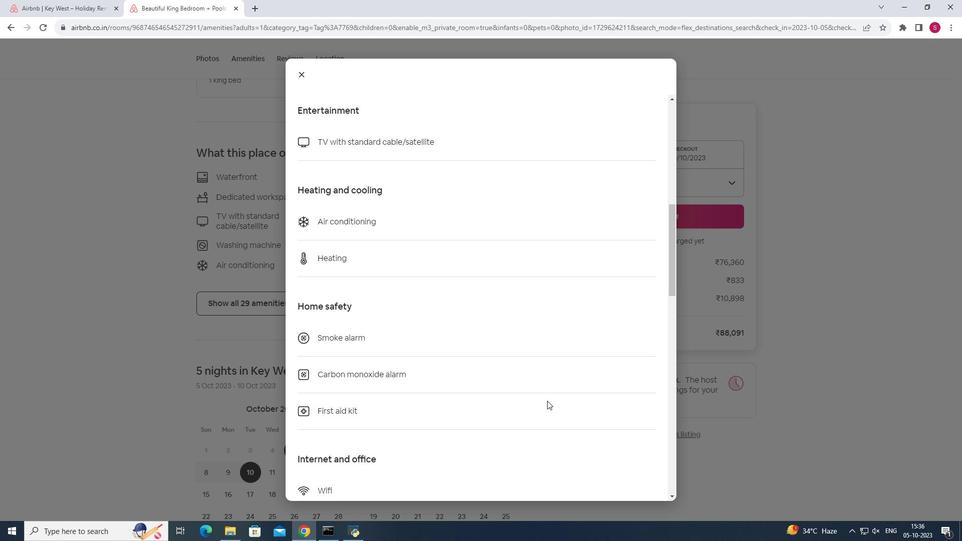 
Action: Mouse scrolled (547, 400) with delta (0, 0)
Screenshot: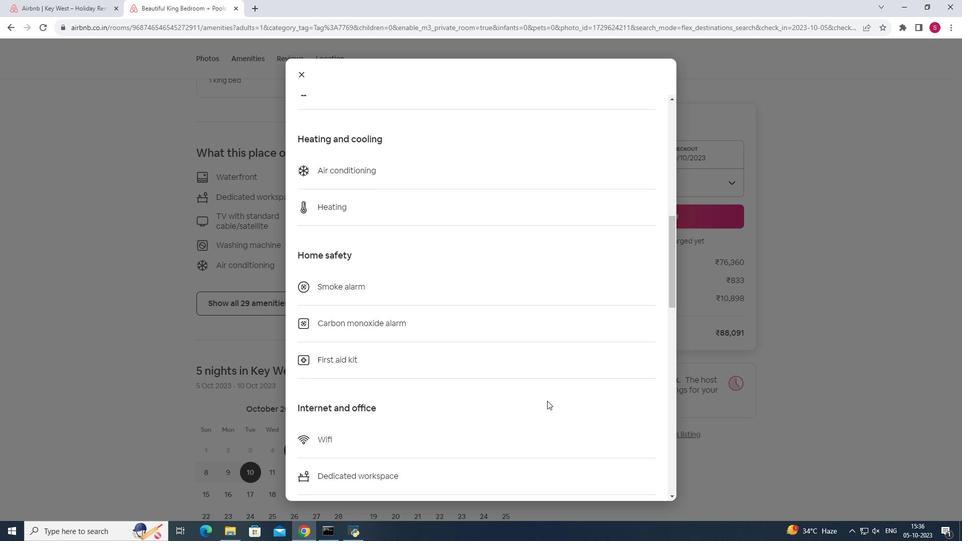 
Action: Mouse scrolled (547, 400) with delta (0, 0)
Screenshot: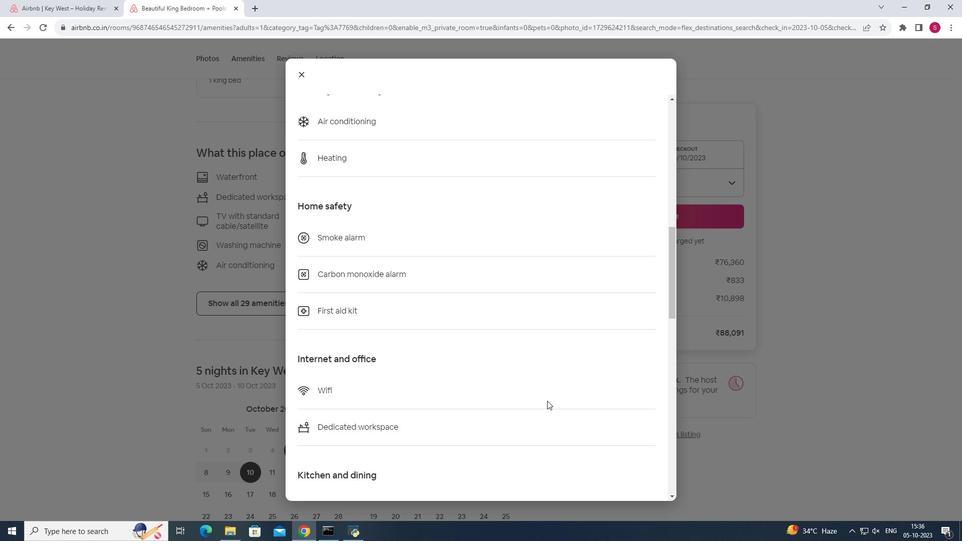 
Action: Mouse scrolled (547, 400) with delta (0, 0)
Screenshot: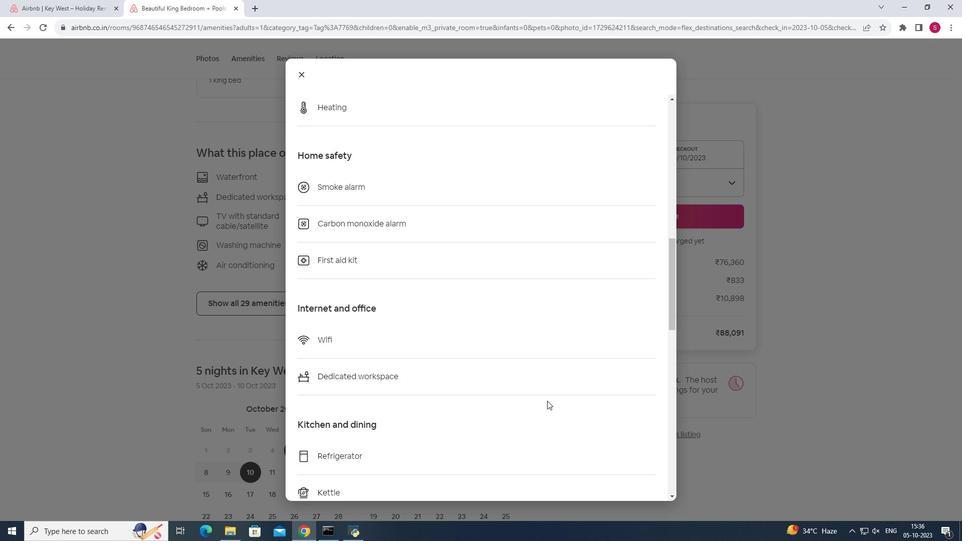 
Action: Mouse scrolled (547, 400) with delta (0, 0)
Screenshot: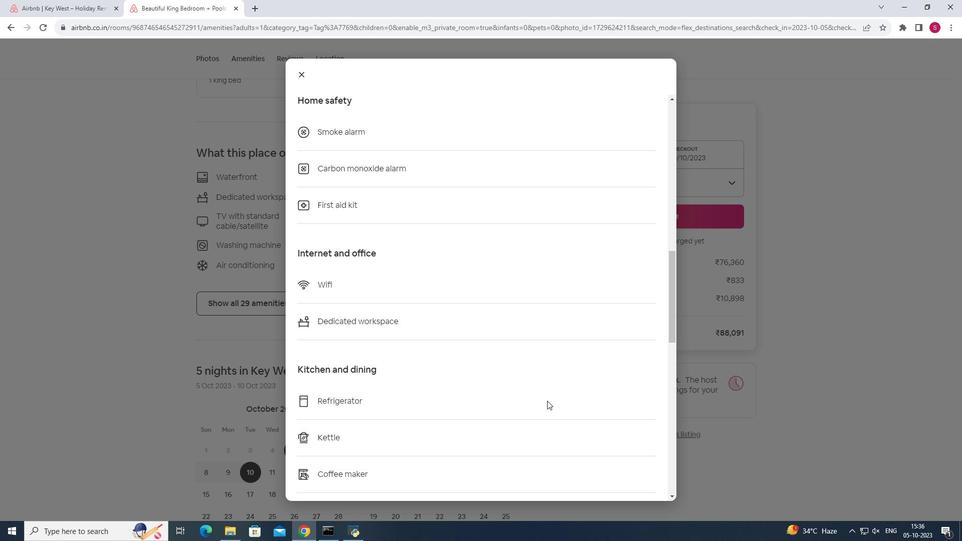 
Action: Mouse scrolled (547, 400) with delta (0, 0)
Screenshot: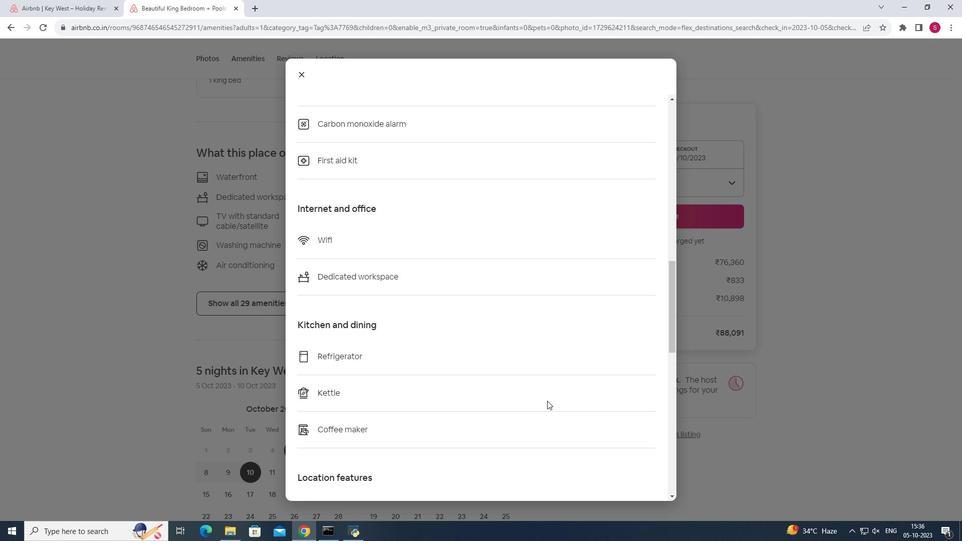 
Action: Mouse scrolled (547, 400) with delta (0, 0)
Screenshot: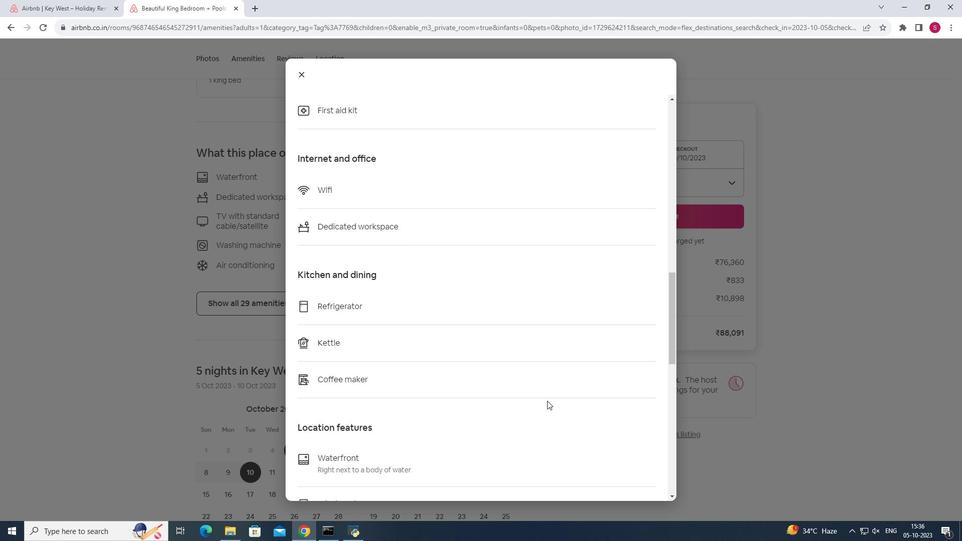 
Action: Mouse scrolled (547, 400) with delta (0, 0)
Screenshot: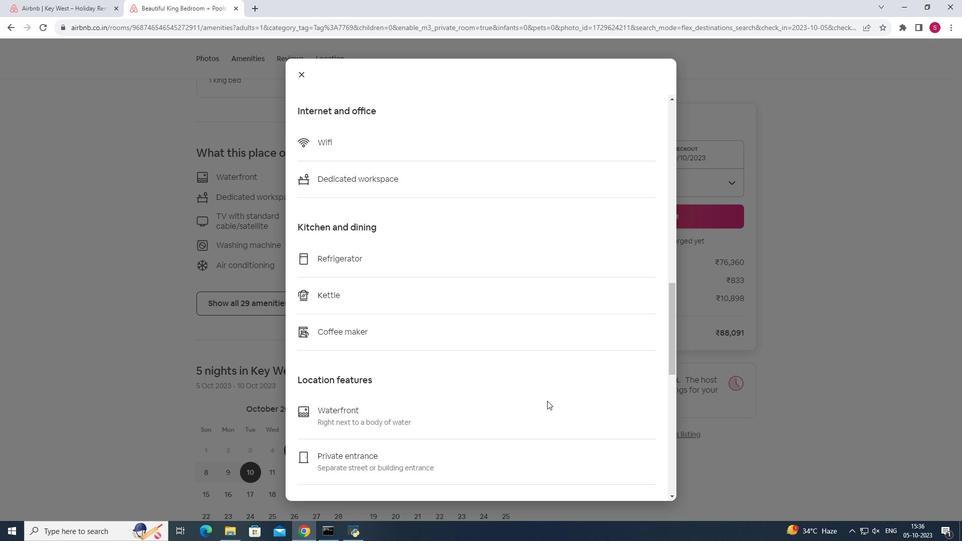 
Action: Mouse scrolled (547, 400) with delta (0, 0)
Screenshot: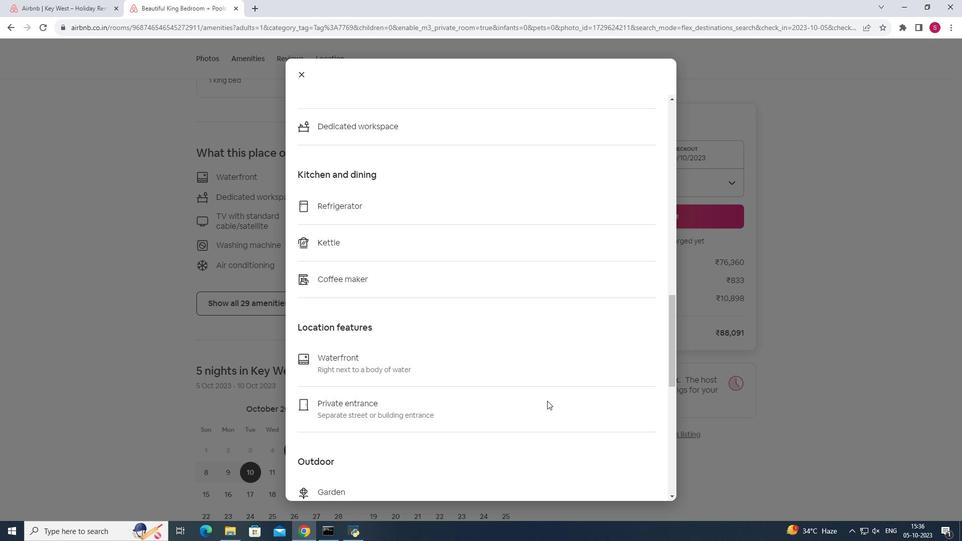 
Action: Mouse scrolled (547, 400) with delta (0, 0)
Screenshot: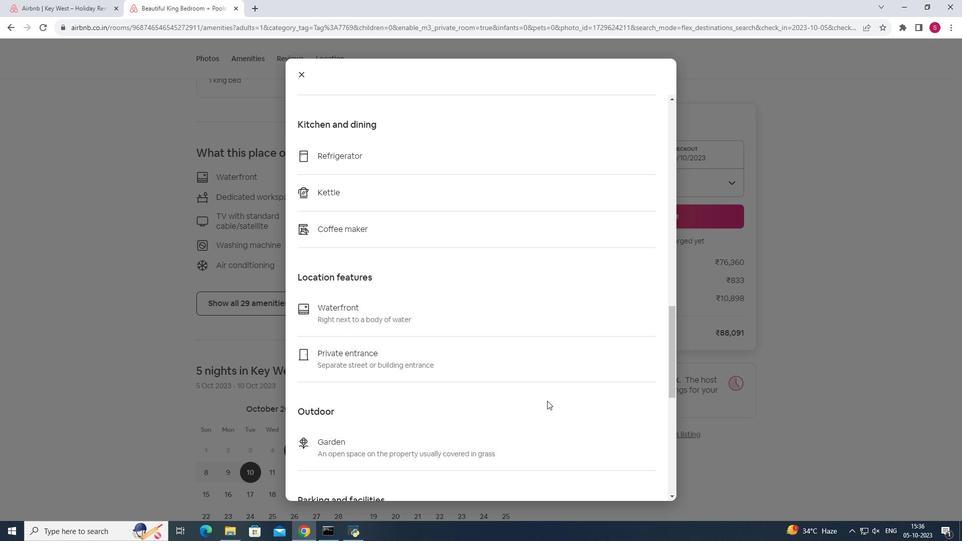 
Action: Mouse scrolled (547, 400) with delta (0, 0)
Screenshot: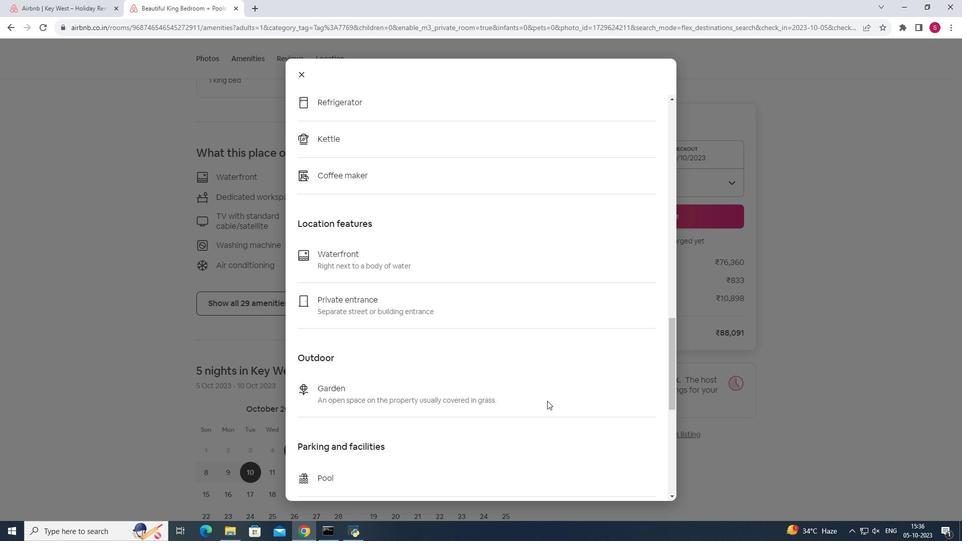 
Action: Mouse scrolled (547, 400) with delta (0, 0)
Screenshot: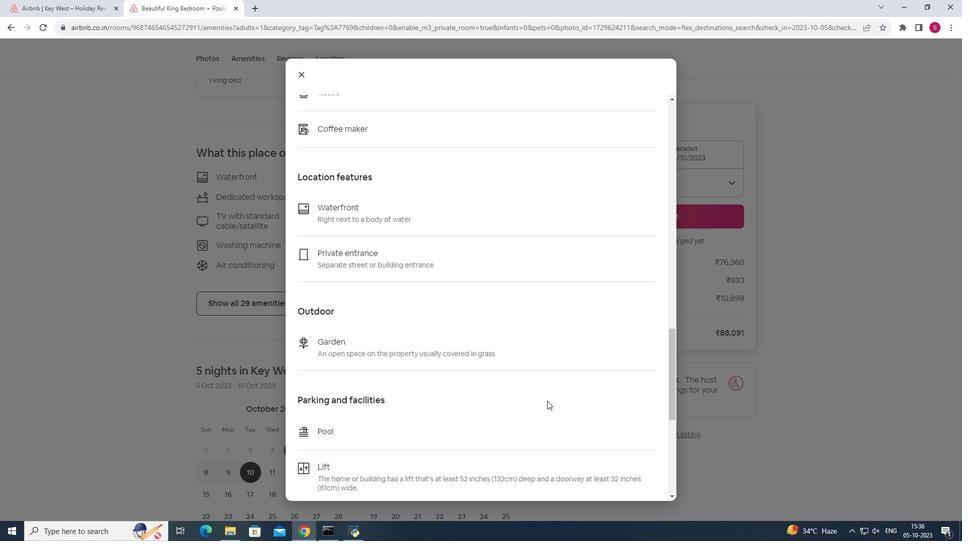 
Action: Mouse scrolled (547, 400) with delta (0, 0)
Screenshot: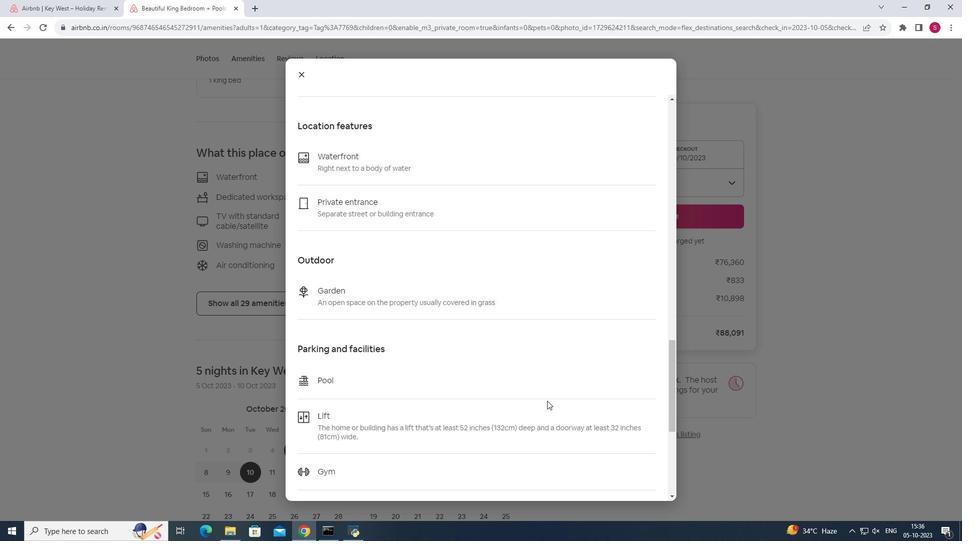
Action: Mouse scrolled (547, 400) with delta (0, 0)
Screenshot: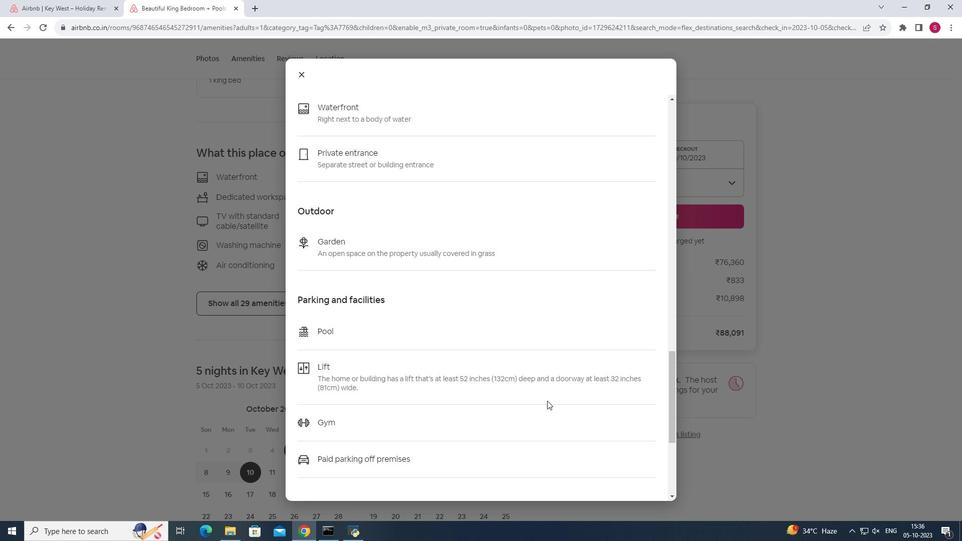 
Action: Mouse scrolled (547, 400) with delta (0, 0)
Screenshot: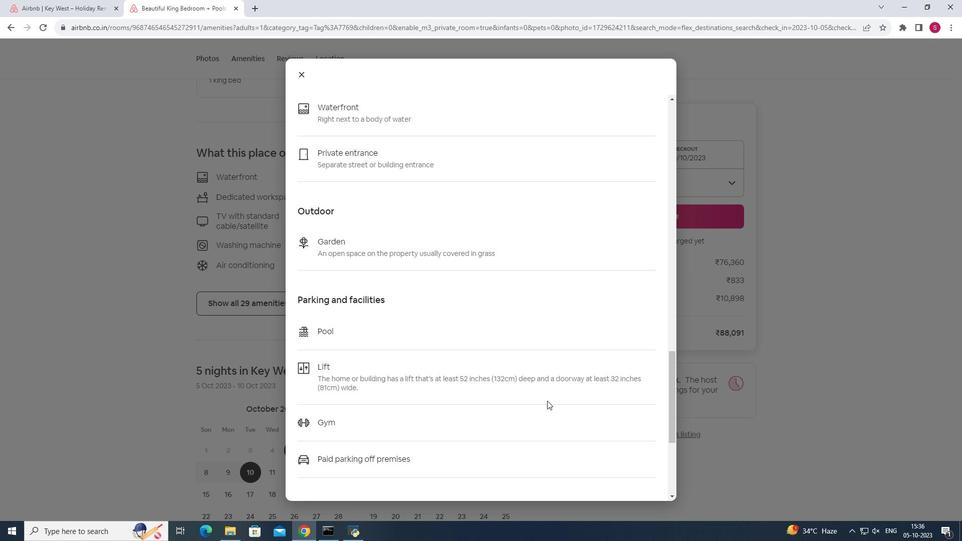 
Action: Mouse scrolled (547, 400) with delta (0, 0)
Screenshot: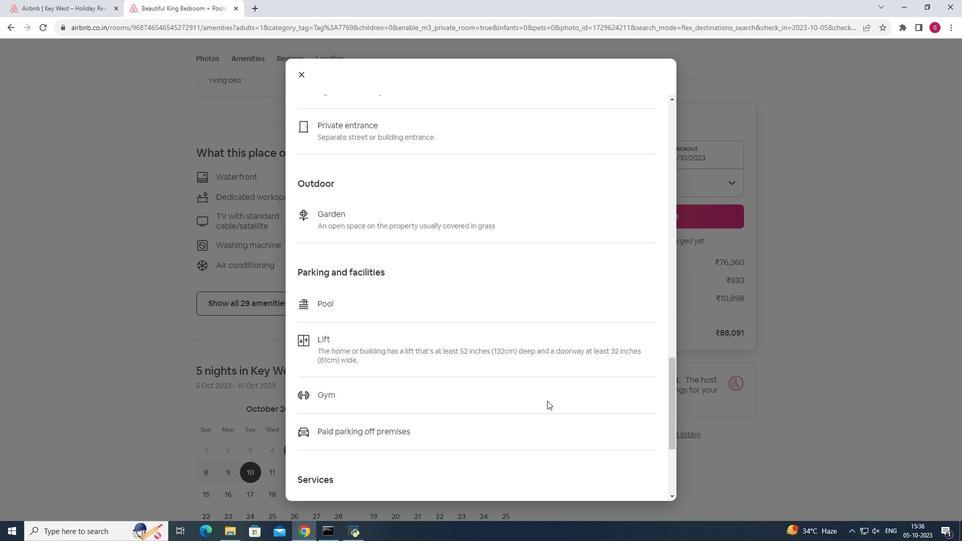 
Action: Mouse scrolled (547, 400) with delta (0, 0)
Screenshot: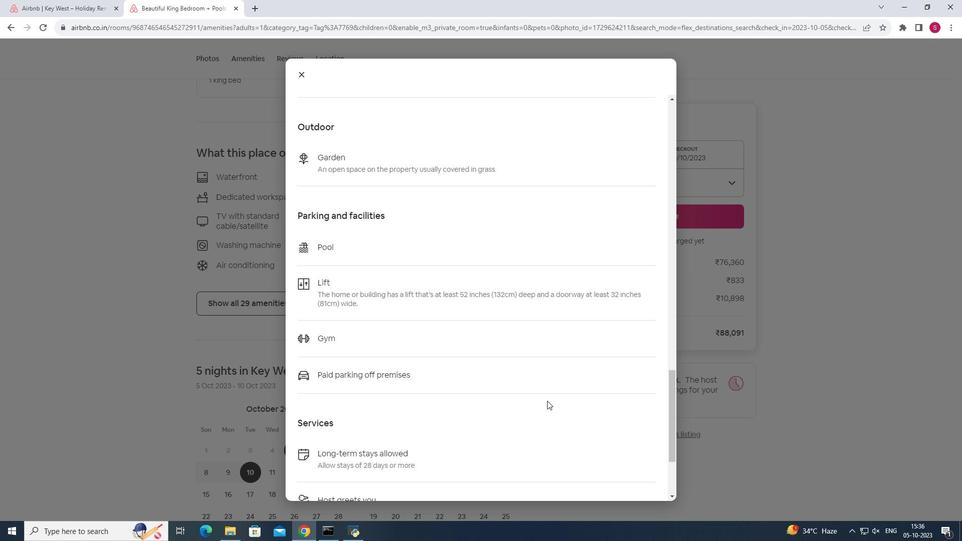 
Action: Mouse scrolled (547, 400) with delta (0, 0)
Screenshot: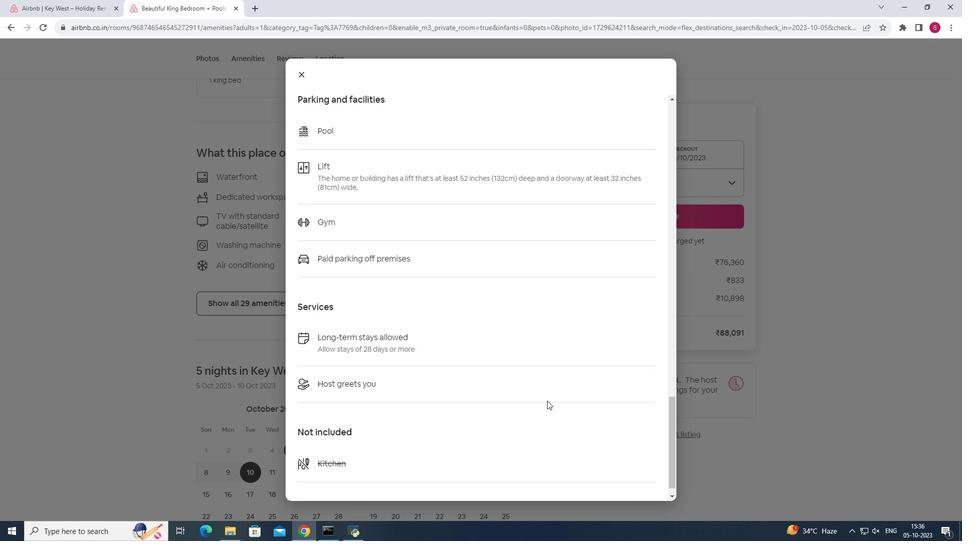 
Action: Mouse scrolled (547, 400) with delta (0, 0)
Screenshot: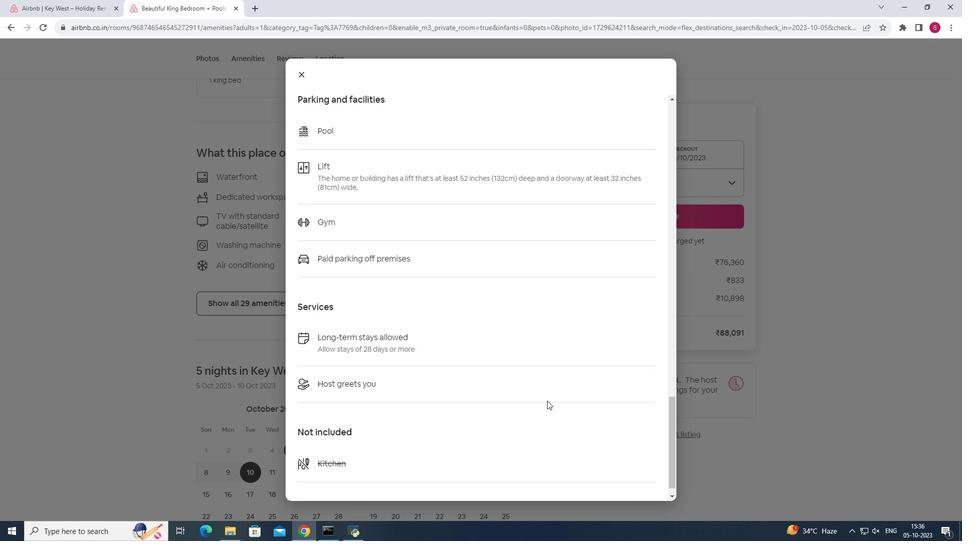
Action: Mouse scrolled (547, 400) with delta (0, 0)
Screenshot: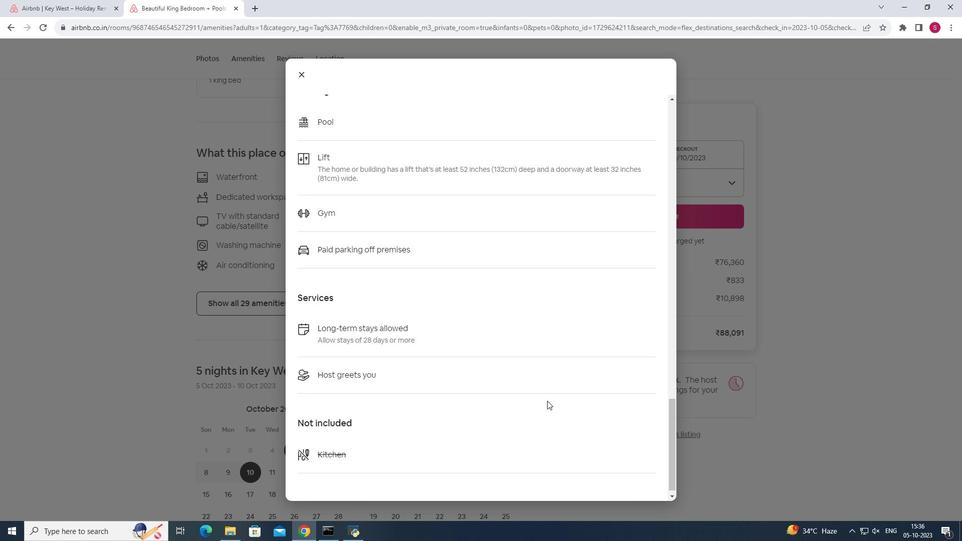 
Action: Mouse moved to (299, 71)
Screenshot: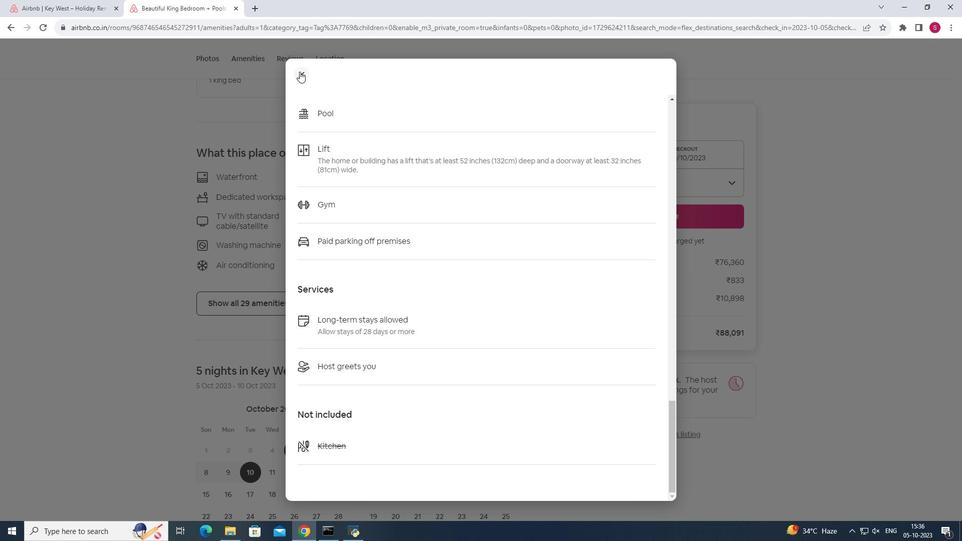 
Action: Mouse pressed left at (299, 71)
Screenshot: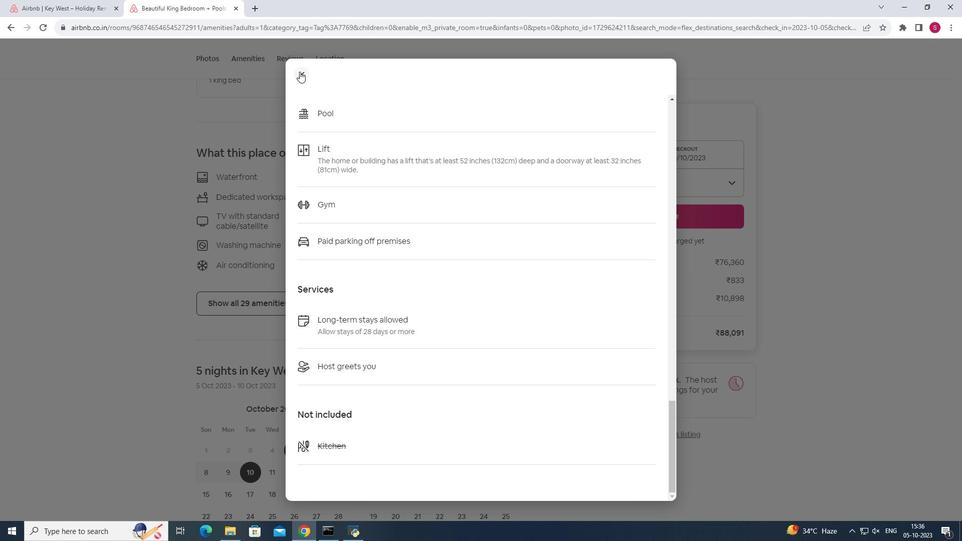 
Action: Mouse moved to (487, 309)
Screenshot: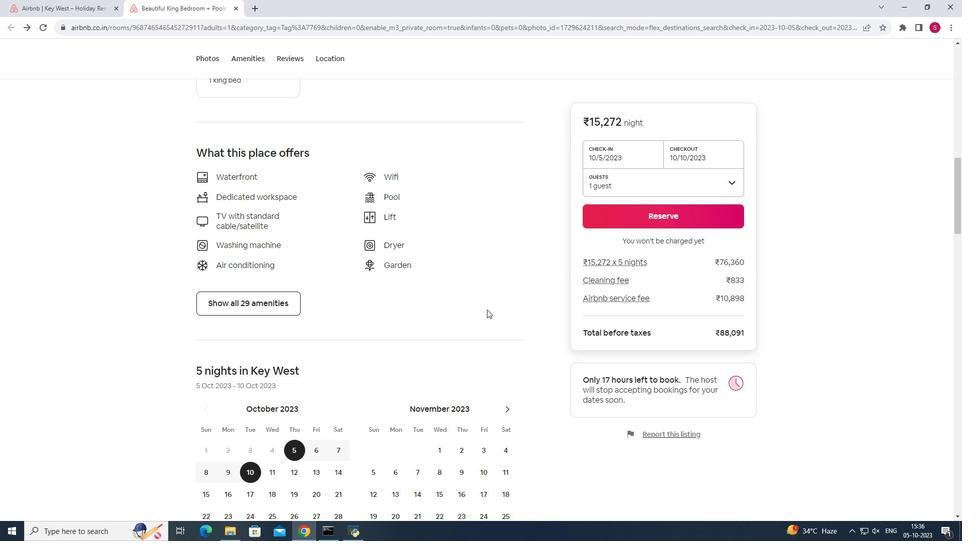 
Action: Mouse scrolled (487, 309) with delta (0, 0)
Screenshot: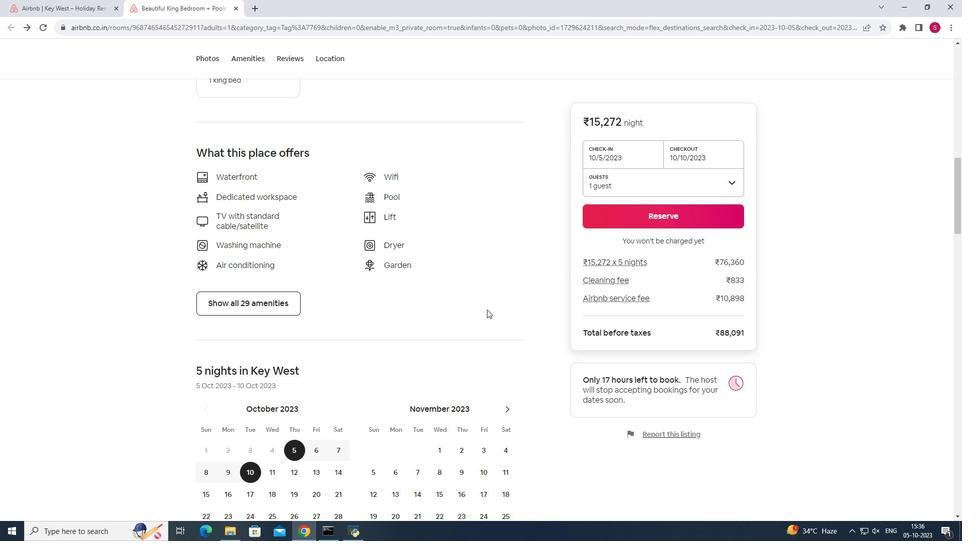 
Action: Mouse scrolled (487, 309) with delta (0, 0)
Screenshot: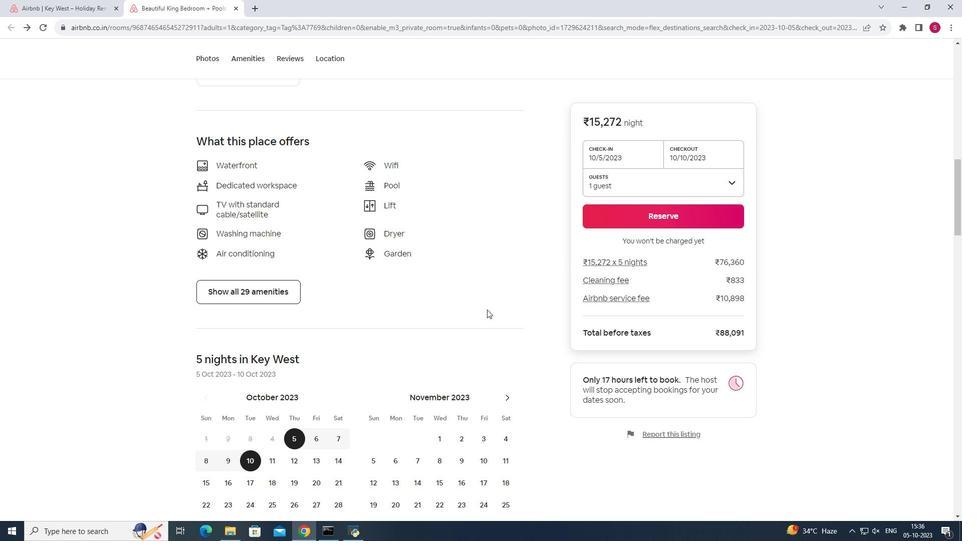 
Action: Mouse scrolled (487, 309) with delta (0, 0)
Screenshot: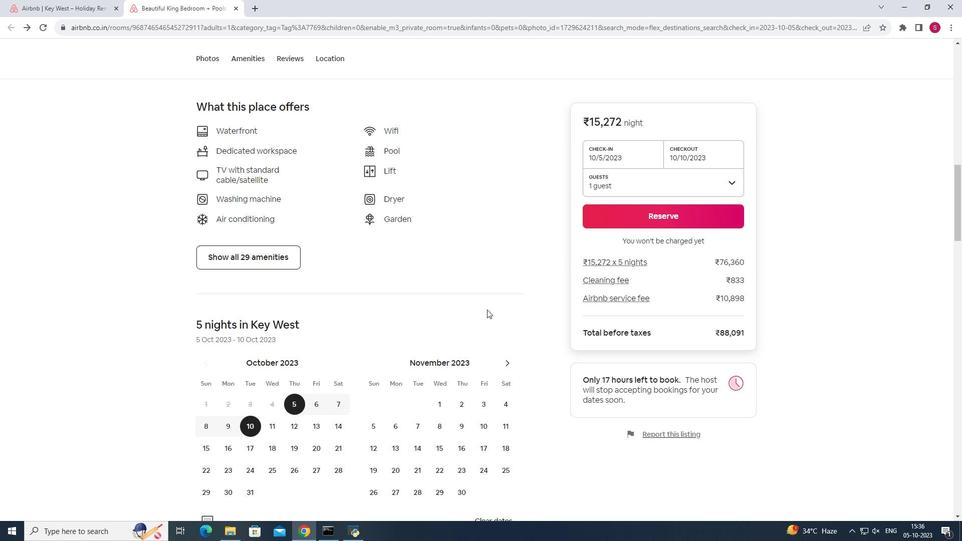 
Action: Mouse scrolled (487, 309) with delta (0, 0)
Screenshot: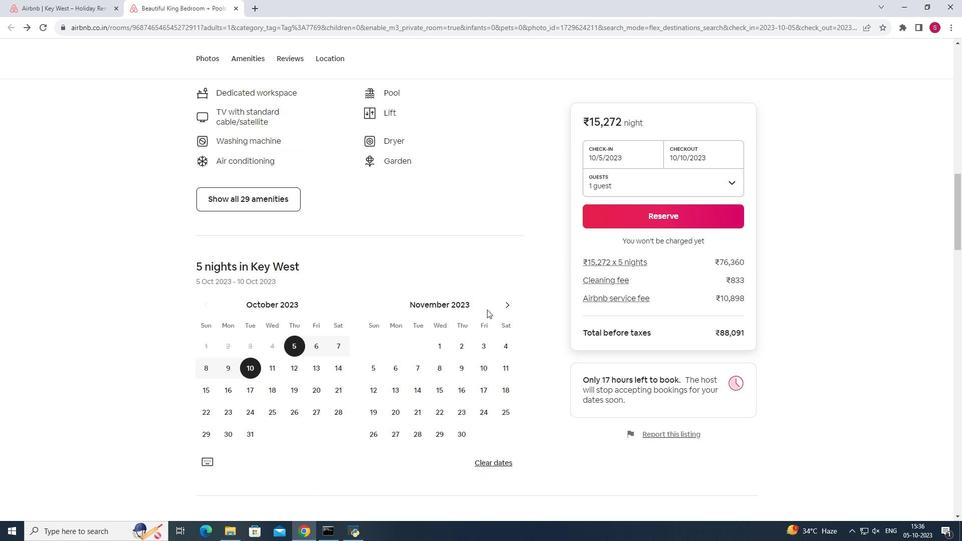 
Action: Mouse scrolled (487, 309) with delta (0, 0)
Screenshot: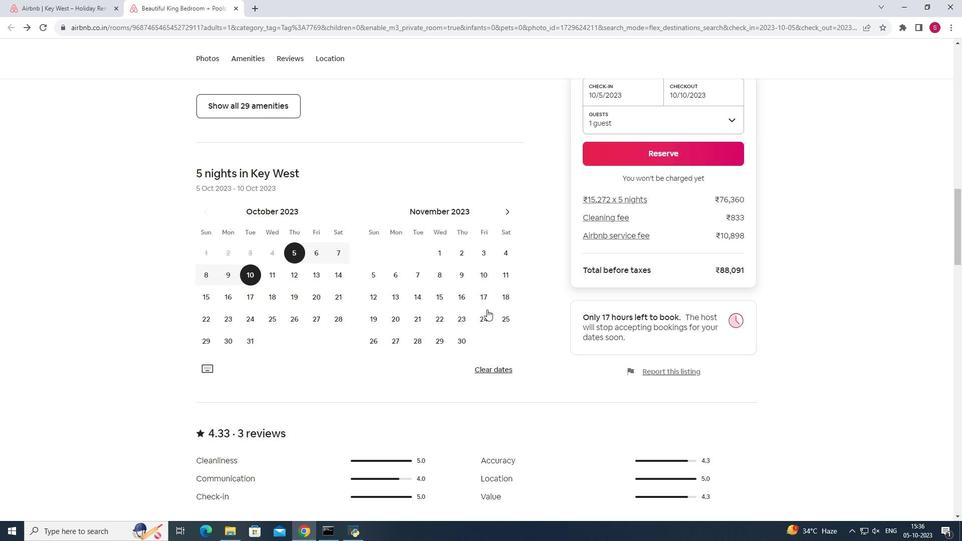 
Action: Mouse scrolled (487, 309) with delta (0, 0)
Screenshot: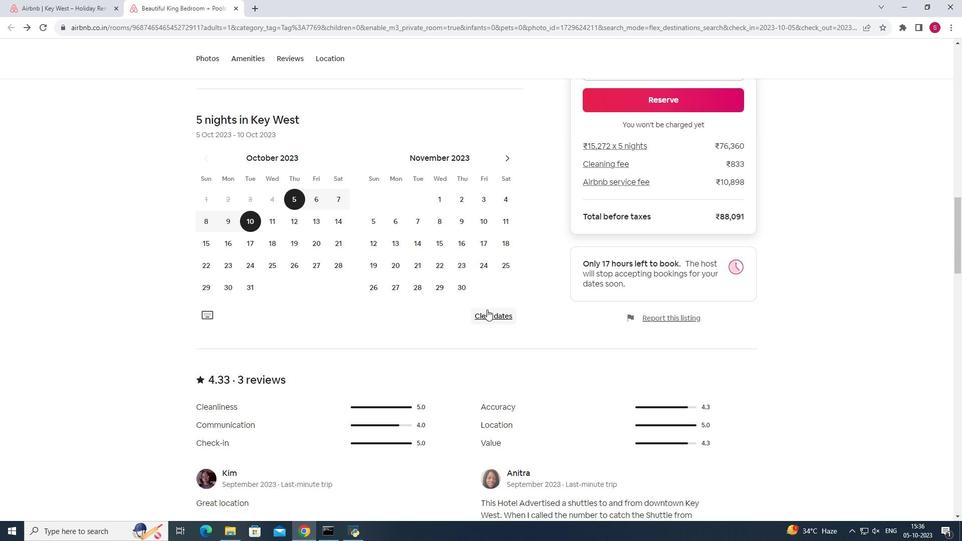 
Action: Mouse scrolled (487, 309) with delta (0, 0)
Screenshot: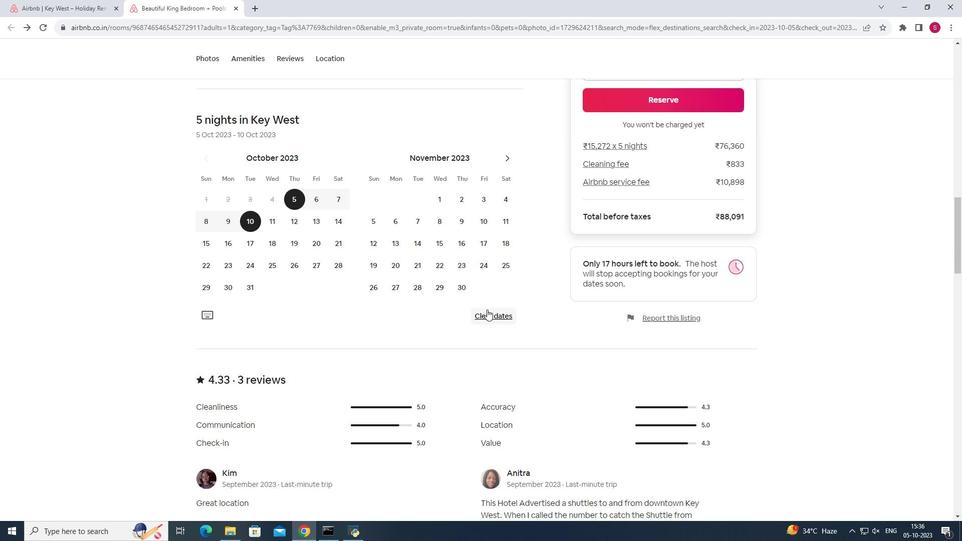 
Action: Mouse scrolled (487, 309) with delta (0, 0)
Screenshot: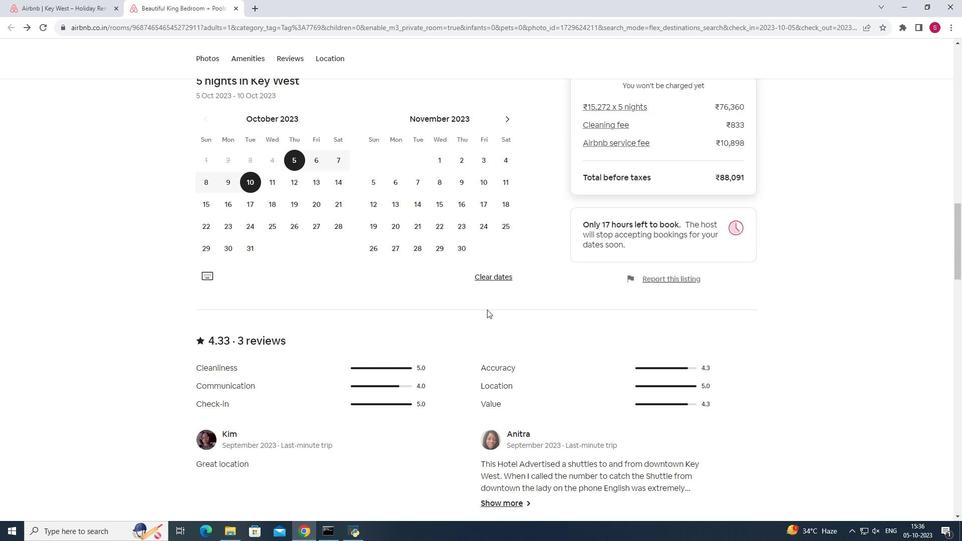 
Action: Mouse scrolled (487, 309) with delta (0, 0)
Screenshot: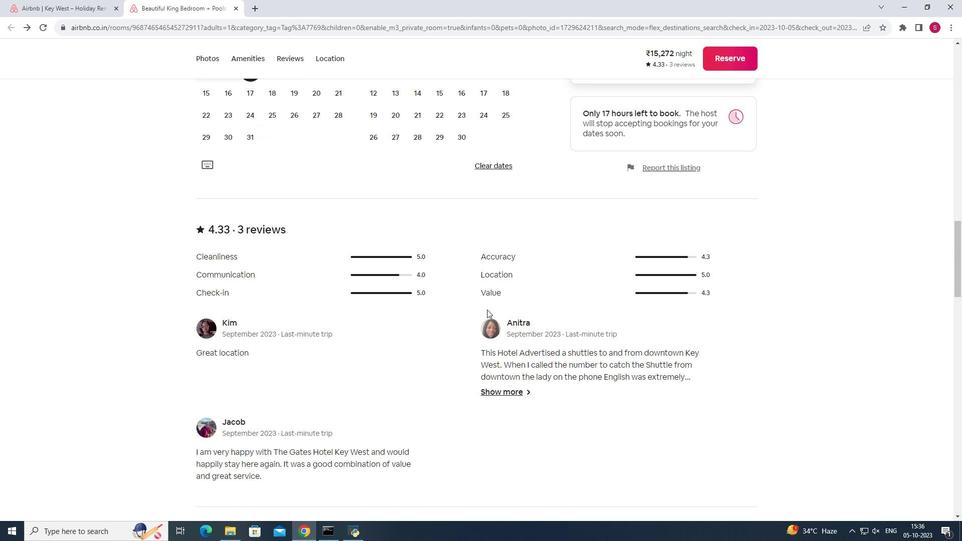 
Action: Mouse scrolled (487, 309) with delta (0, 0)
Screenshot: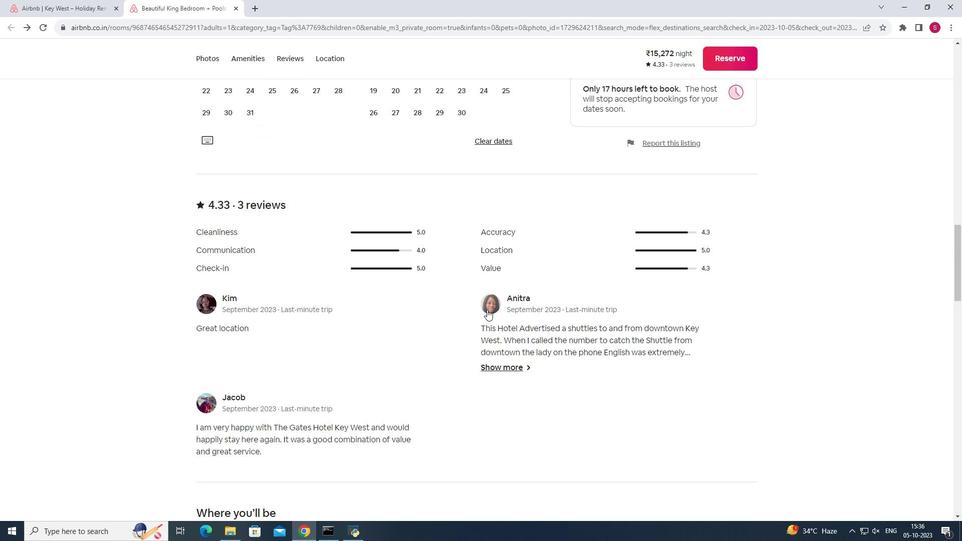 
Action: Mouse scrolled (487, 309) with delta (0, 0)
Screenshot: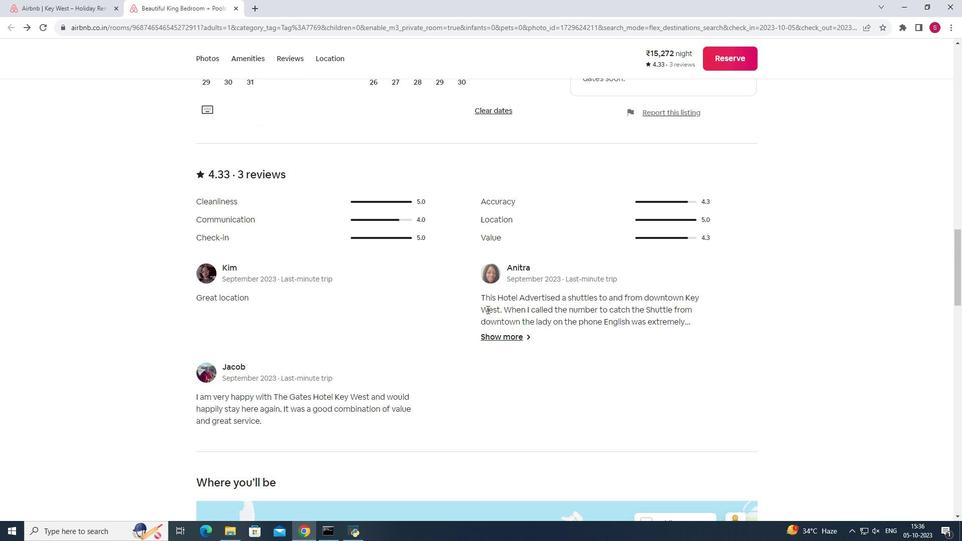 
Action: Mouse moved to (601, 293)
Screenshot: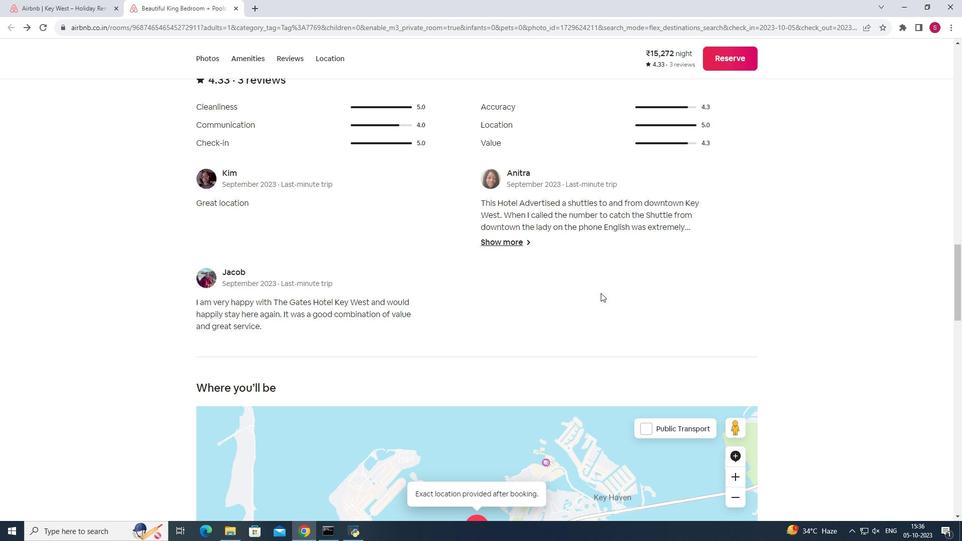 
Action: Mouse scrolled (601, 292) with delta (0, 0)
Screenshot: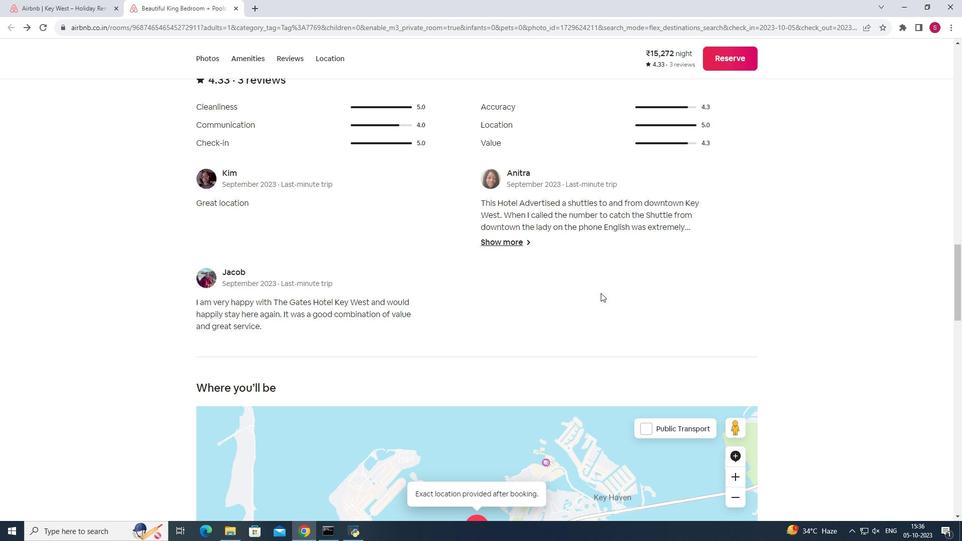 
Action: Mouse scrolled (601, 292) with delta (0, 0)
Screenshot: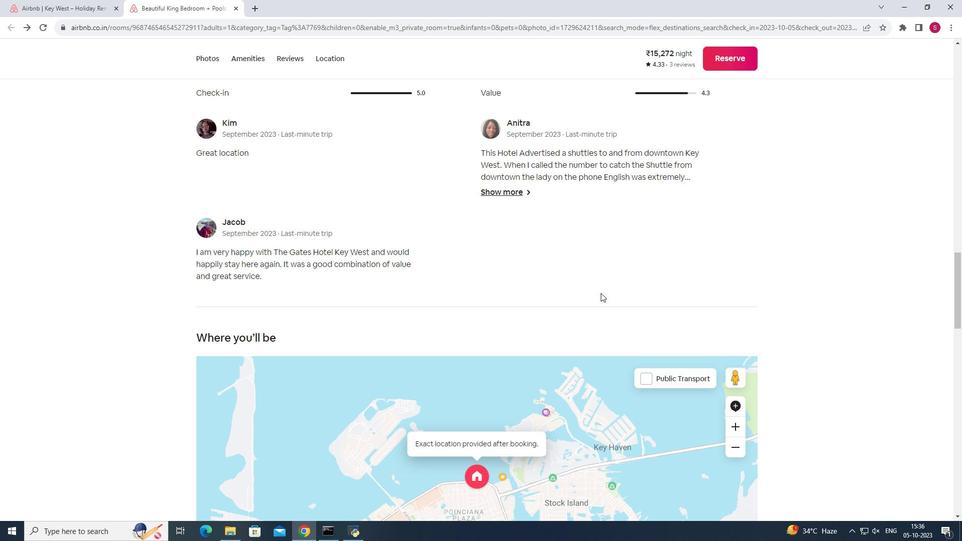 
Action: Mouse moved to (603, 294)
Screenshot: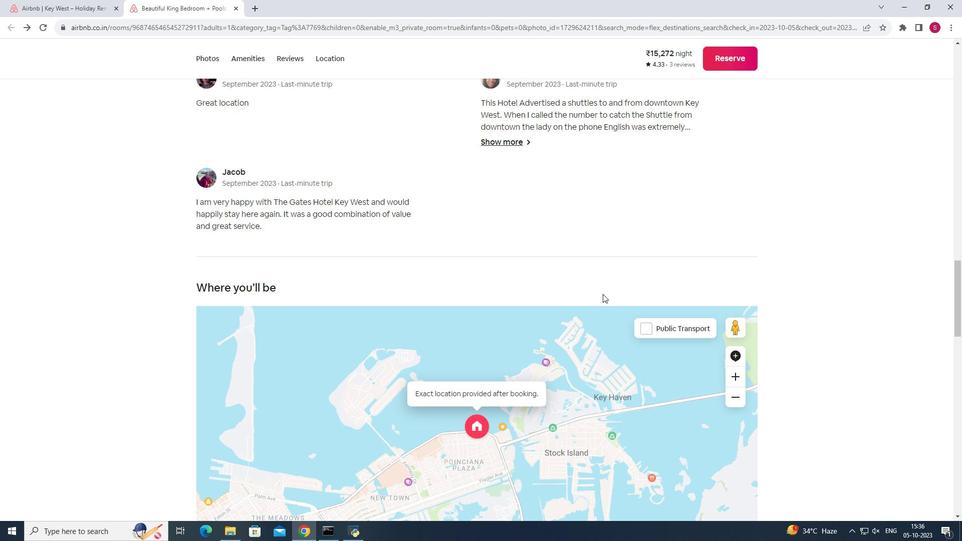 
Action: Mouse scrolled (603, 293) with delta (0, 0)
Screenshot: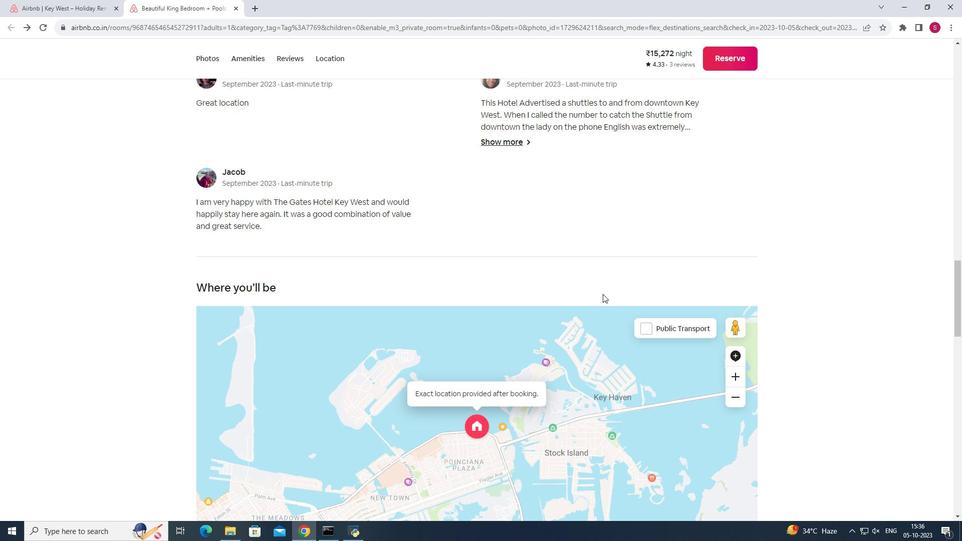 
Action: Mouse scrolled (603, 293) with delta (0, 0)
Screenshot: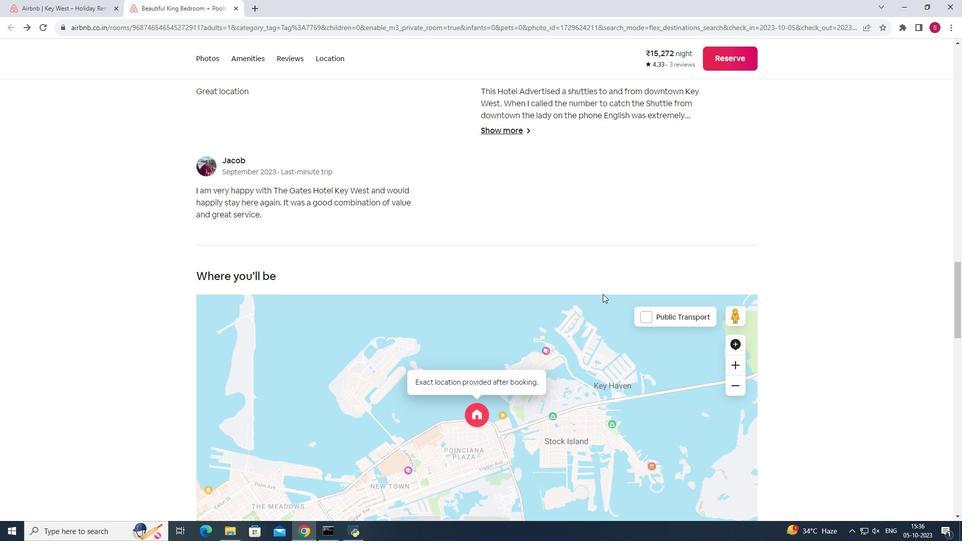 
Action: Mouse scrolled (603, 293) with delta (0, 0)
Screenshot: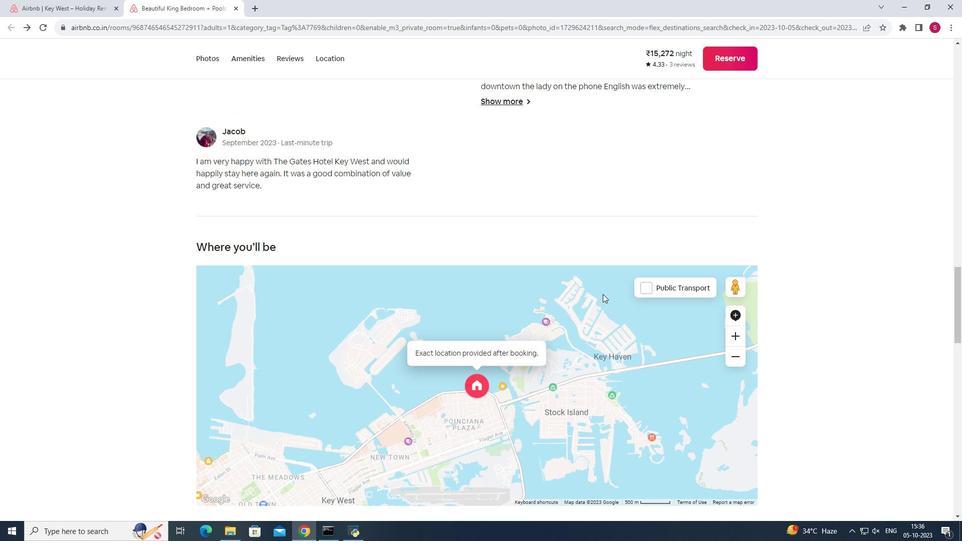 
Action: Mouse scrolled (603, 293) with delta (0, 0)
Screenshot: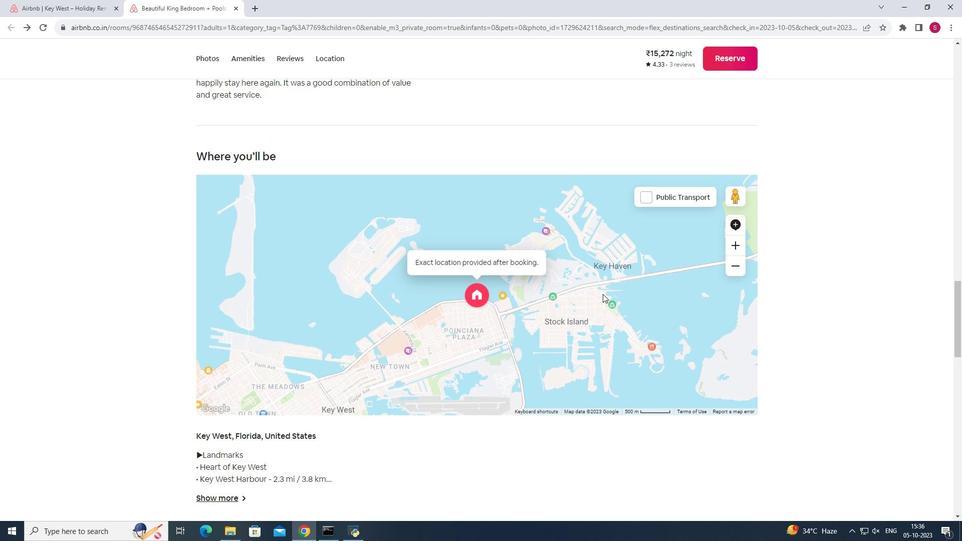 
Action: Mouse moved to (603, 292)
Screenshot: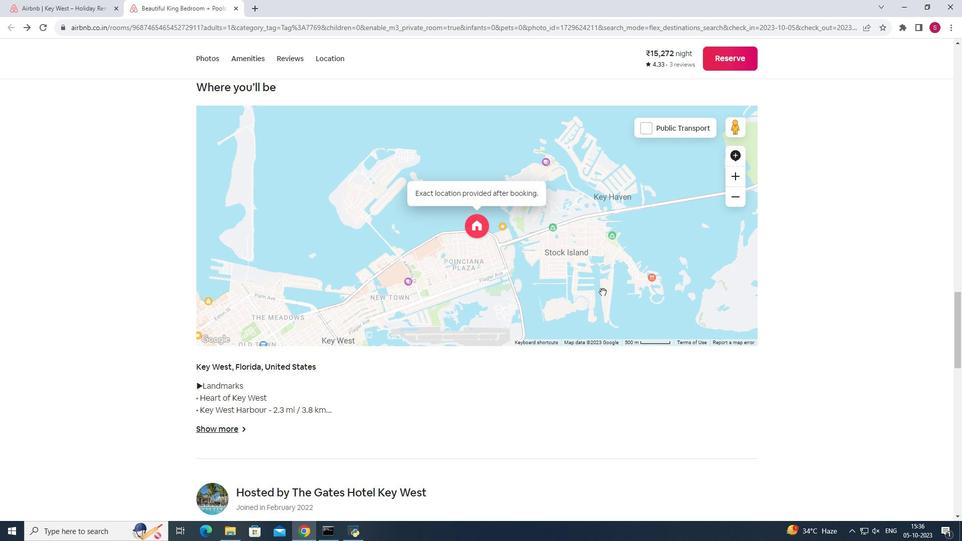 
Action: Mouse scrolled (603, 291) with delta (0, 0)
Screenshot: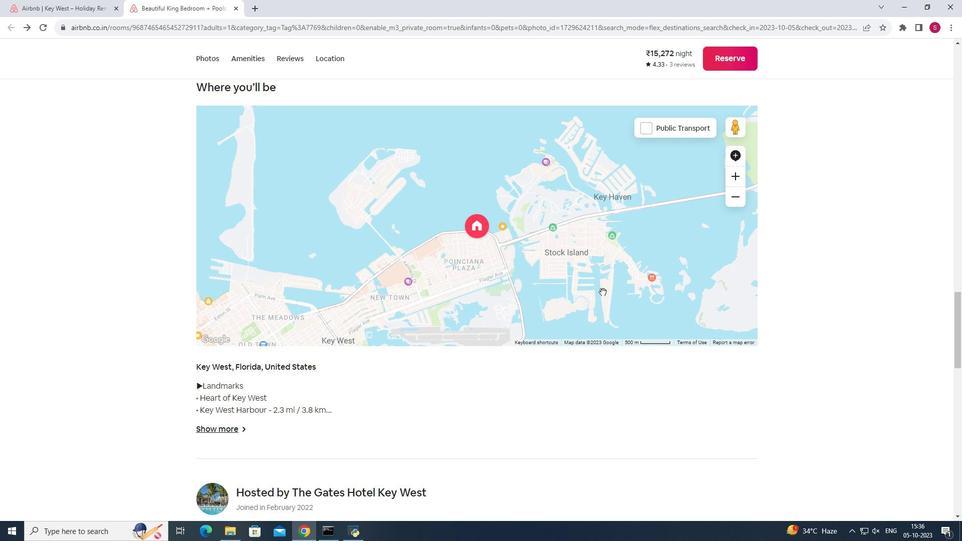 
Action: Mouse moved to (598, 289)
Screenshot: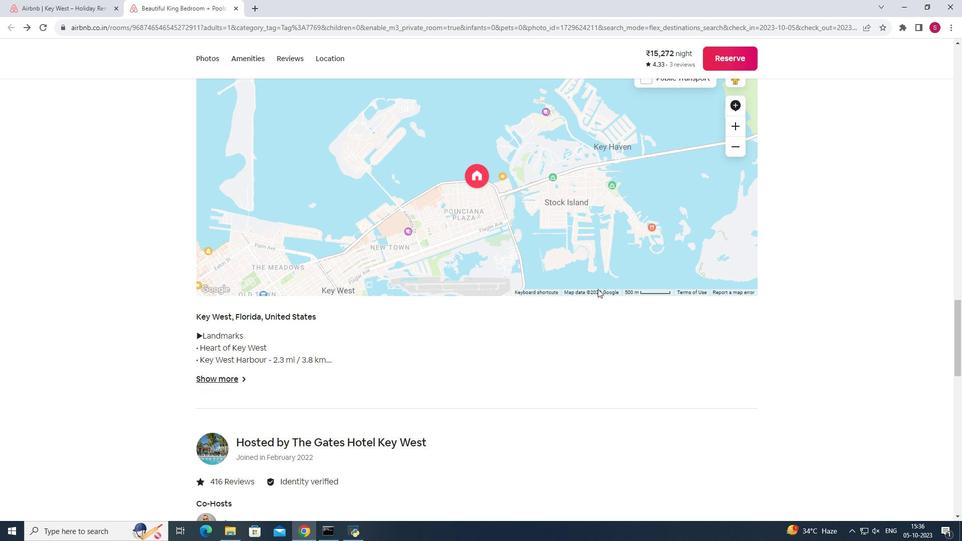 
Action: Mouse scrolled (598, 288) with delta (0, 0)
Screenshot: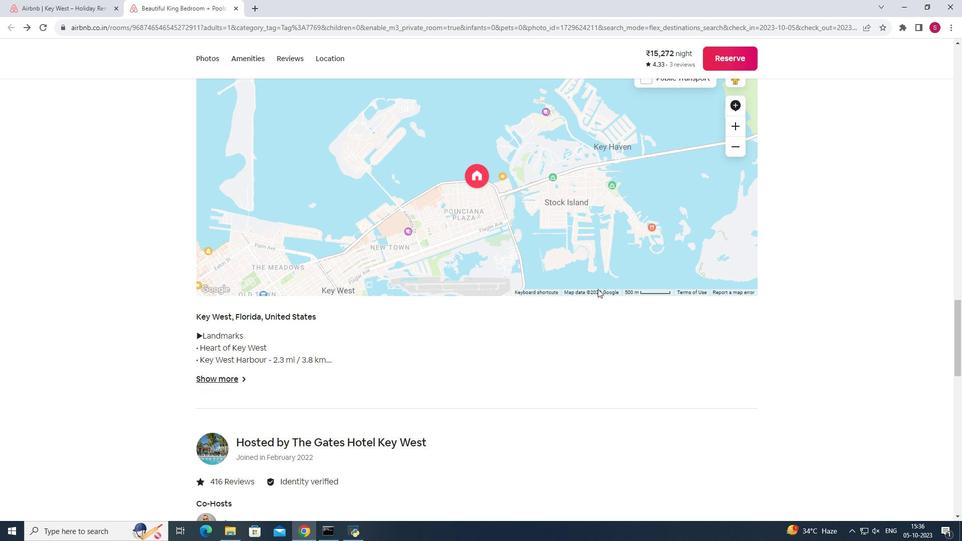 
Action: Mouse scrolled (598, 288) with delta (0, 0)
Screenshot: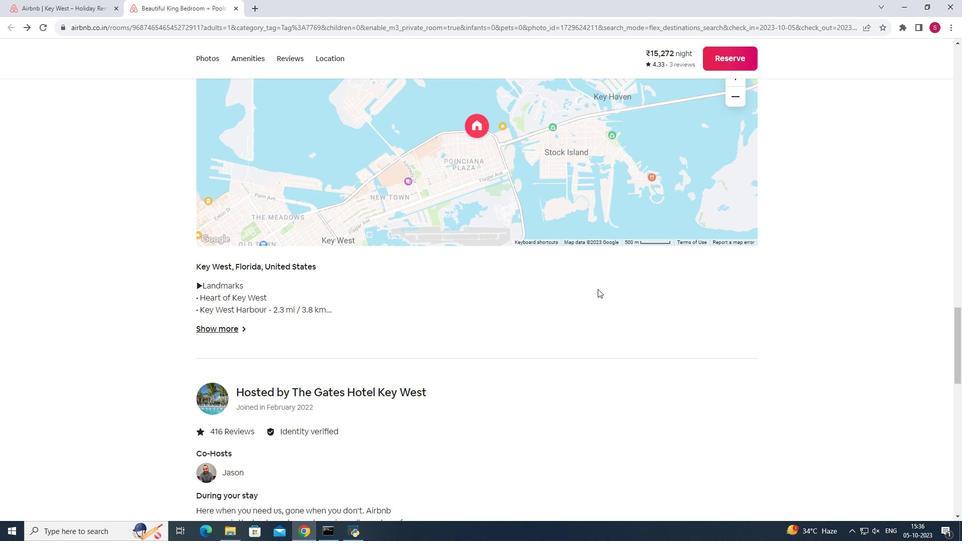 
Action: Mouse scrolled (598, 288) with delta (0, 0)
Screenshot: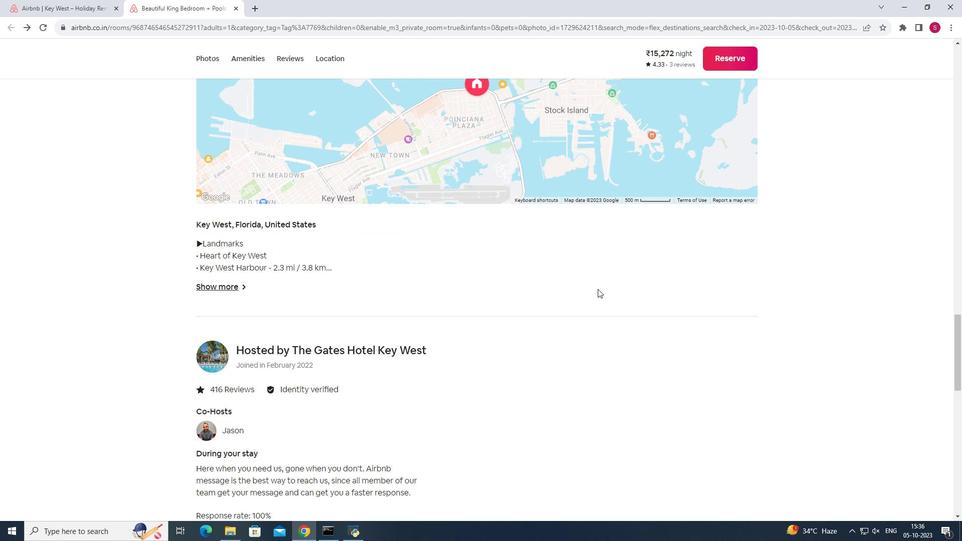 
Action: Mouse scrolled (598, 288) with delta (0, 0)
Screenshot: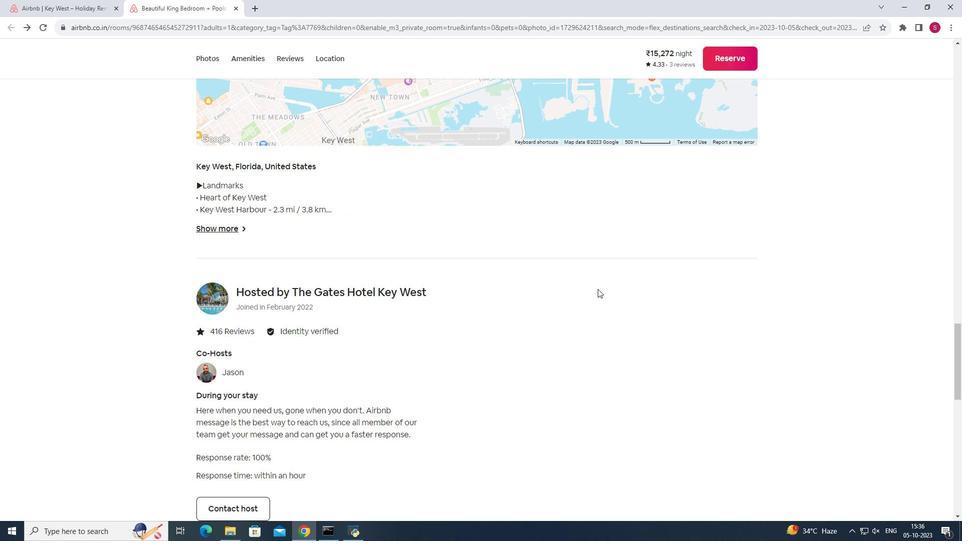 
Action: Mouse moved to (598, 289)
Screenshot: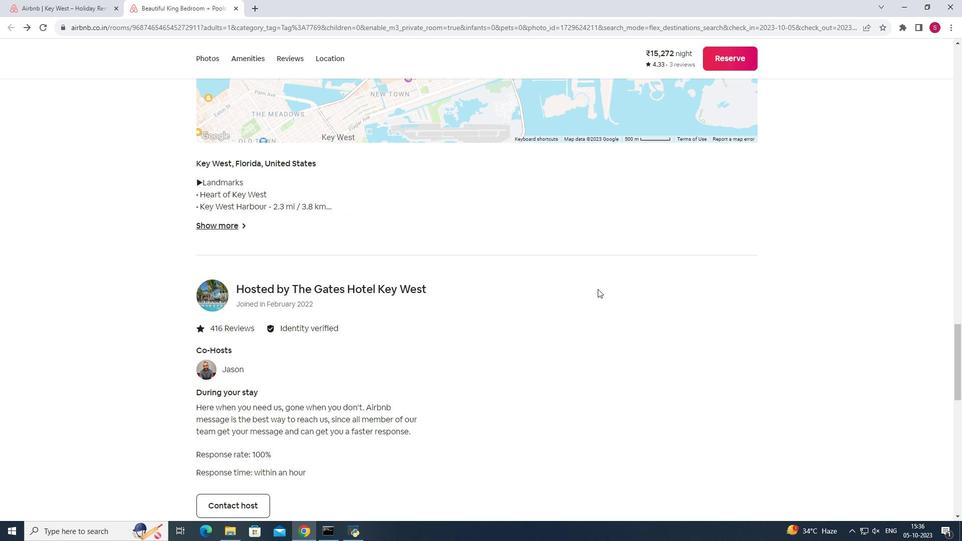 
Action: Mouse scrolled (598, 288) with delta (0, 0)
Screenshot: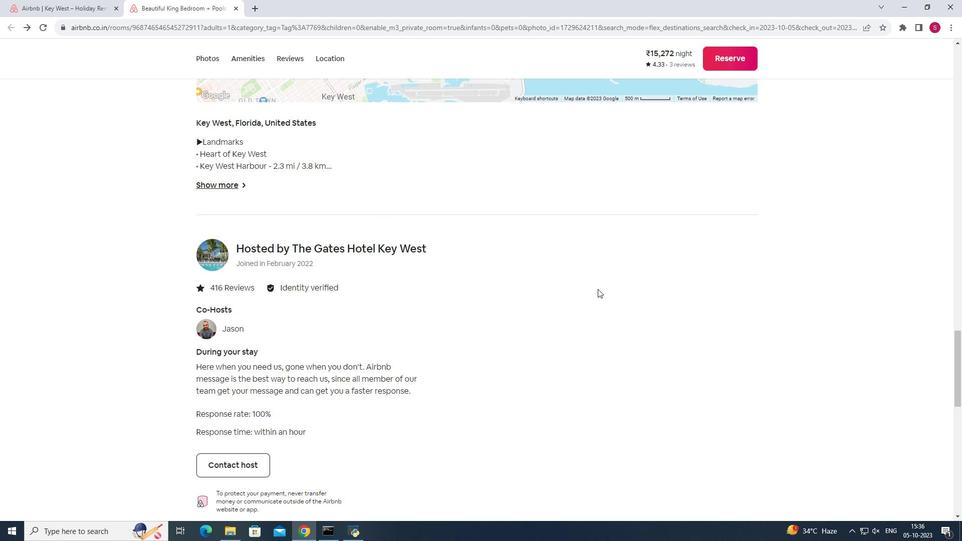 
Action: Mouse moved to (592, 285)
Screenshot: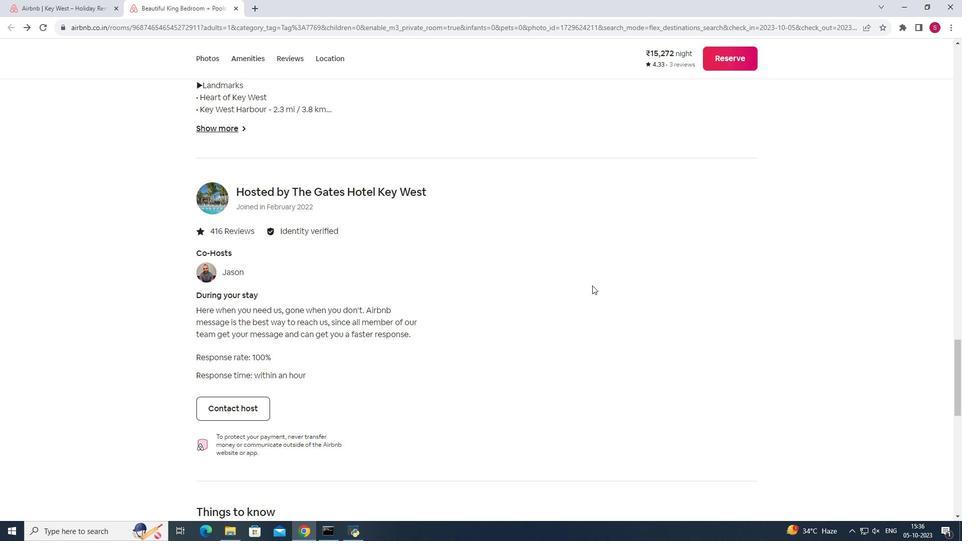 
Action: Mouse scrolled (592, 285) with delta (0, 0)
Screenshot: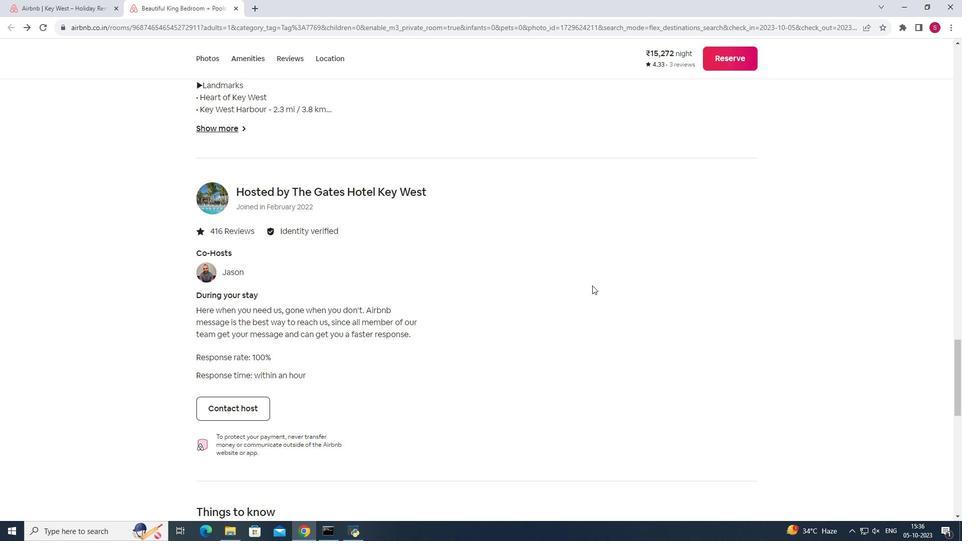 
Action: Mouse scrolled (592, 285) with delta (0, 0)
Screenshot: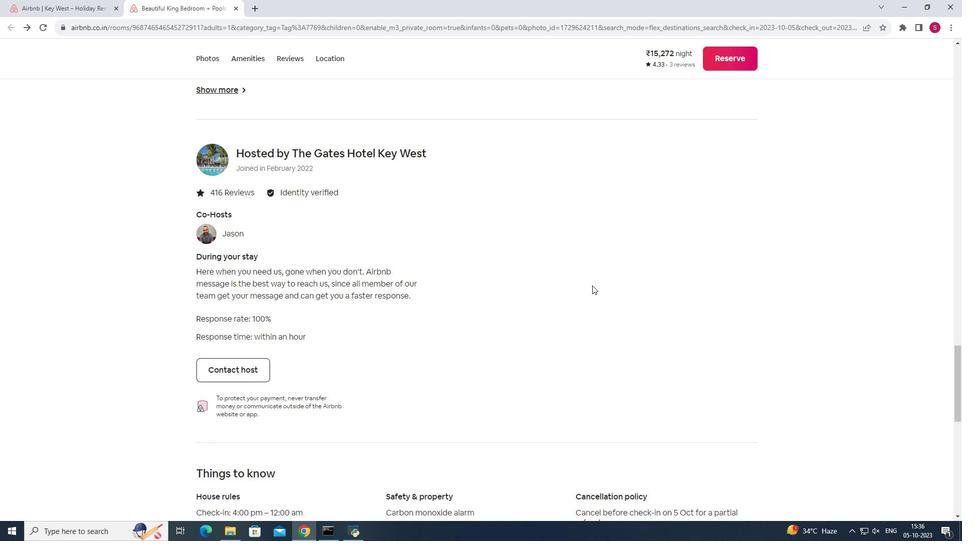 
Action: Mouse scrolled (592, 285) with delta (0, 0)
Screenshot: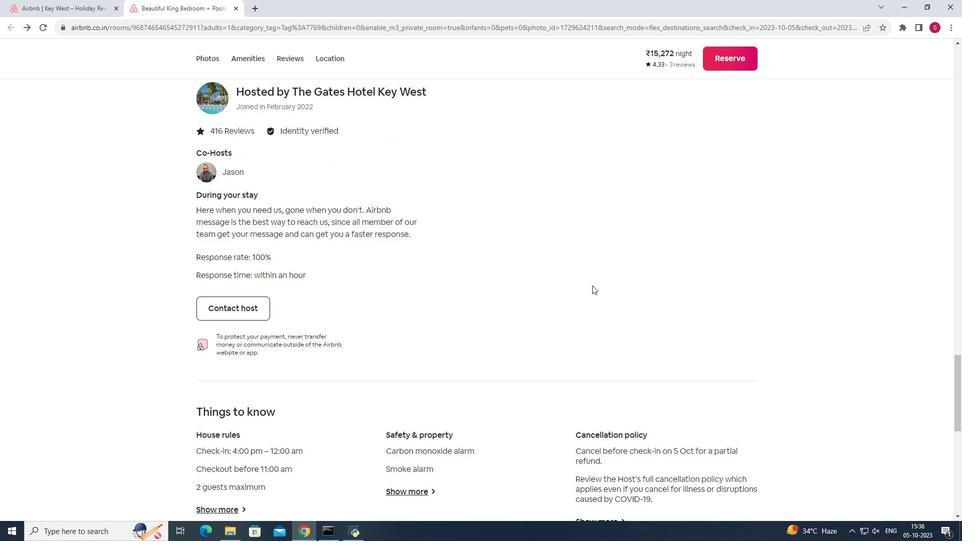 
Action: Mouse moved to (592, 285)
Screenshot: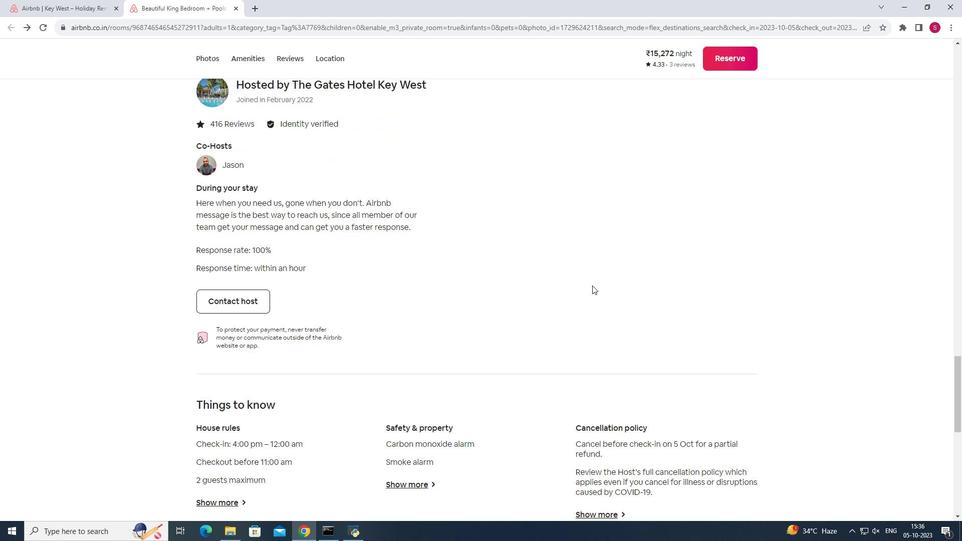 
Action: Mouse scrolled (592, 285) with delta (0, 0)
Screenshot: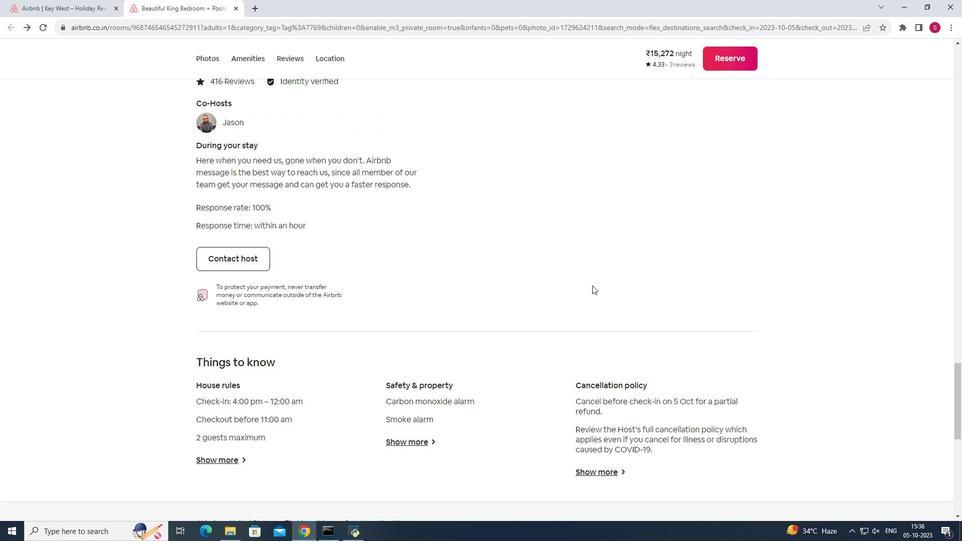 
Action: Mouse moved to (561, 302)
Screenshot: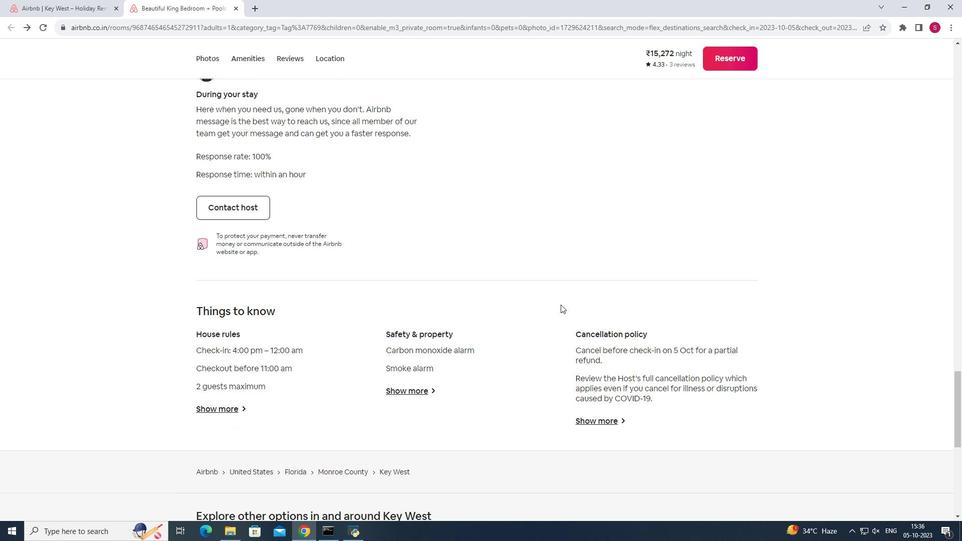 
Action: Mouse scrolled (561, 301) with delta (0, 0)
Screenshot: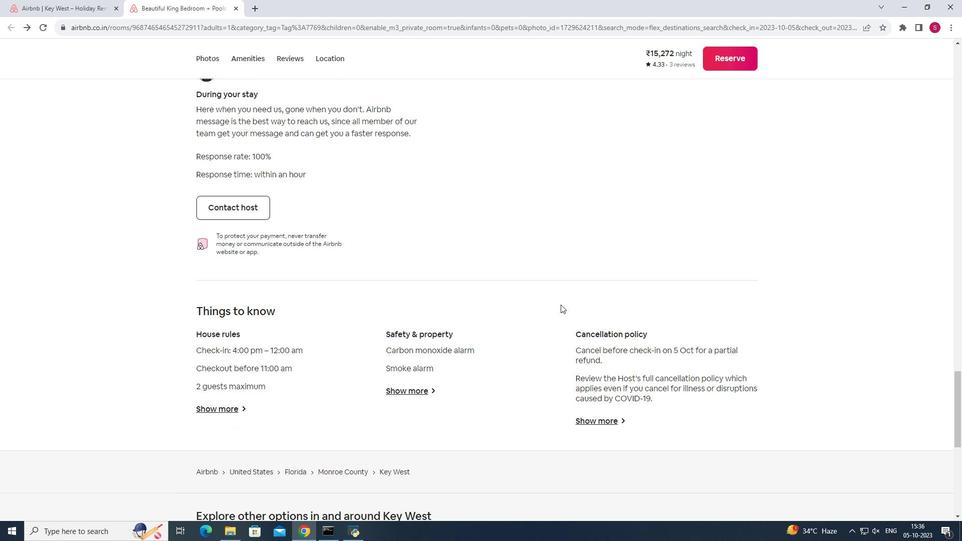 
Action: Mouse moved to (561, 304)
Screenshot: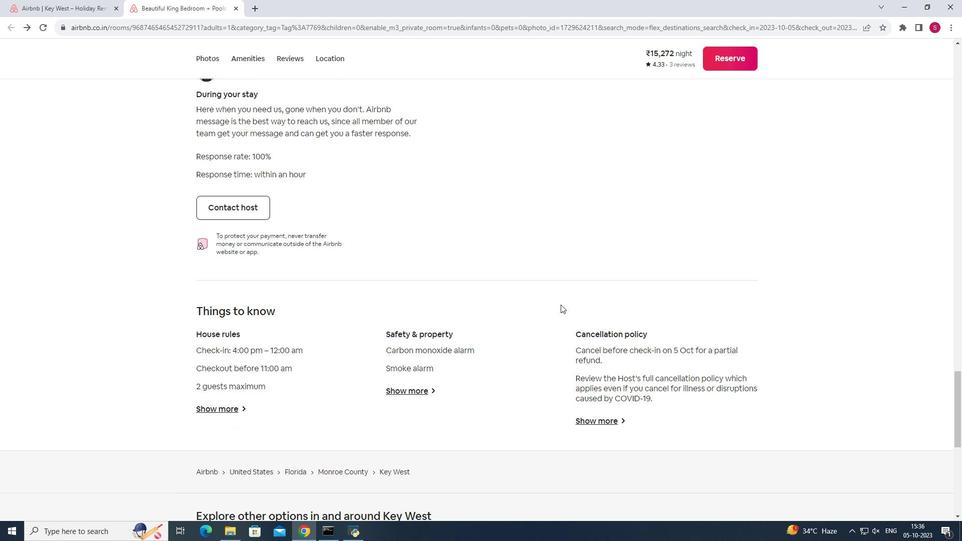 
Action: Mouse scrolled (561, 304) with delta (0, 0)
Screenshot: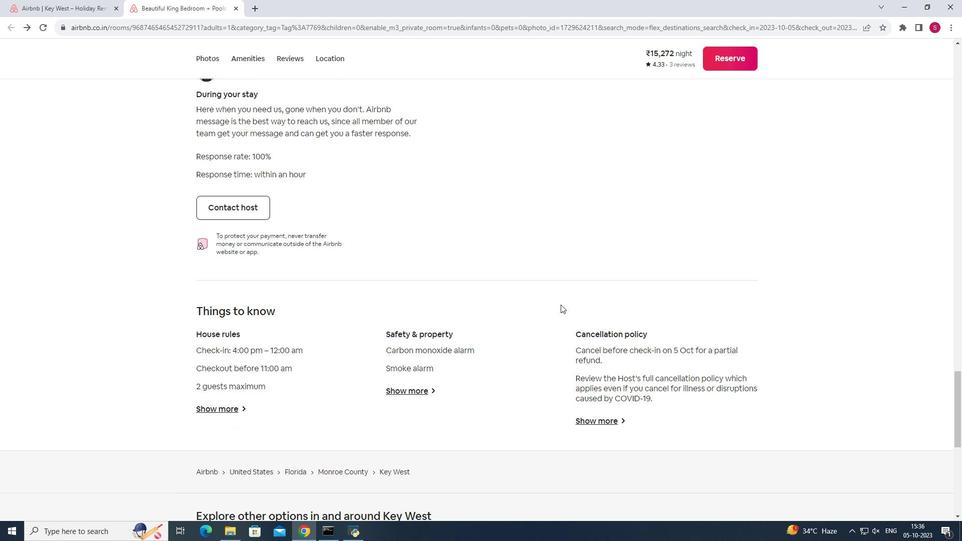 
Action: Mouse moved to (561, 305)
Screenshot: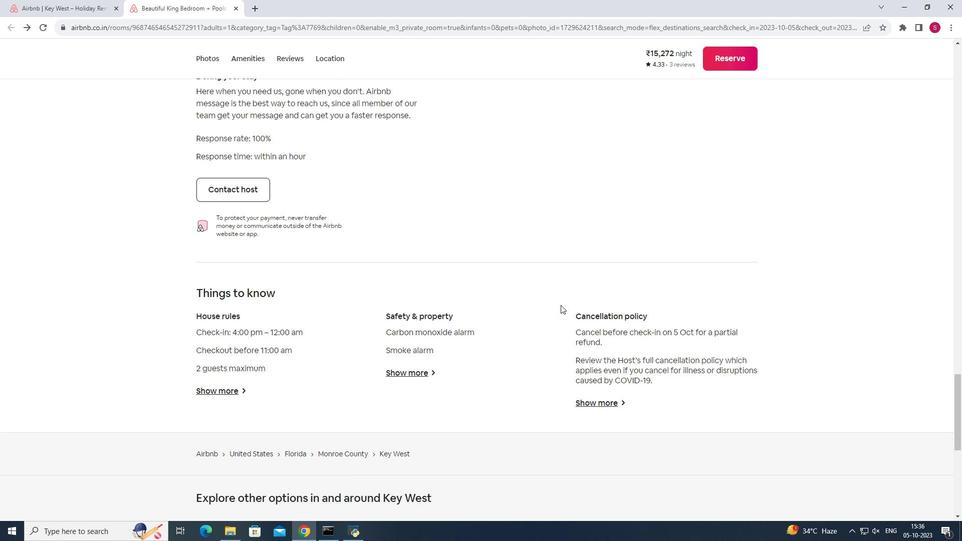 
Action: Mouse scrolled (561, 304) with delta (0, 0)
Screenshot: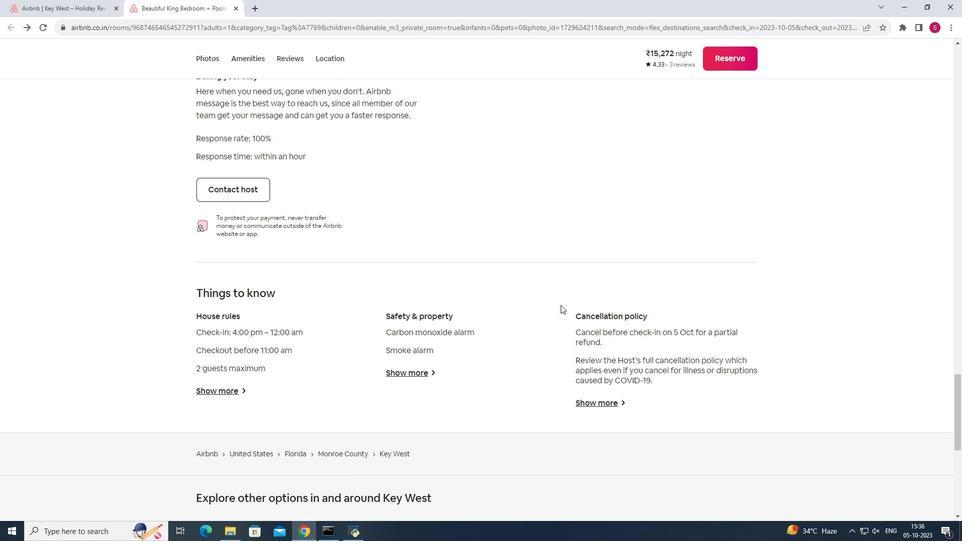 
Action: Mouse moved to (561, 305)
Screenshot: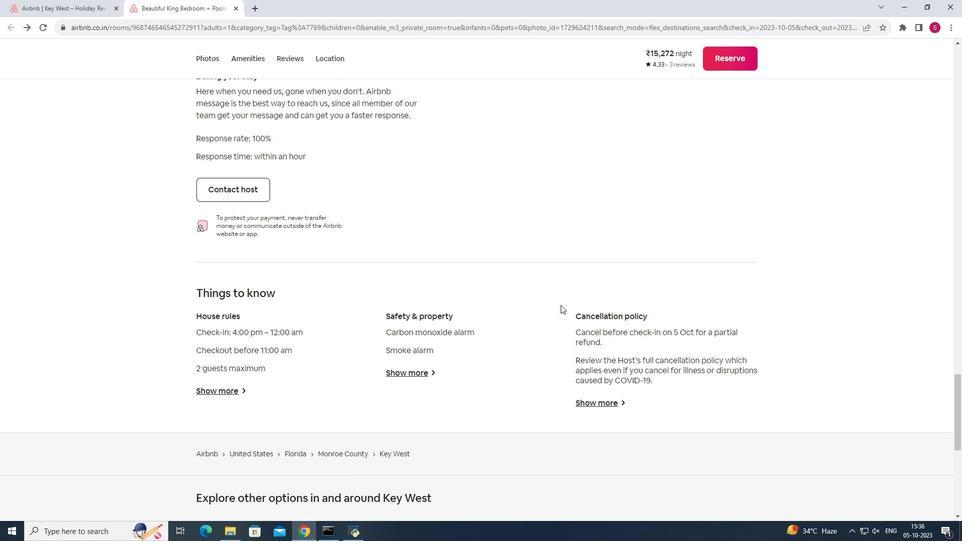 
Action: Mouse scrolled (561, 305) with delta (0, 0)
Screenshot: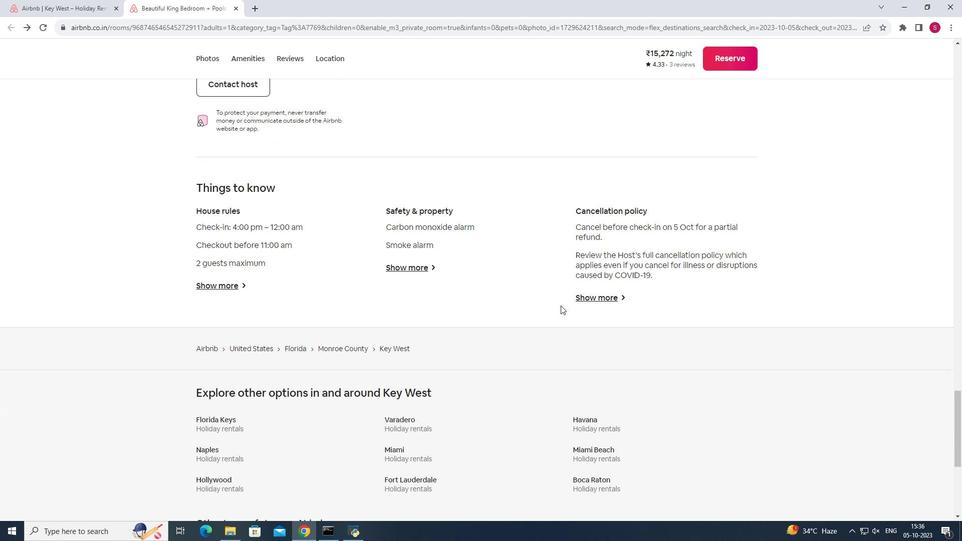 
Action: Mouse moved to (562, 302)
Screenshot: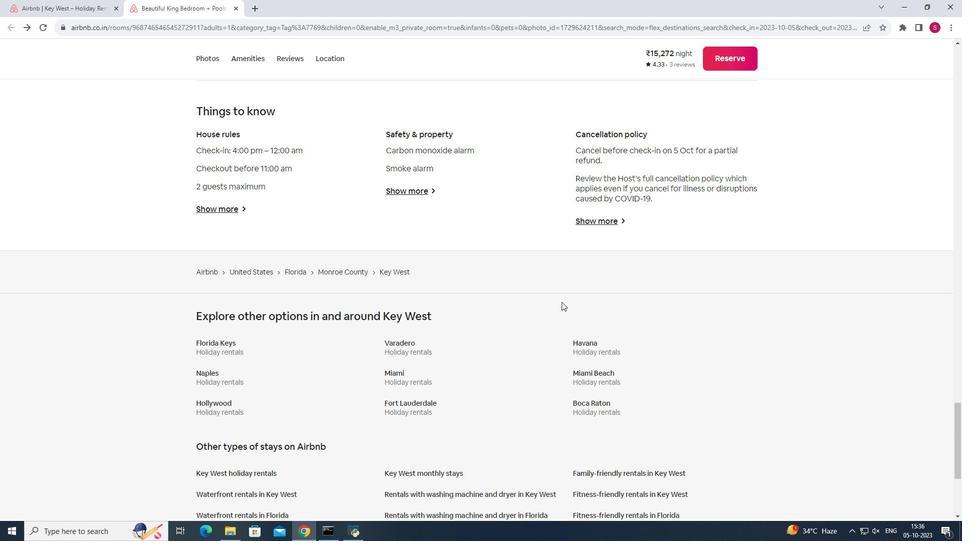 
Action: Mouse scrolled (562, 301) with delta (0, 0)
Screenshot: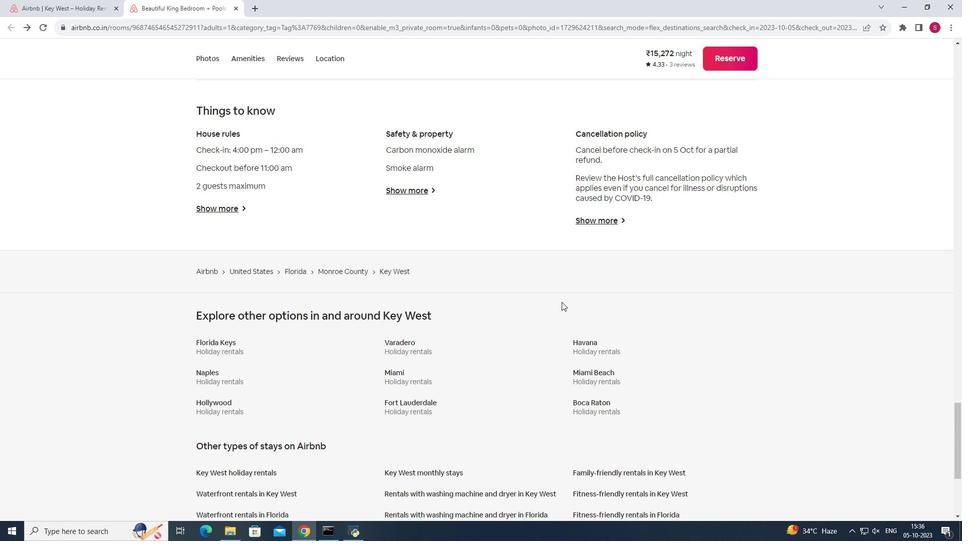 
Action: Mouse scrolled (562, 301) with delta (0, 0)
Screenshot: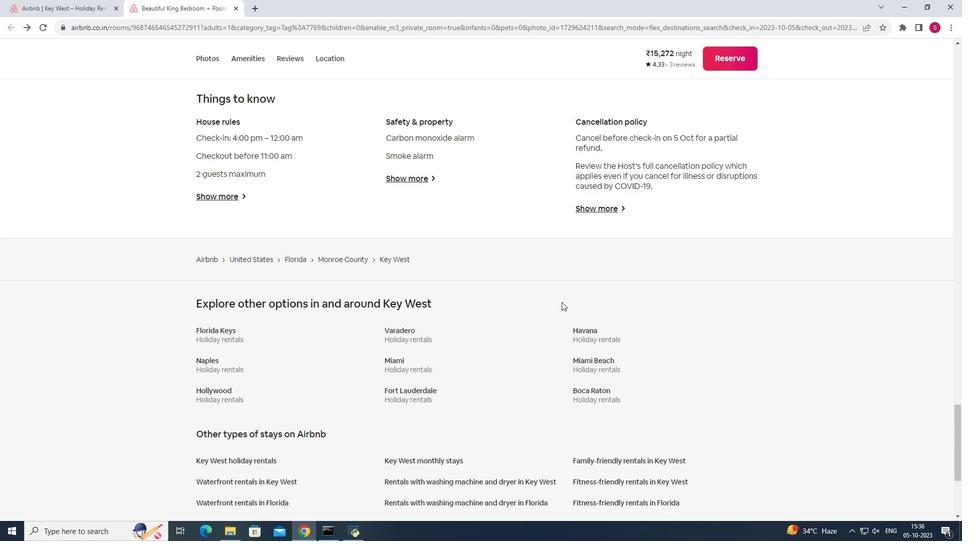 
Action: Mouse scrolled (562, 301) with delta (0, 0)
Screenshot: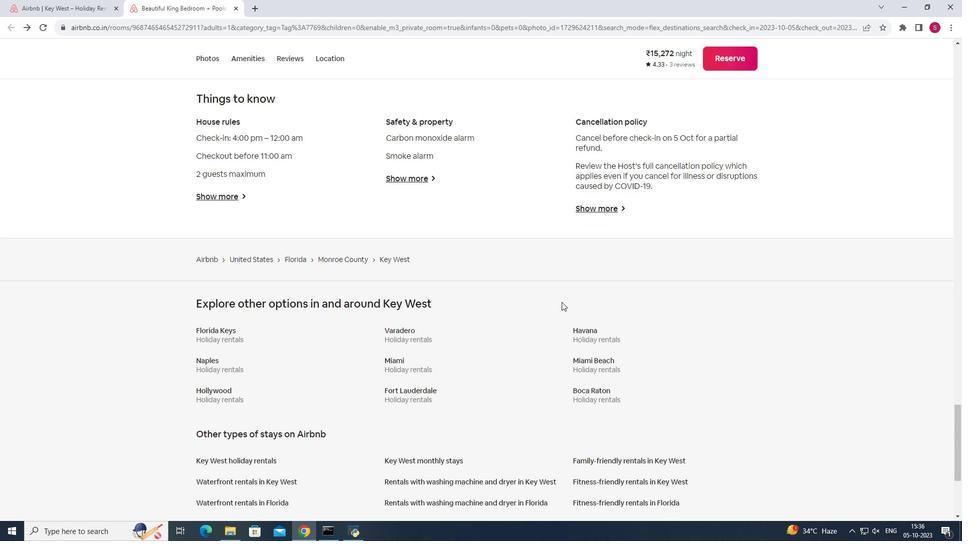 
Action: Mouse moved to (562, 302)
Screenshot: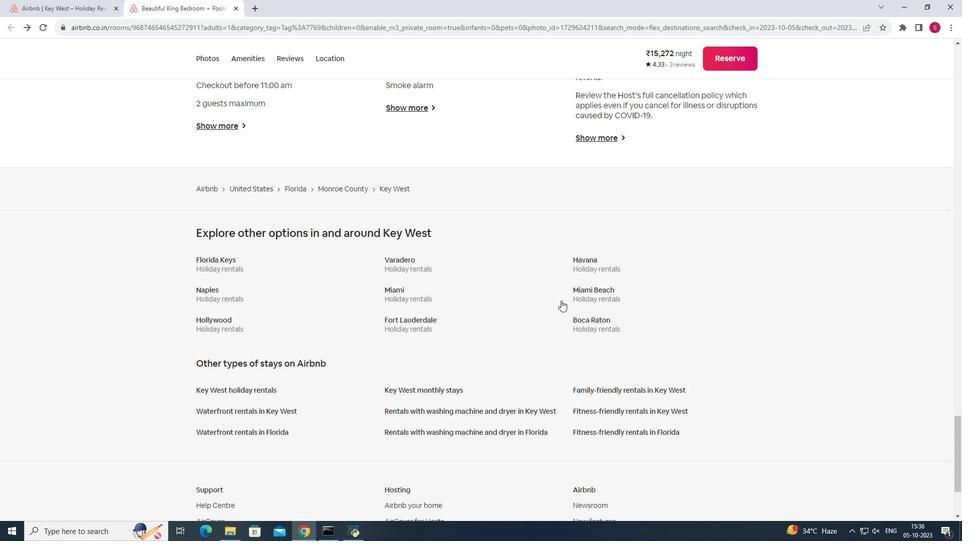 
Action: Mouse scrolled (562, 301) with delta (0, 0)
Screenshot: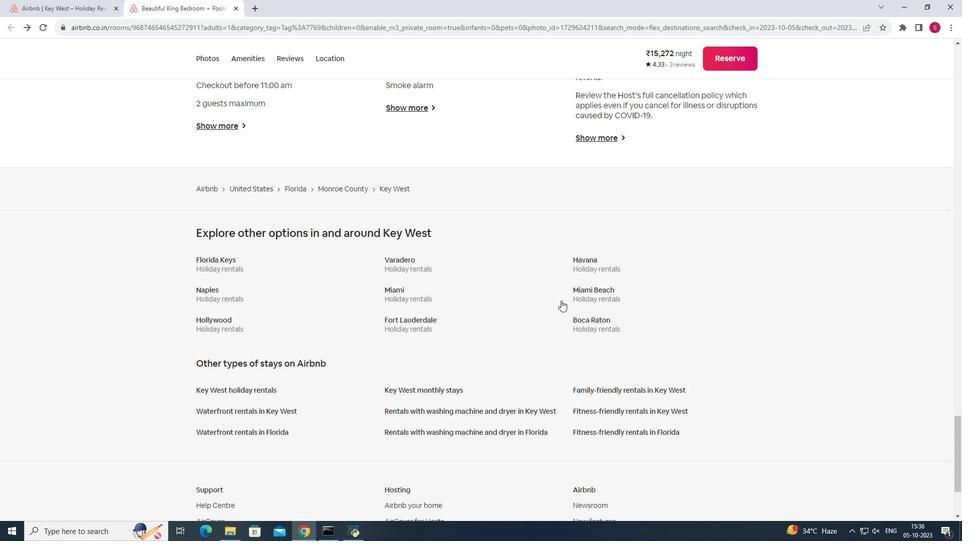
Action: Mouse moved to (561, 299)
Screenshot: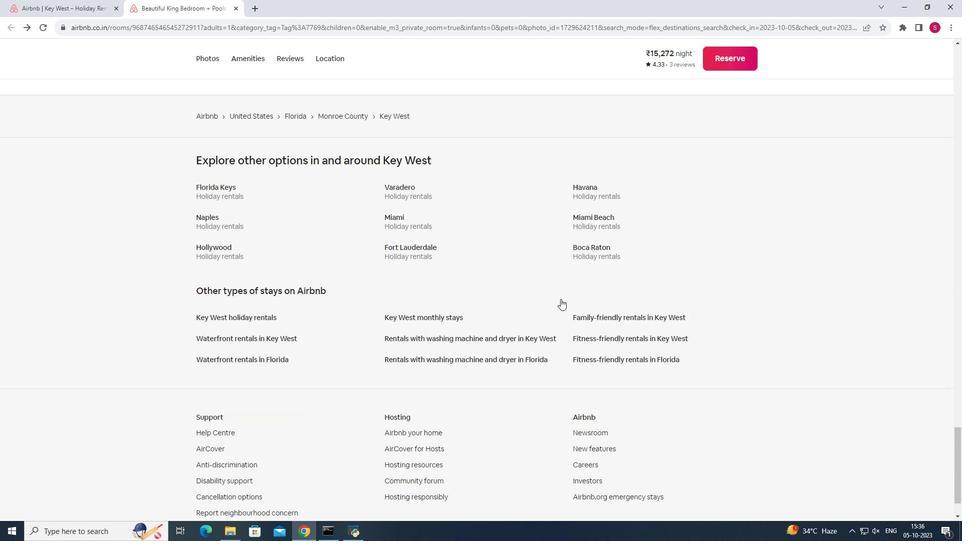 
Action: Mouse scrolled (561, 299) with delta (0, 0)
Screenshot: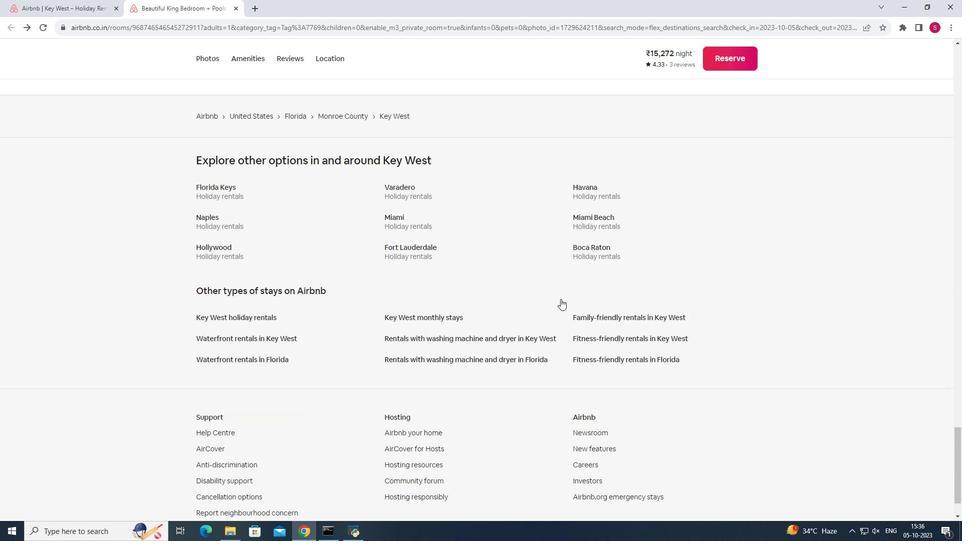 
Action: Mouse moved to (561, 296)
Screenshot: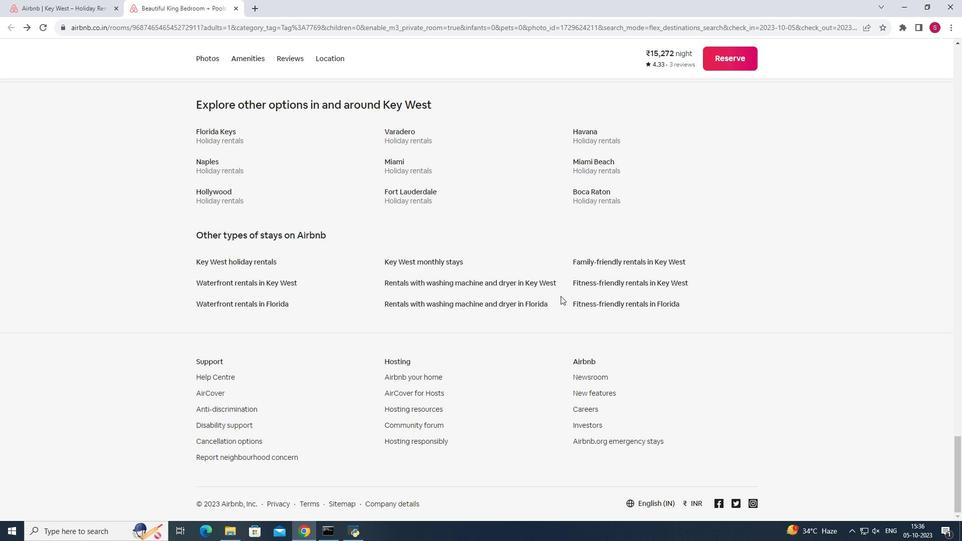 
Action: Mouse scrolled (561, 295) with delta (0, 0)
Screenshot: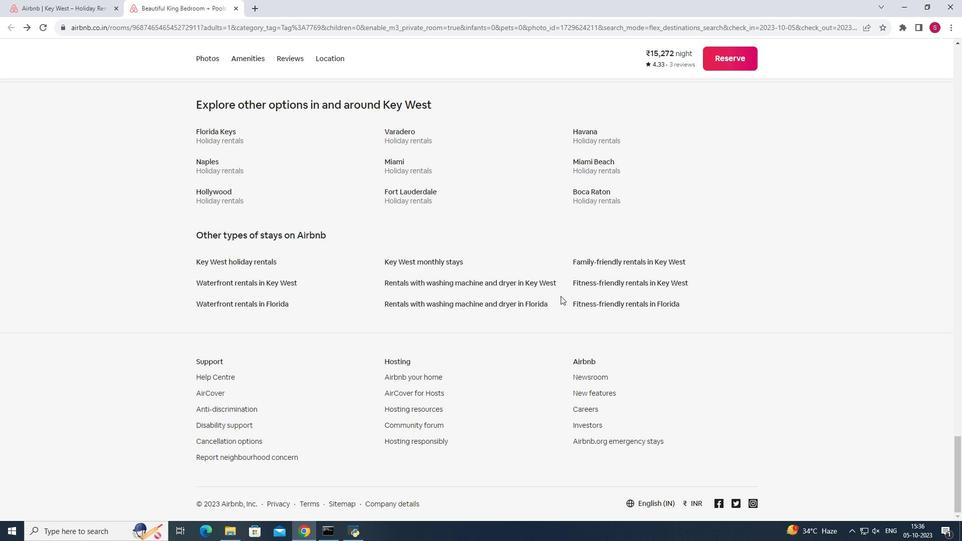 
Action: Mouse scrolled (561, 295) with delta (0, 0)
Screenshot: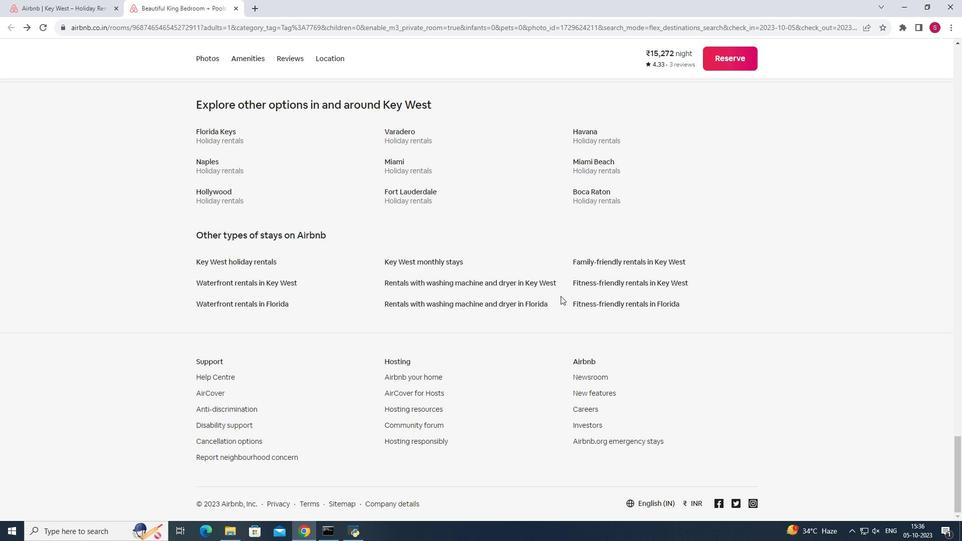 
Action: Mouse moved to (237, 8)
Screenshot: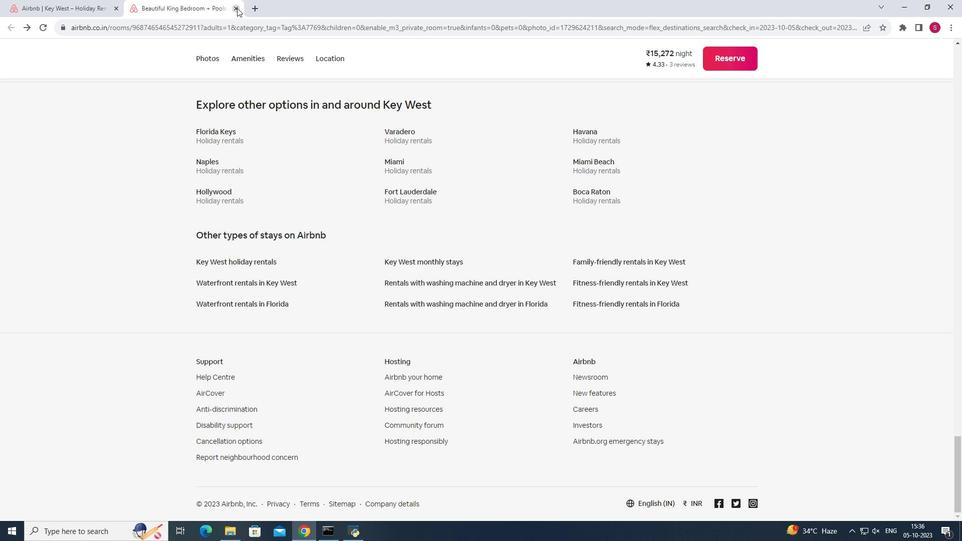 
Action: Mouse pressed left at (237, 8)
Screenshot: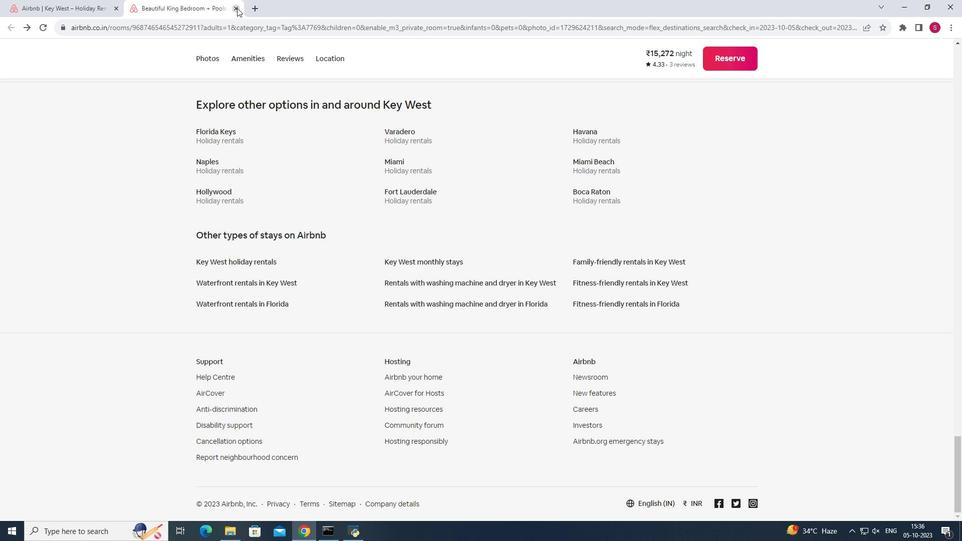 
Action: Mouse moved to (477, 238)
Screenshot: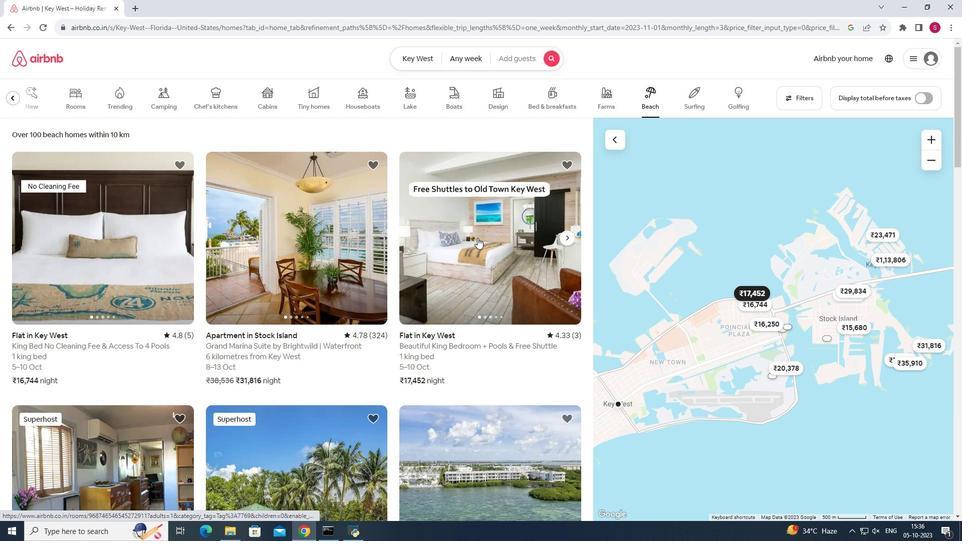 
Action: Mouse pressed left at (477, 238)
Screenshot: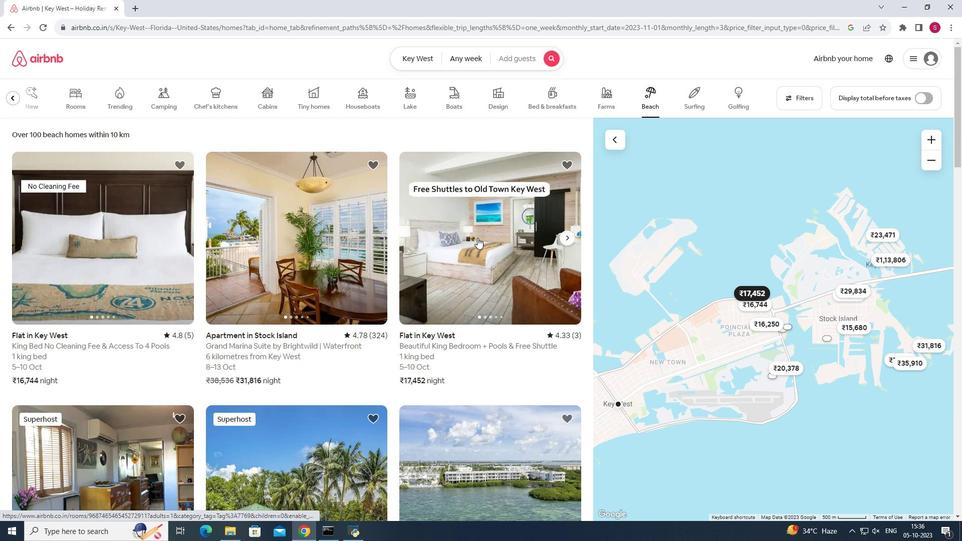 
Action: Mouse moved to (235, 4)
Screenshot: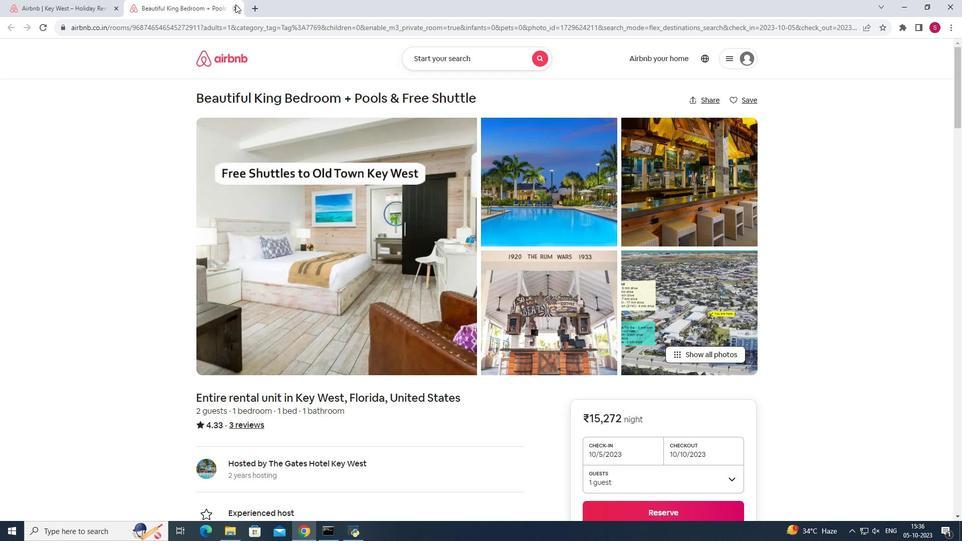
Action: Mouse pressed left at (235, 4)
Screenshot: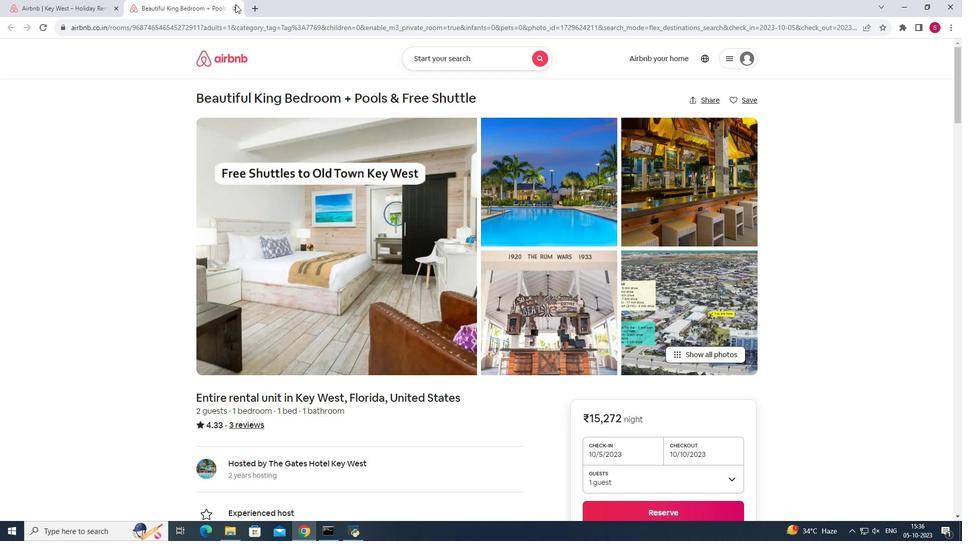 
Action: Mouse moved to (85, 259)
Screenshot: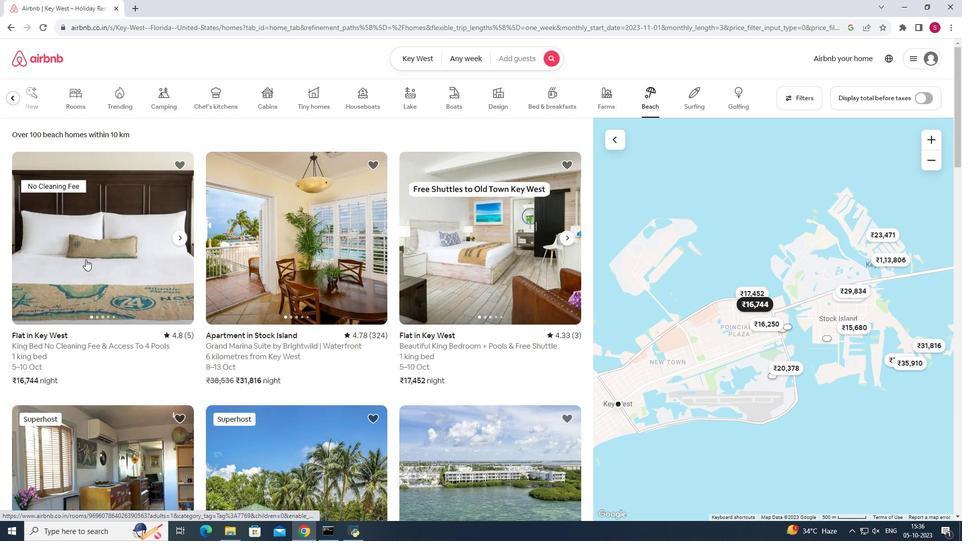 
Action: Mouse pressed left at (85, 259)
Screenshot: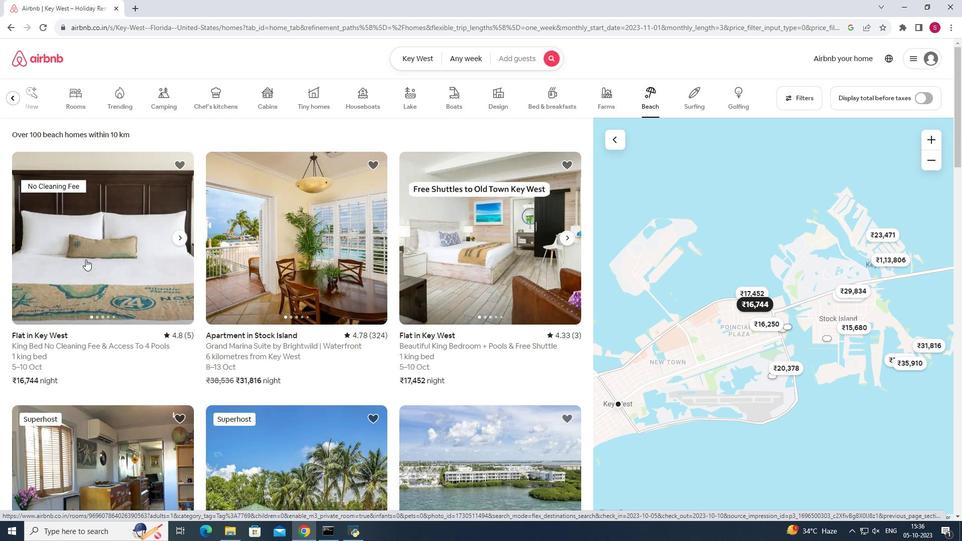 
Action: Mouse moved to (694, 353)
Screenshot: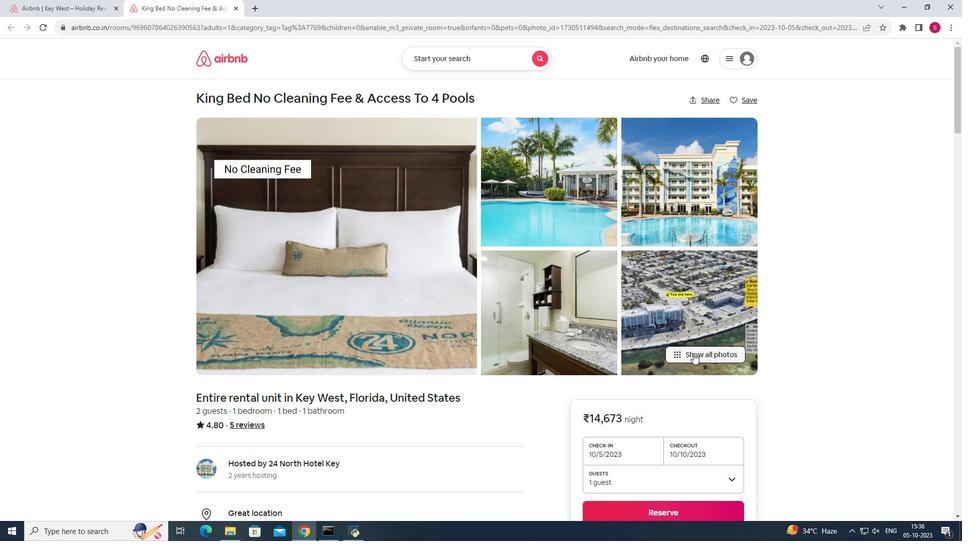 
Action: Mouse pressed left at (694, 353)
Screenshot: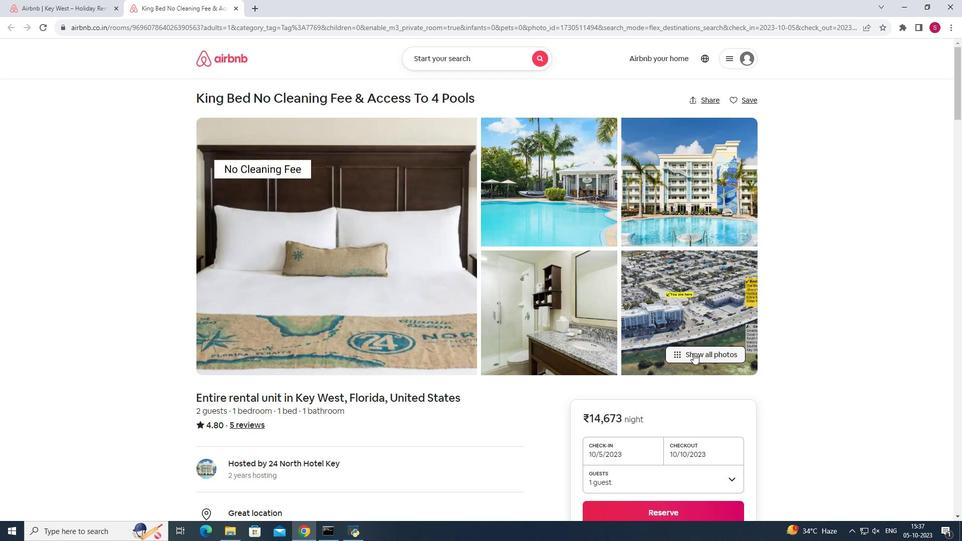
Action: Mouse moved to (586, 356)
Screenshot: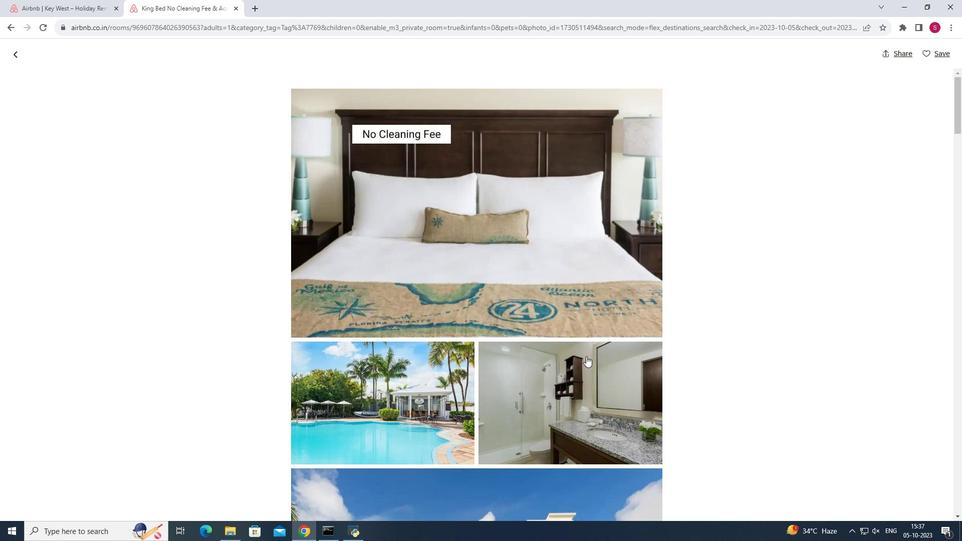 
Action: Mouse scrolled (586, 356) with delta (0, 0)
Screenshot: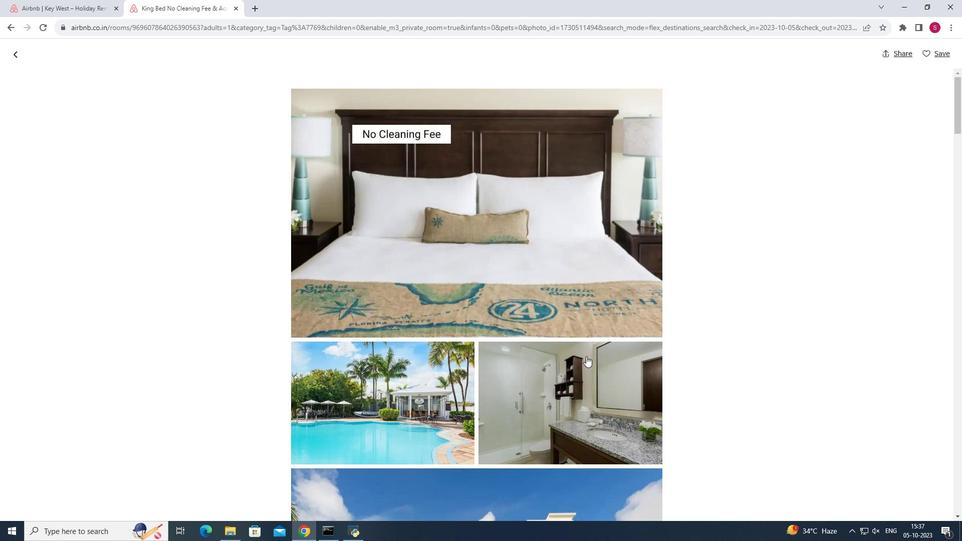 
Action: Mouse scrolled (586, 356) with delta (0, 0)
Screenshot: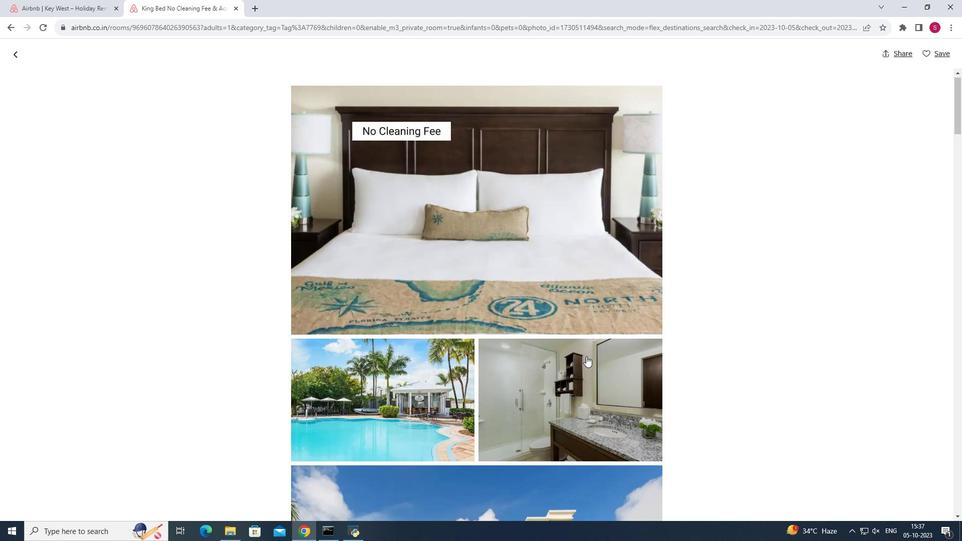 
Action: Mouse scrolled (586, 356) with delta (0, 0)
Screenshot: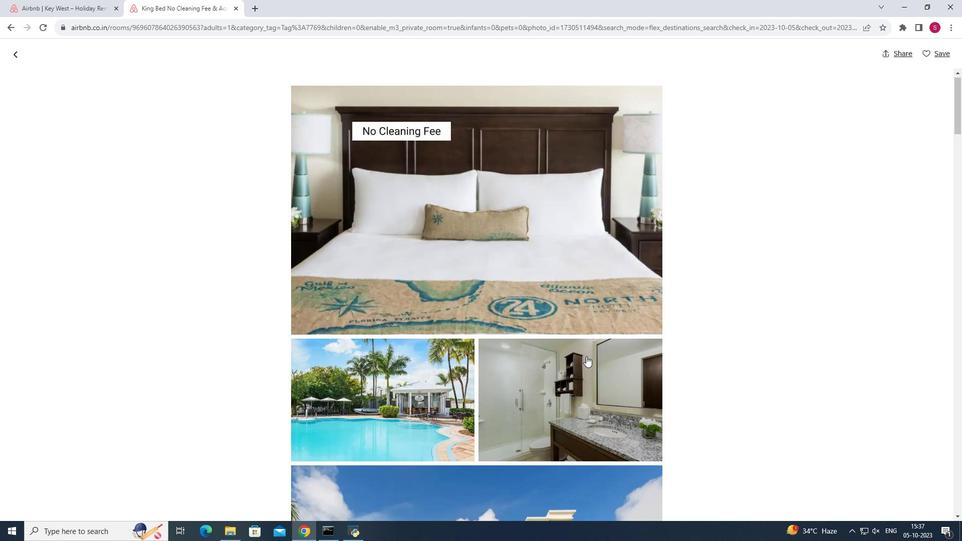 
Action: Mouse scrolled (586, 356) with delta (0, 0)
Screenshot: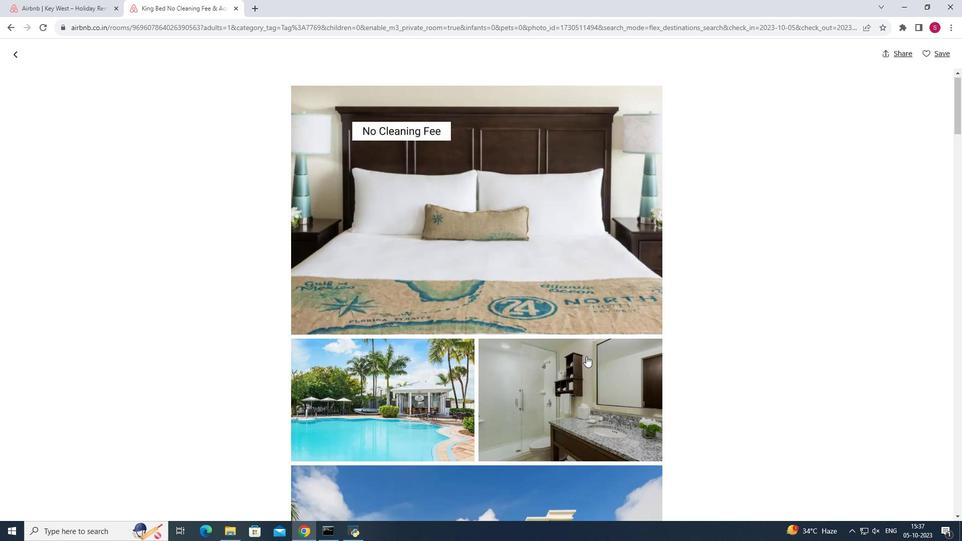 
Action: Mouse scrolled (586, 356) with delta (0, 0)
Screenshot: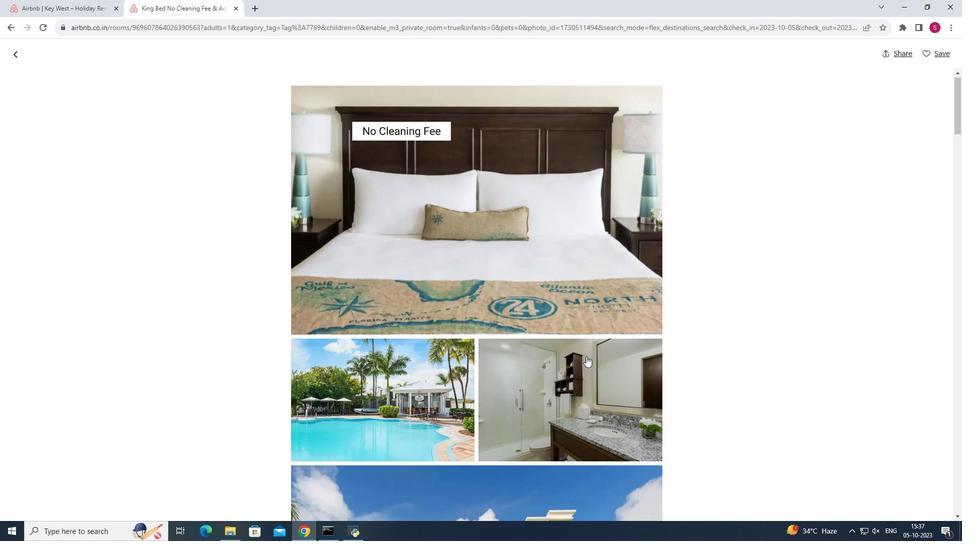 
Action: Mouse scrolled (586, 356) with delta (0, 0)
Screenshot: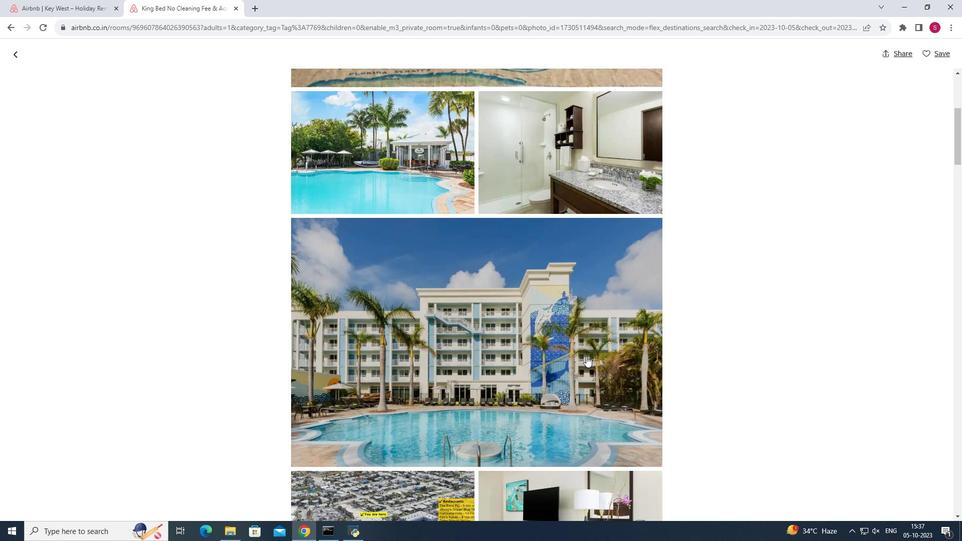 
Action: Mouse scrolled (586, 356) with delta (0, 0)
Screenshot: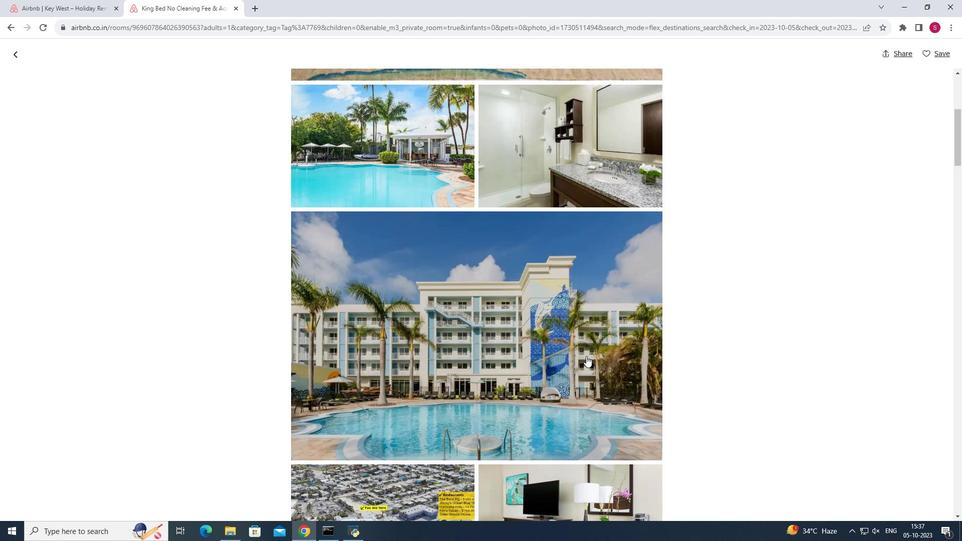 
Action: Mouse scrolled (586, 356) with delta (0, 0)
Screenshot: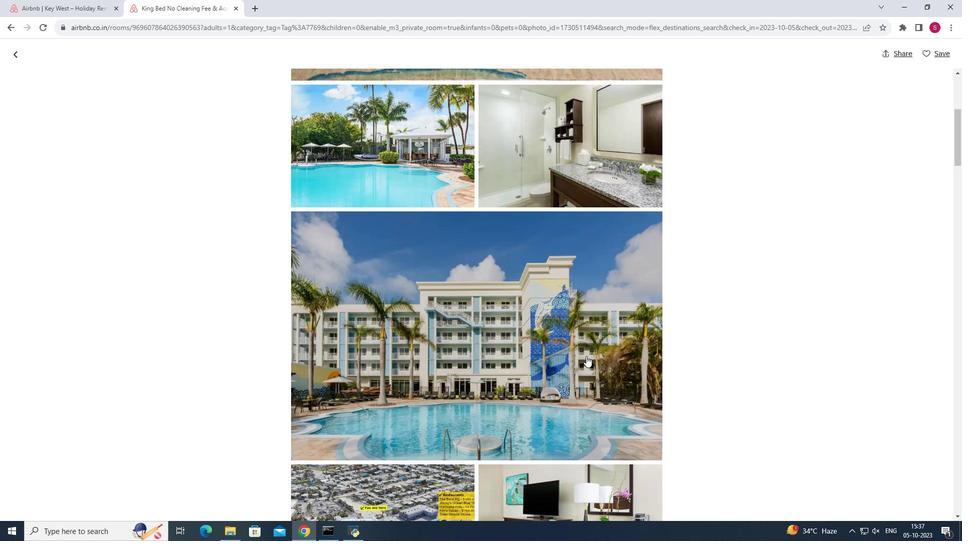 
Action: Mouse scrolled (586, 356) with delta (0, 0)
Screenshot: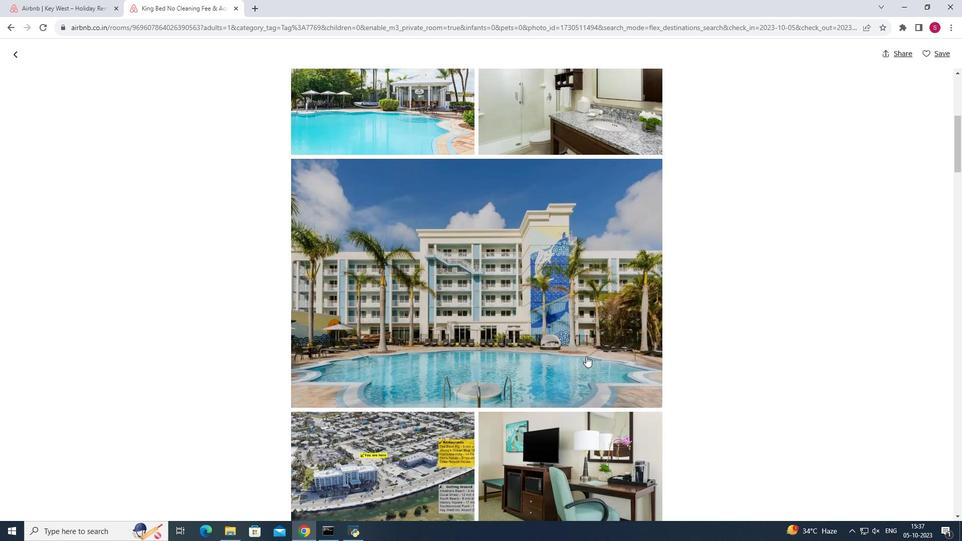 
Action: Mouse scrolled (586, 356) with delta (0, 0)
Screenshot: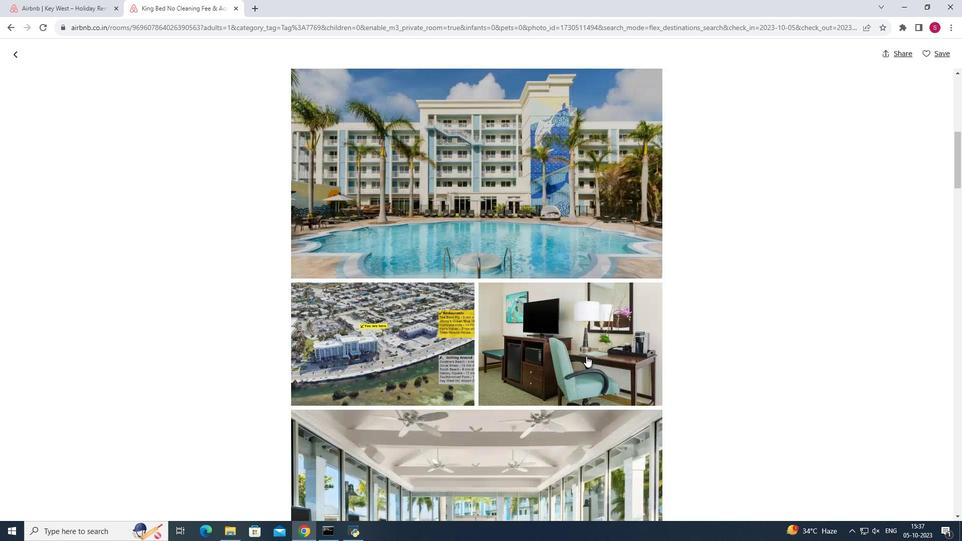 
Action: Mouse moved to (586, 354)
Screenshot: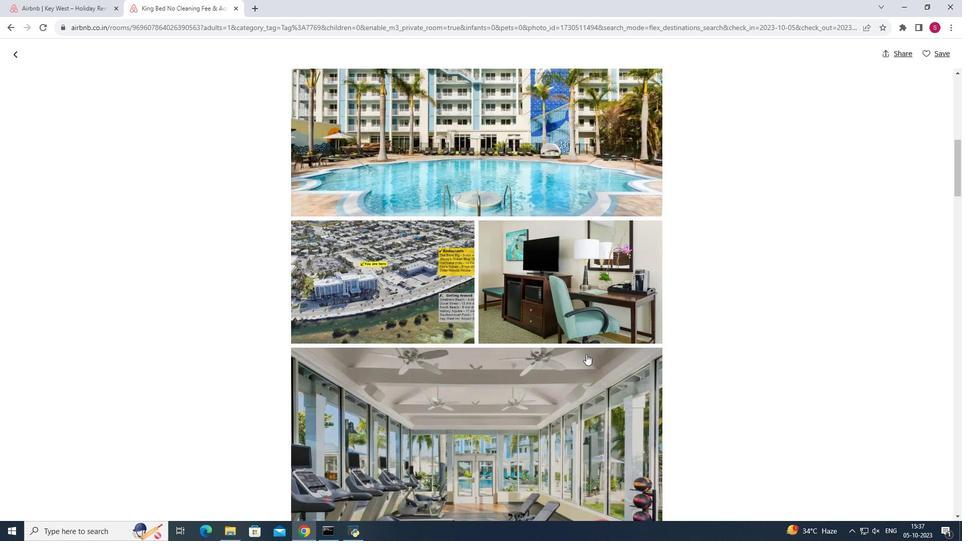 
Action: Mouse scrolled (586, 354) with delta (0, 0)
Screenshot: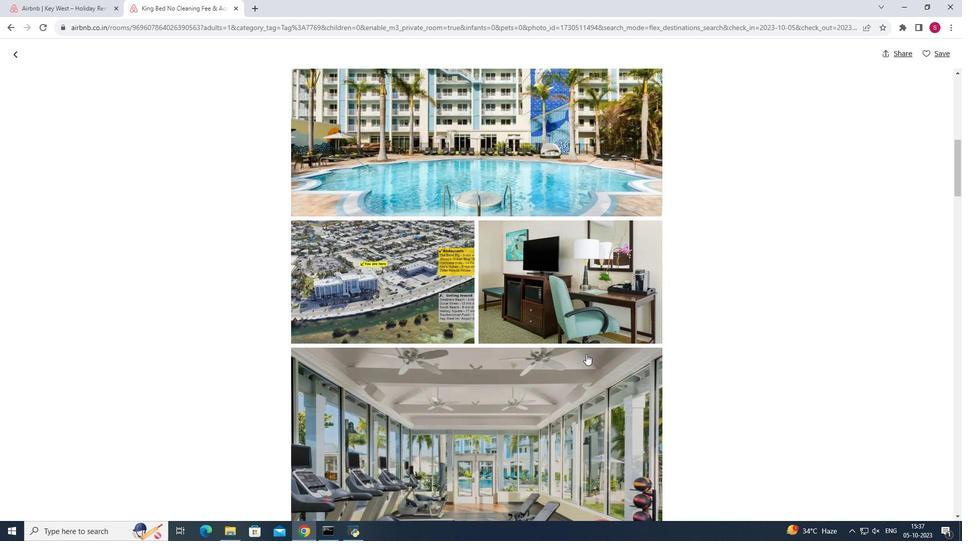 
Action: Mouse scrolled (586, 354) with delta (0, 0)
Screenshot: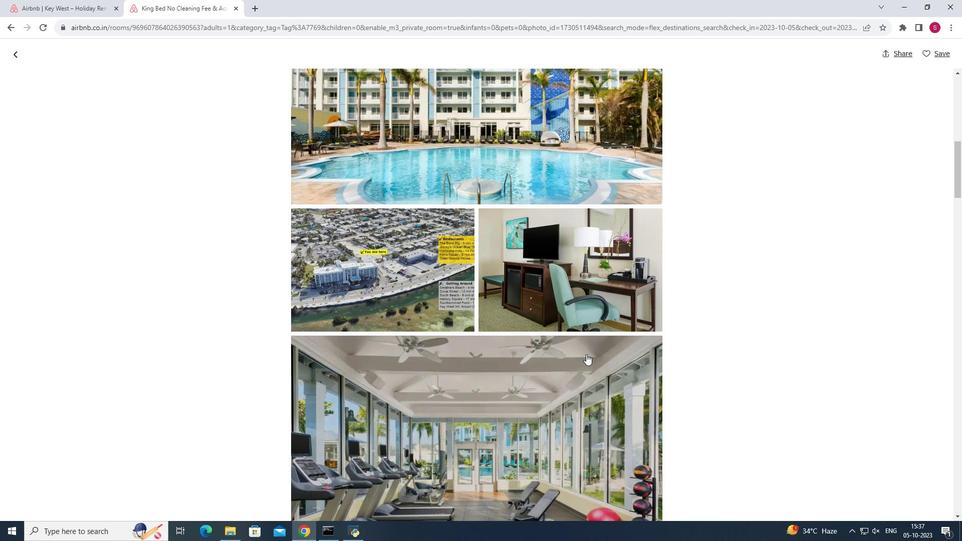 
Action: Mouse scrolled (586, 354) with delta (0, 0)
Screenshot: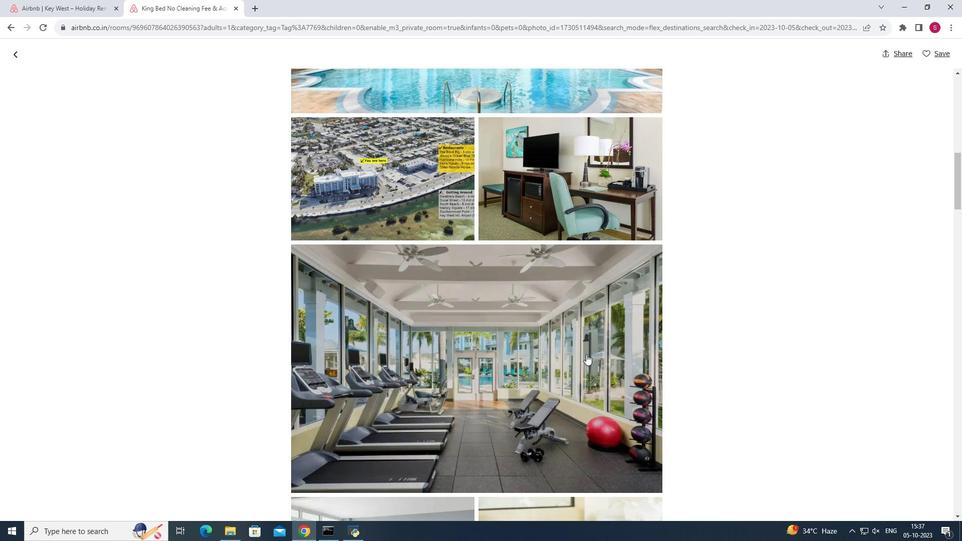
Action: Mouse scrolled (586, 354) with delta (0, 0)
Screenshot: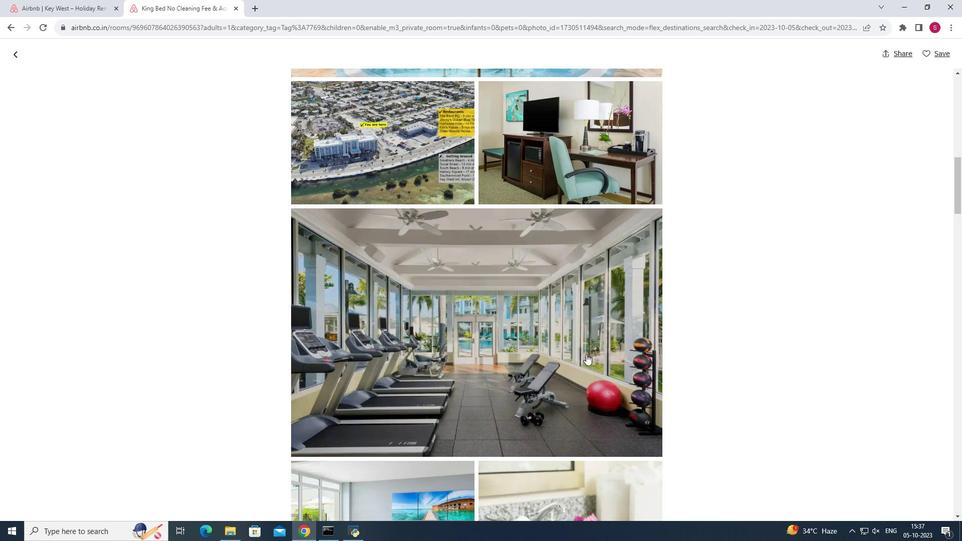 
Action: Mouse scrolled (586, 354) with delta (0, 0)
Screenshot: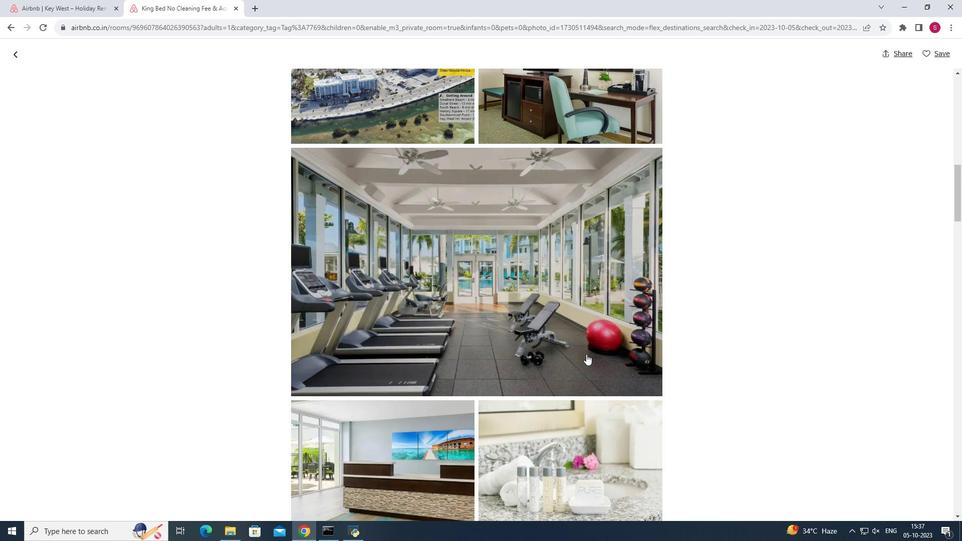 
Action: Mouse scrolled (586, 354) with delta (0, 0)
Screenshot: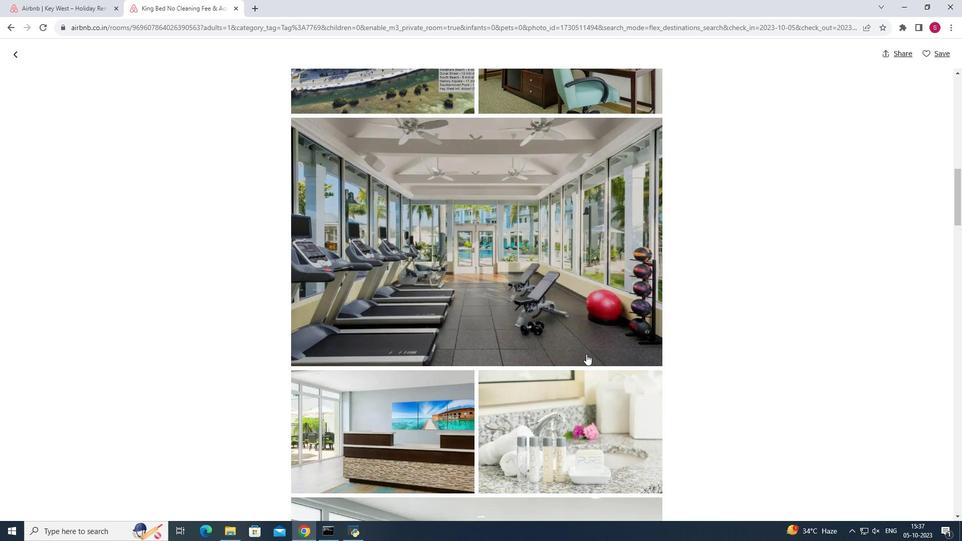
Action: Mouse scrolled (586, 354) with delta (0, 0)
Screenshot: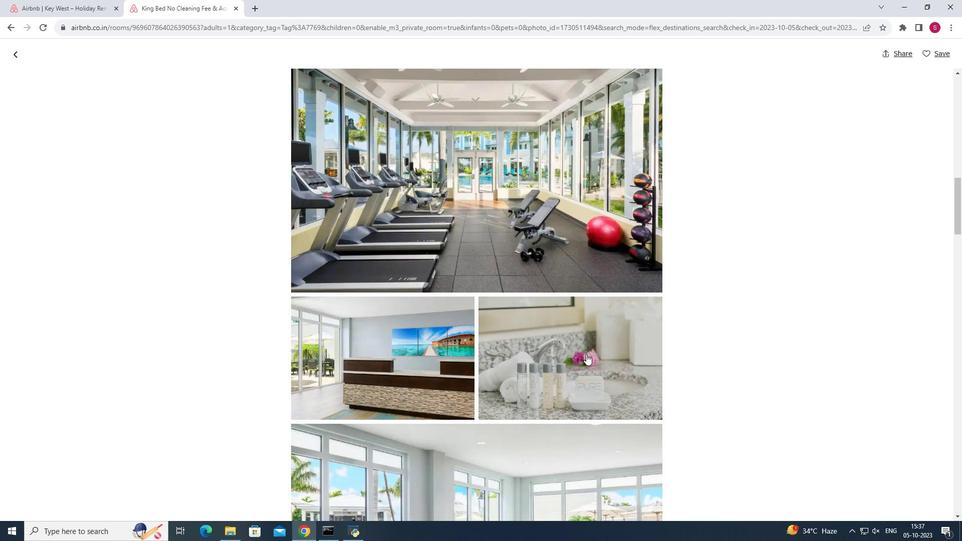 
Action: Mouse scrolled (586, 354) with delta (0, 0)
Screenshot: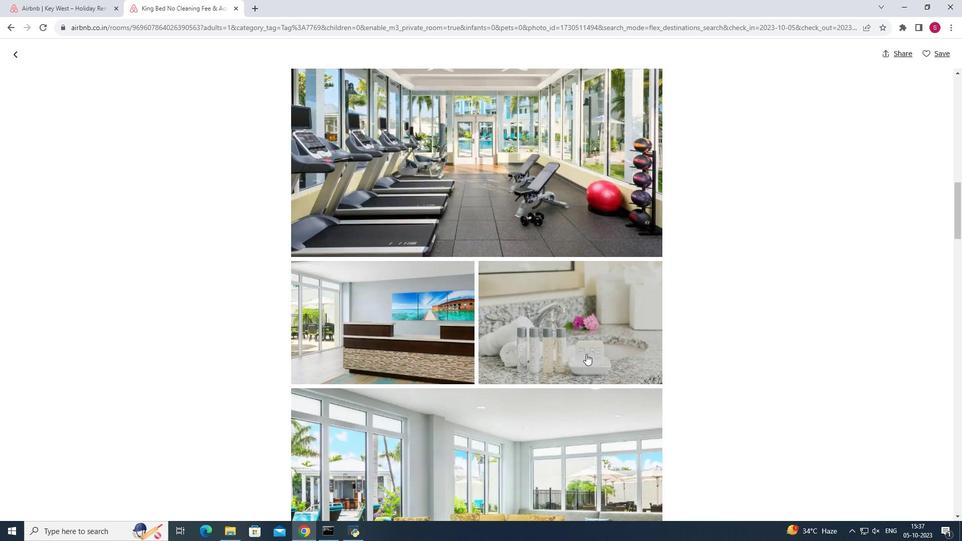 
Action: Mouse scrolled (586, 354) with delta (0, 0)
Screenshot: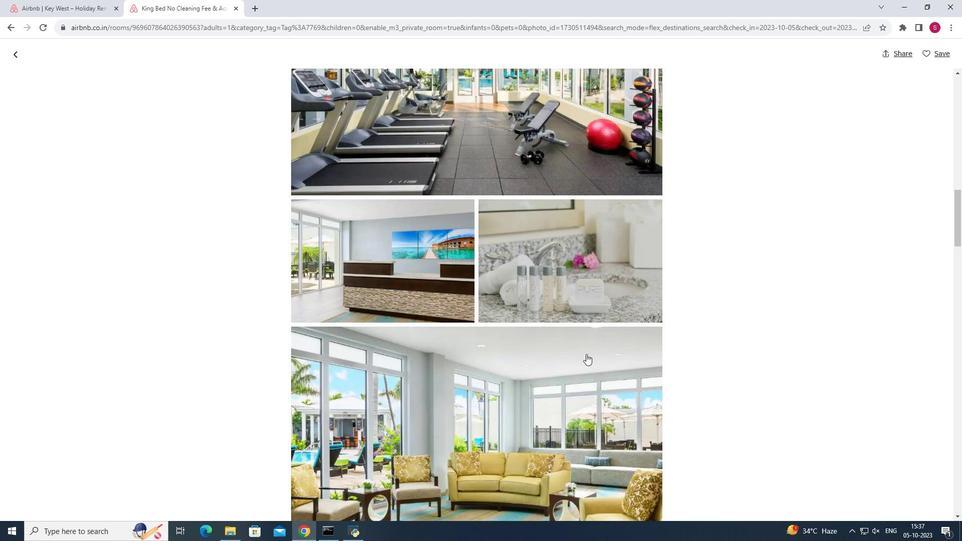 
Action: Mouse scrolled (586, 354) with delta (0, 0)
Screenshot: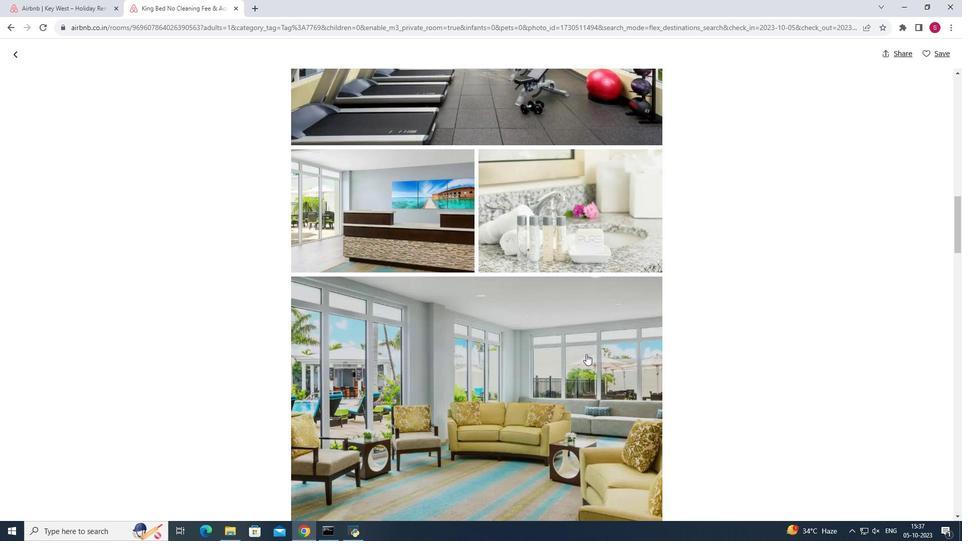 
Action: Mouse scrolled (586, 354) with delta (0, 0)
Screenshot: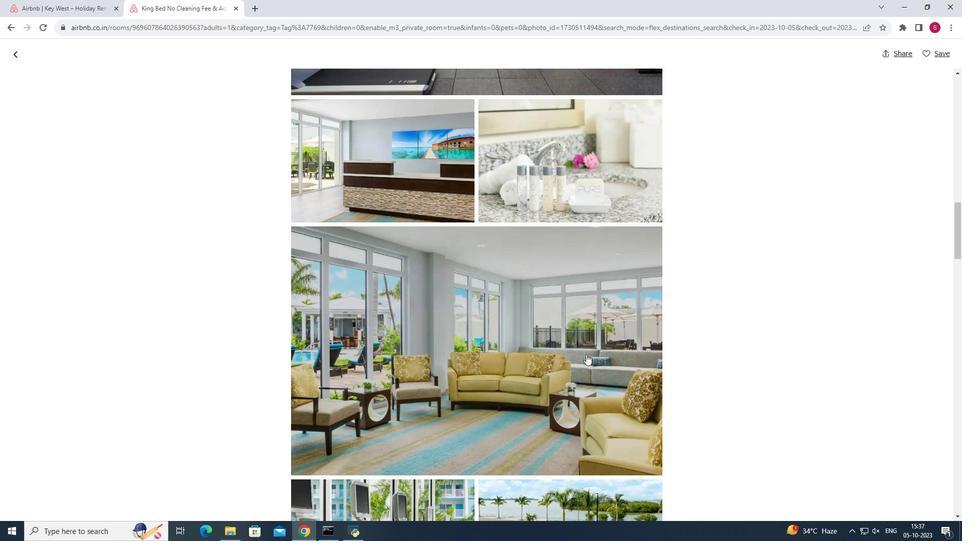 
Action: Mouse scrolled (586, 354) with delta (0, 0)
Screenshot: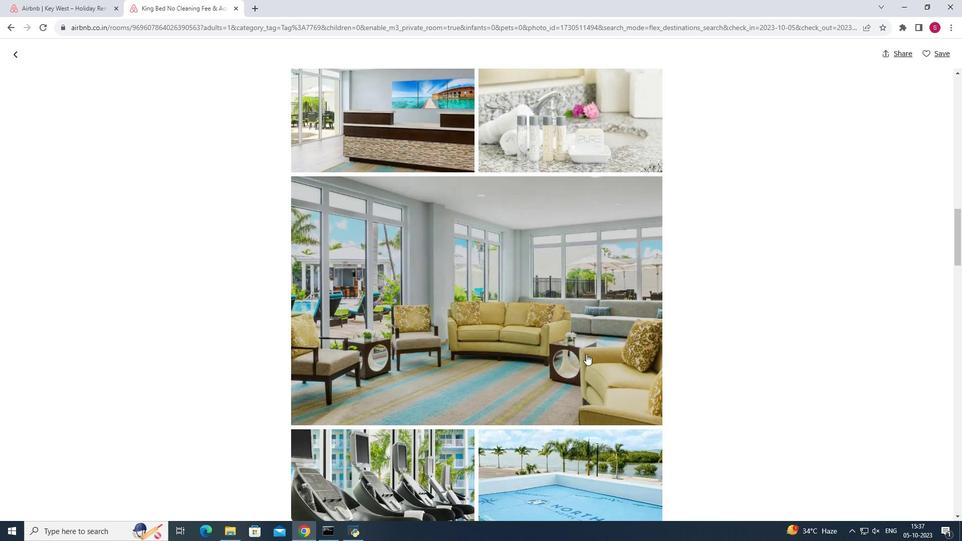 
Action: Mouse scrolled (586, 354) with delta (0, 0)
Screenshot: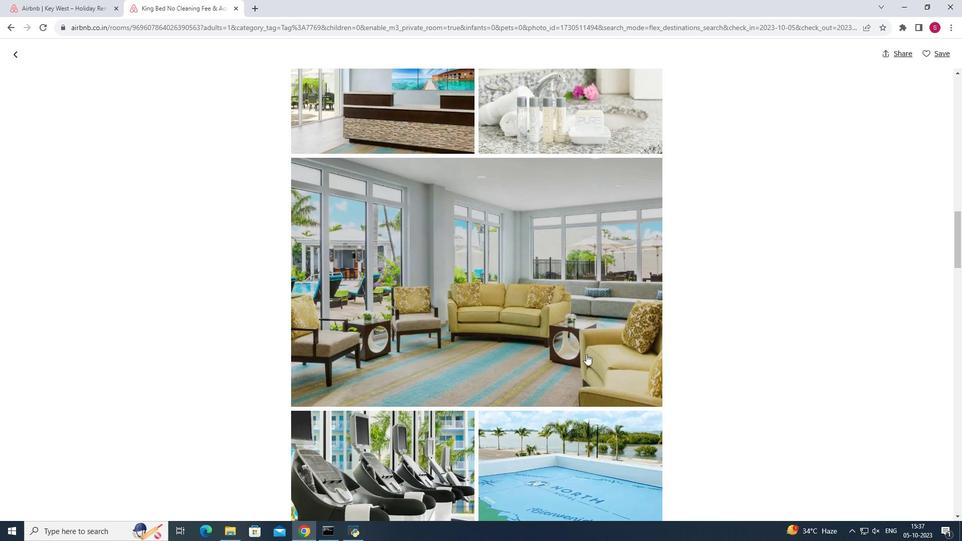 
Action: Mouse scrolled (586, 354) with delta (0, 0)
Screenshot: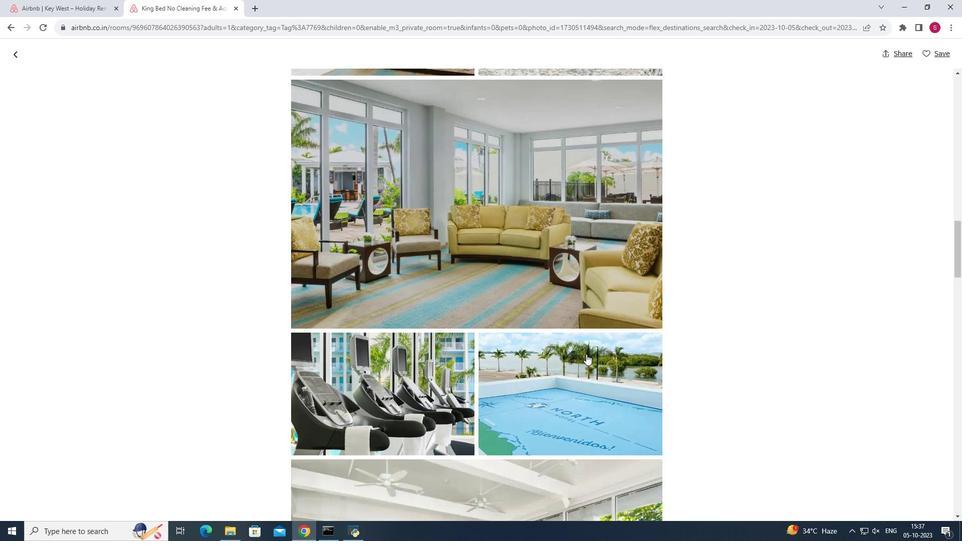 
Action: Mouse scrolled (586, 354) with delta (0, 0)
Screenshot: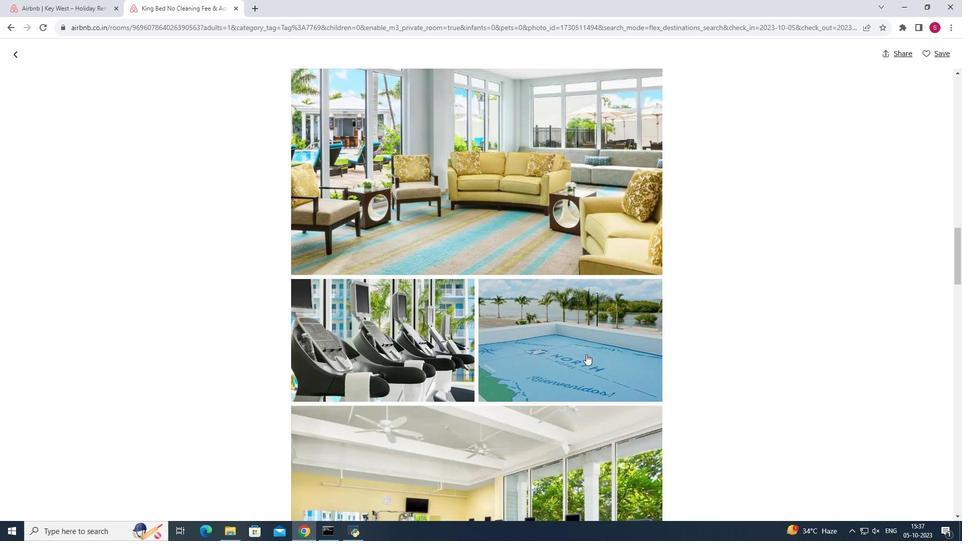 
Action: Mouse scrolled (586, 354) with delta (0, 0)
Screenshot: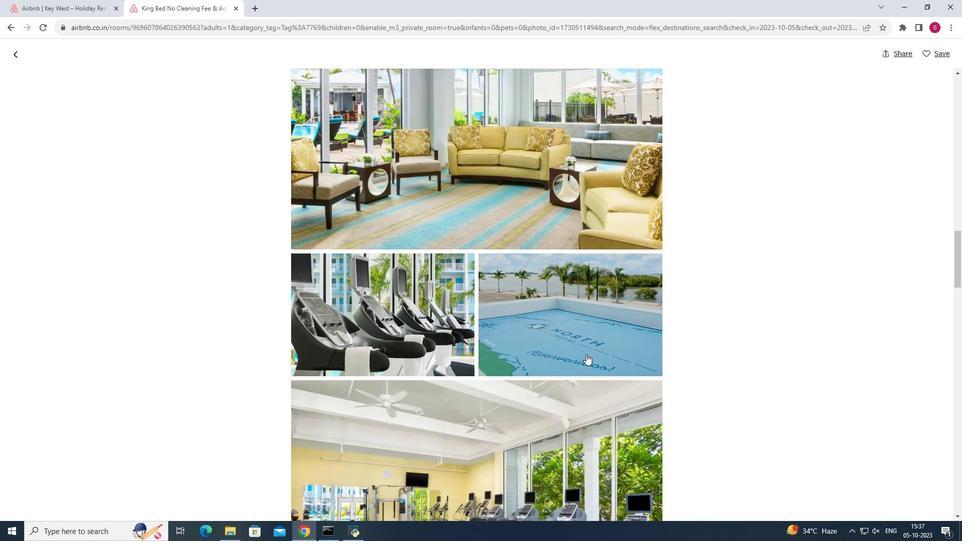 
Action: Mouse scrolled (586, 354) with delta (0, 0)
Screenshot: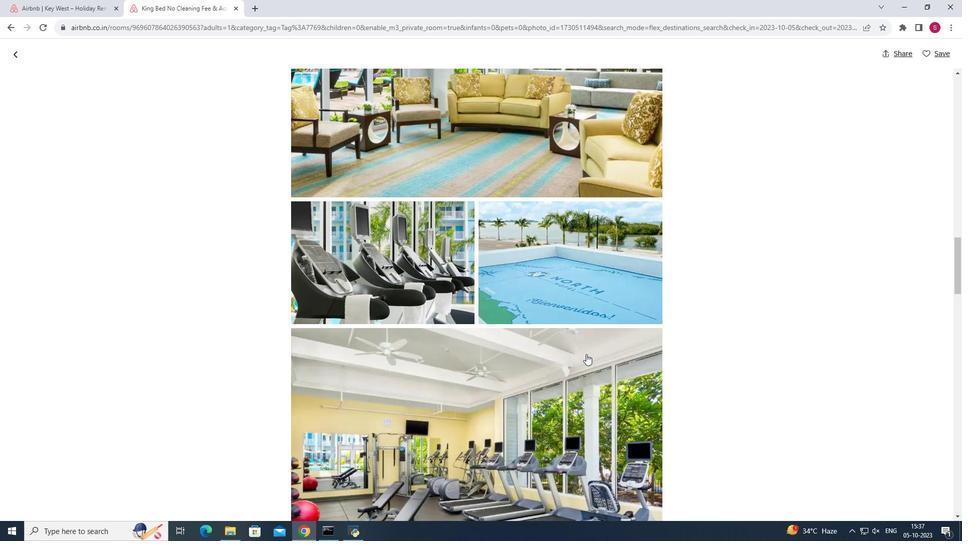 
Action: Mouse scrolled (586, 354) with delta (0, 0)
Screenshot: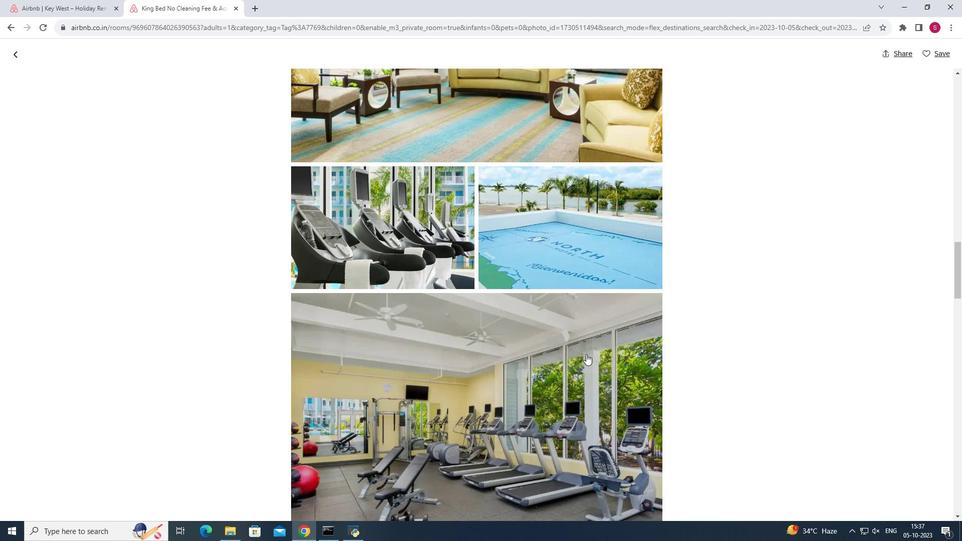 
Action: Mouse scrolled (586, 354) with delta (0, 0)
Screenshot: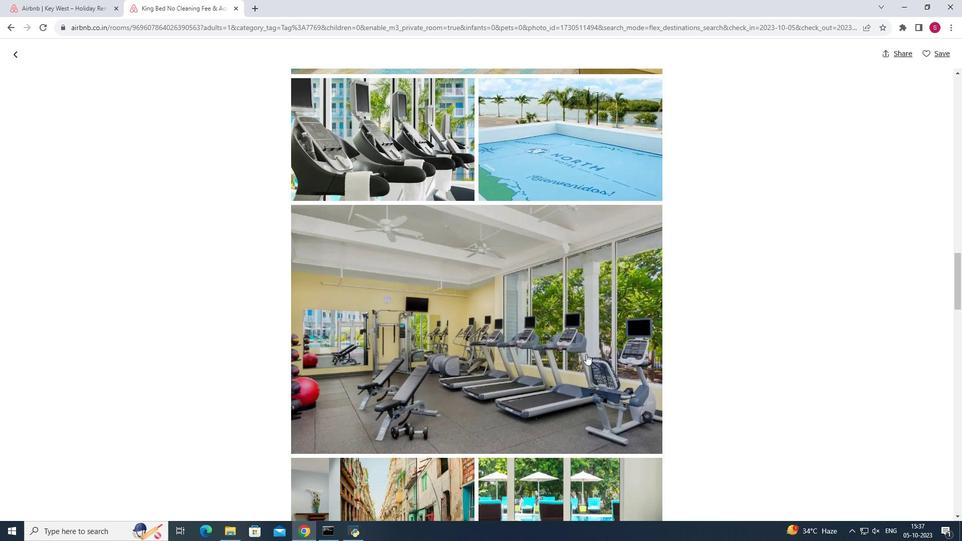 
Action: Mouse scrolled (586, 354) with delta (0, 0)
Screenshot: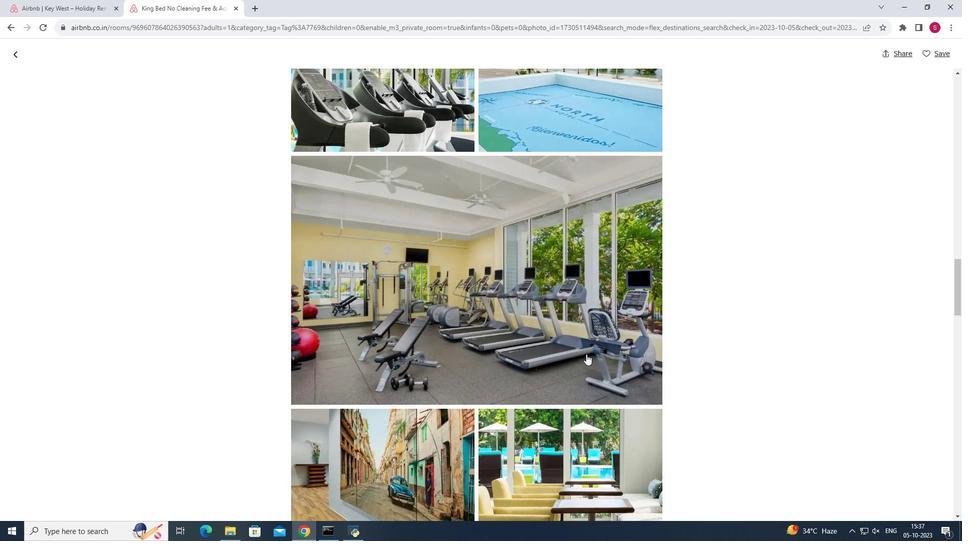
Action: Mouse scrolled (586, 354) with delta (0, 0)
Screenshot: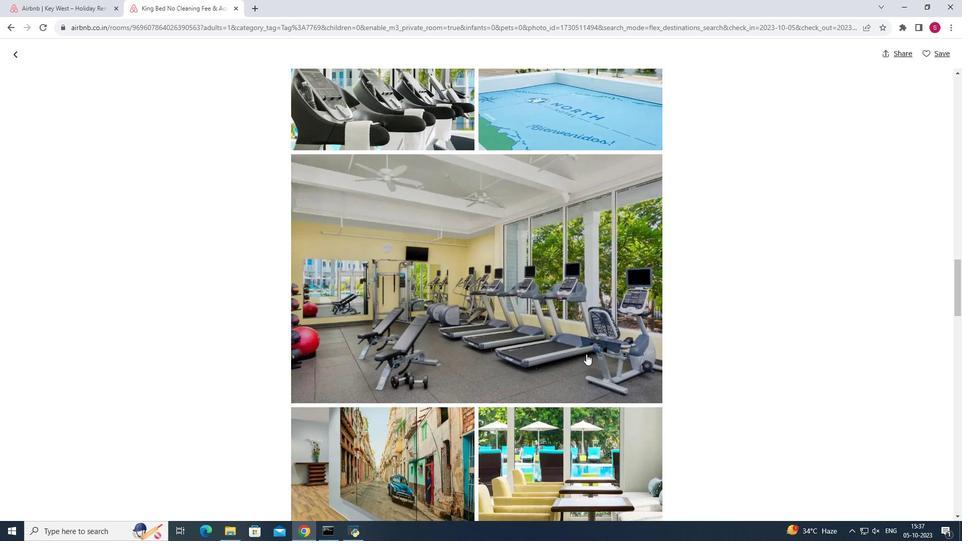 
Action: Mouse scrolled (586, 354) with delta (0, 0)
Screenshot: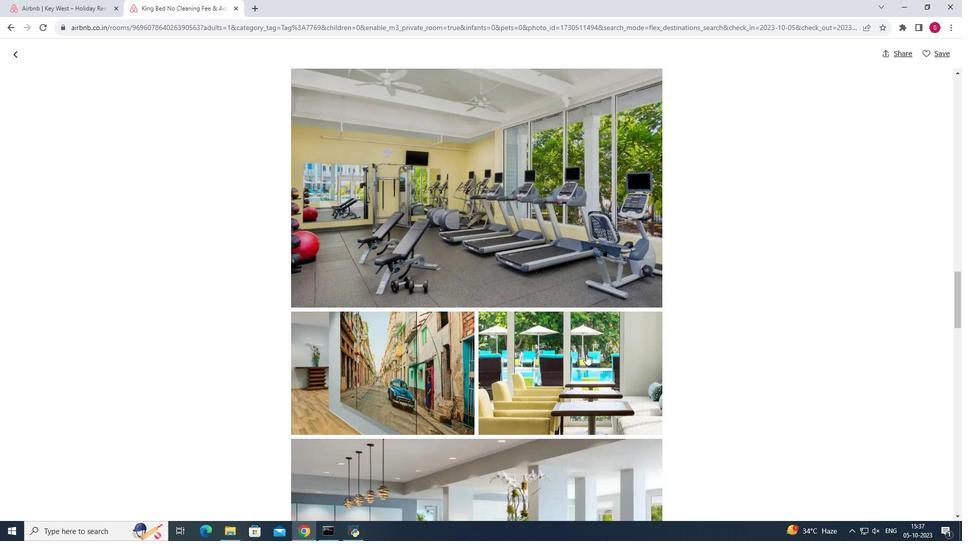 
Action: Mouse scrolled (586, 354) with delta (0, 0)
Screenshot: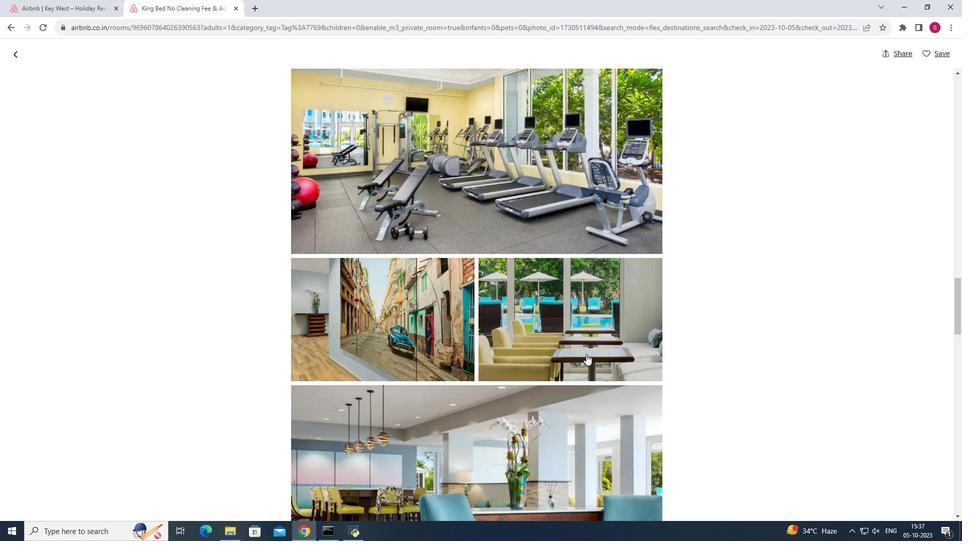 
Action: Mouse scrolled (586, 354) with delta (0, 0)
Screenshot: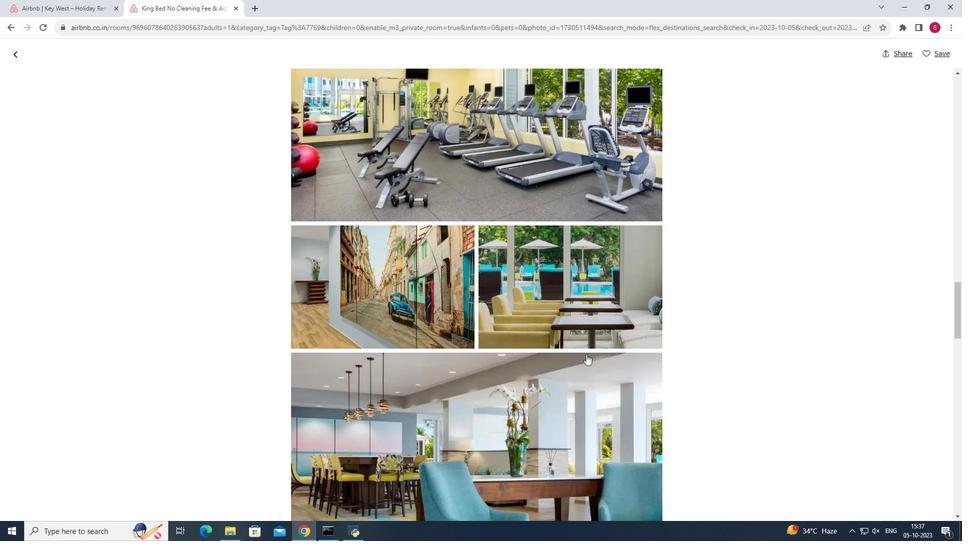 
Action: Mouse scrolled (586, 354) with delta (0, 0)
Screenshot: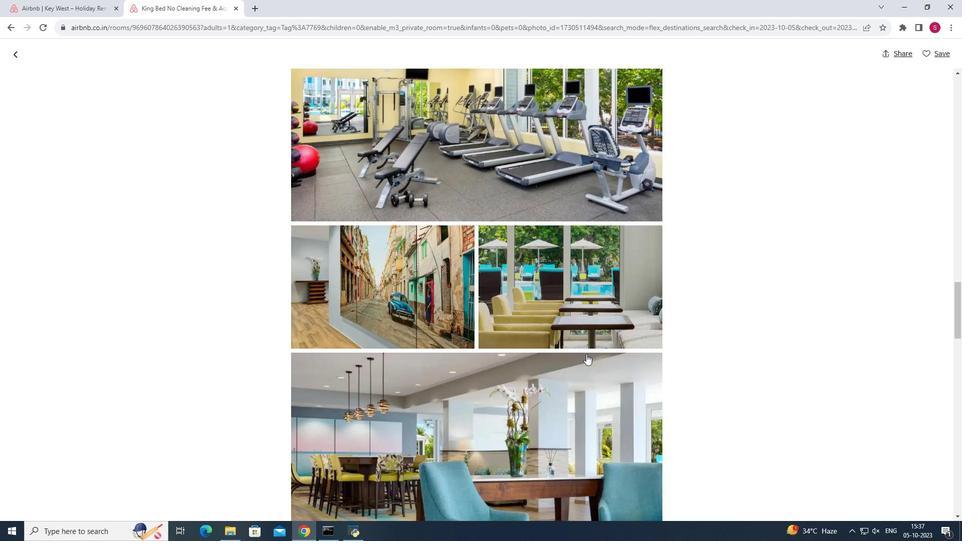 
Action: Mouse scrolled (586, 354) with delta (0, 0)
Screenshot: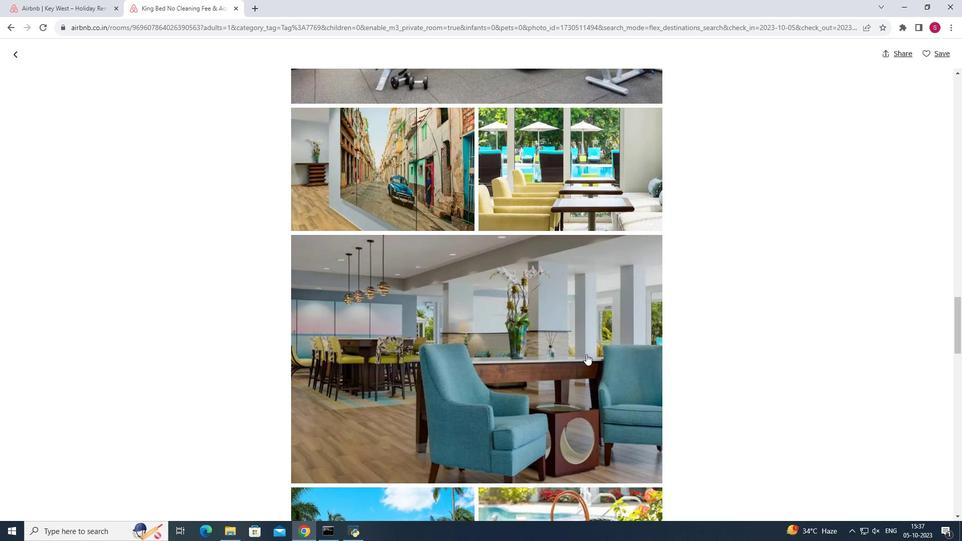 
Action: Mouse scrolled (586, 354) with delta (0, 0)
Screenshot: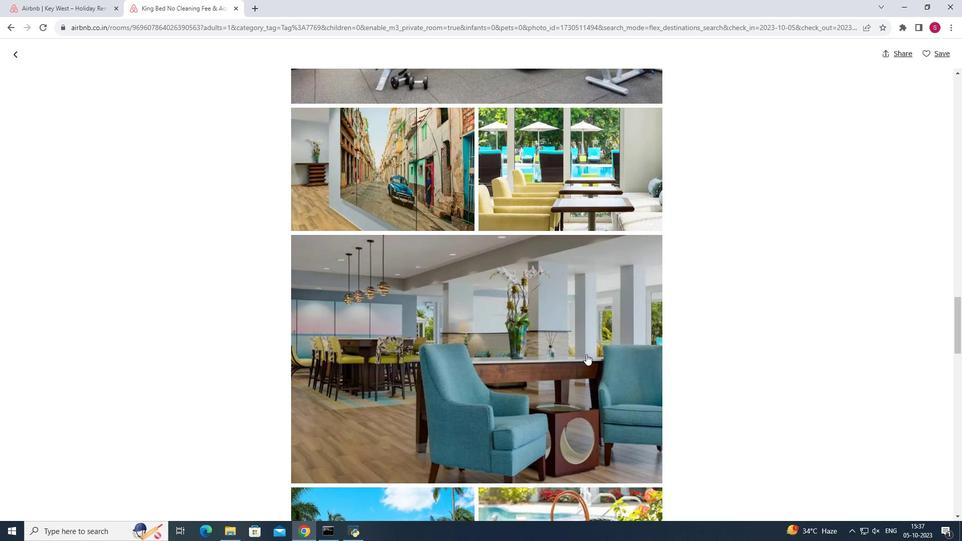 
Action: Mouse scrolled (586, 354) with delta (0, 0)
Screenshot: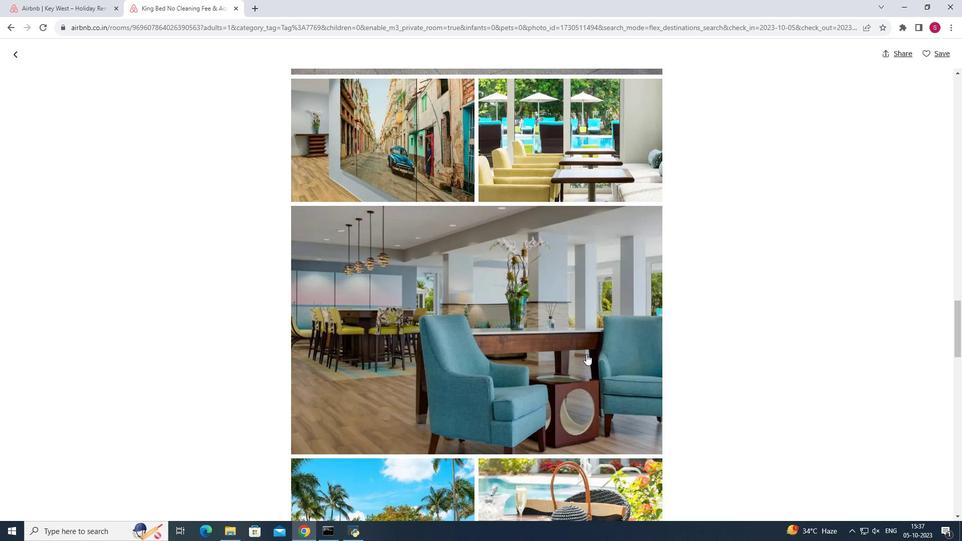 
Action: Mouse scrolled (586, 354) with delta (0, 0)
Screenshot: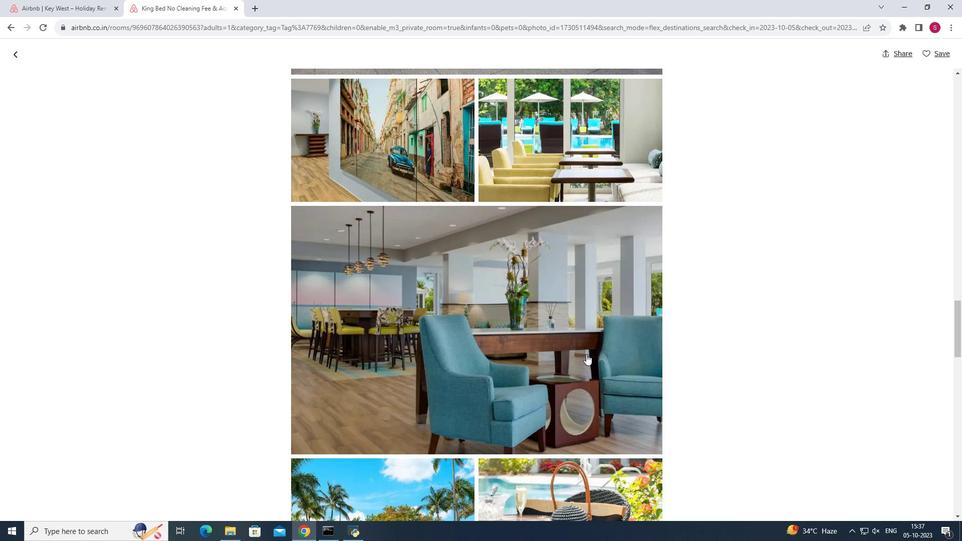 
Action: Mouse scrolled (586, 354) with delta (0, 0)
Screenshot: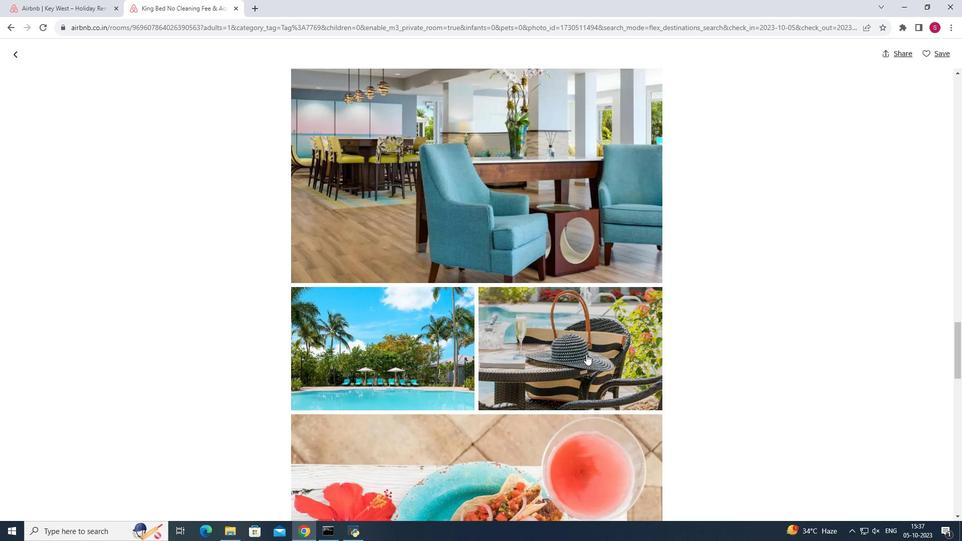 
Action: Mouse scrolled (586, 354) with delta (0, 0)
